 Task: Set Up Chrome Site Permissions.
Action: Mouse moved to (955, 43)
Screenshot: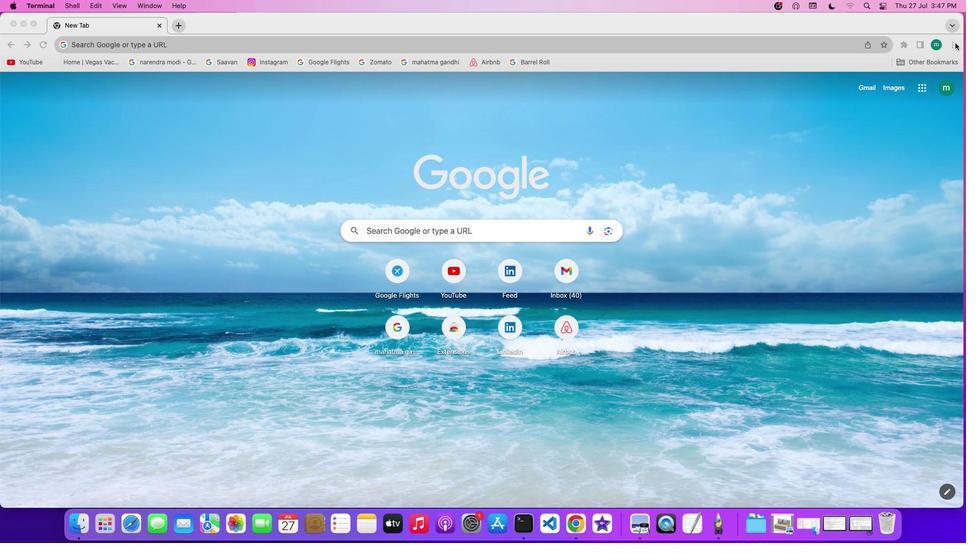 
Action: Mouse pressed left at (955, 43)
Screenshot: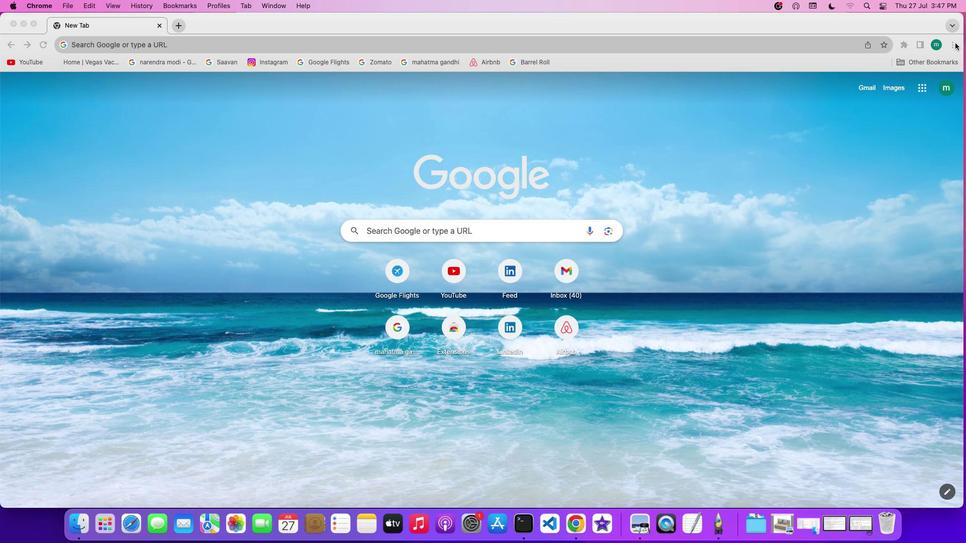
Action: Mouse moved to (862, 269)
Screenshot: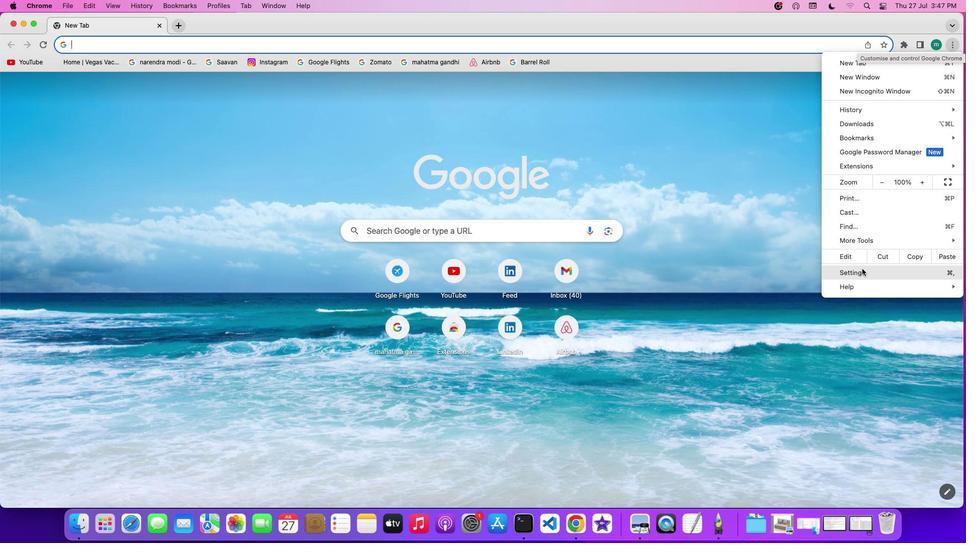 
Action: Mouse pressed left at (862, 269)
Screenshot: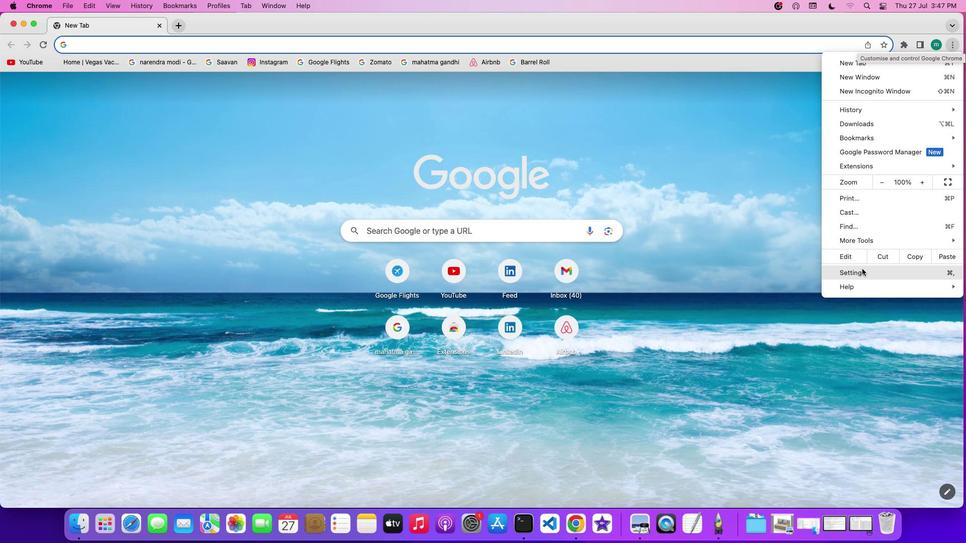 
Action: Mouse moved to (88, 133)
Screenshot: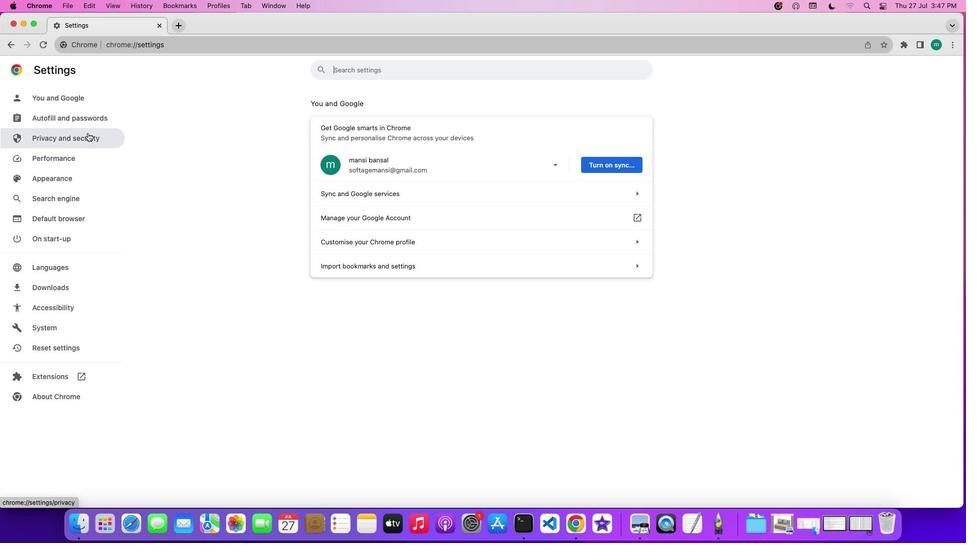 
Action: Mouse pressed left at (88, 133)
Screenshot: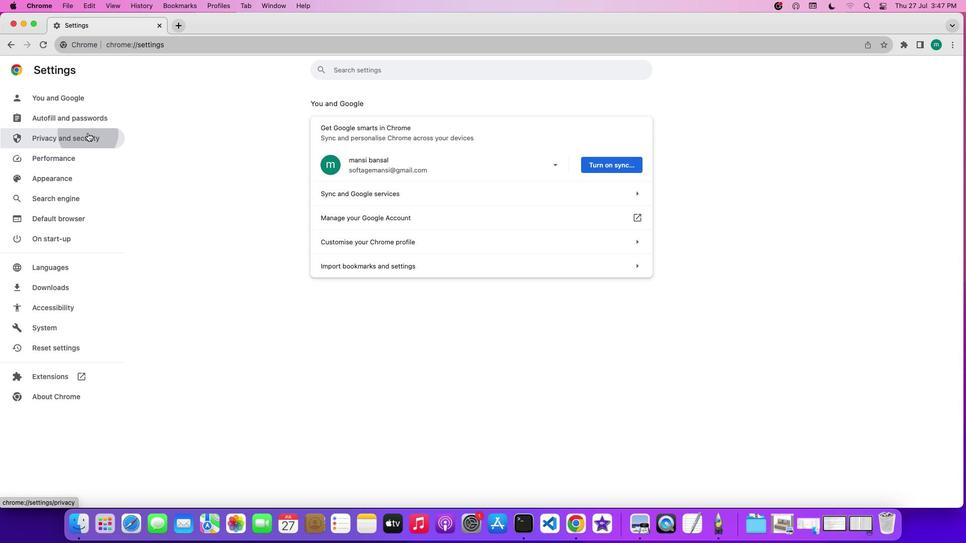 
Action: Mouse moved to (491, 348)
Screenshot: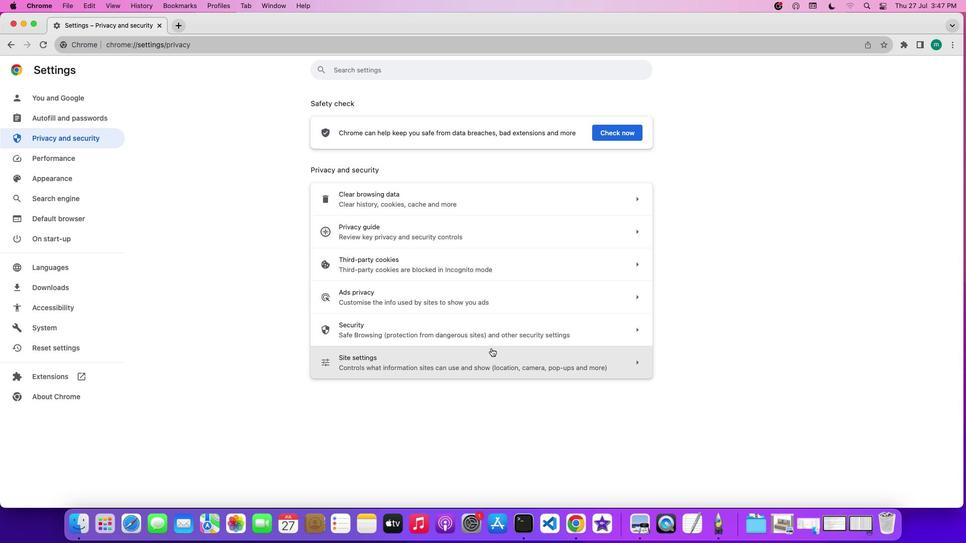 
Action: Mouse pressed left at (491, 348)
Screenshot: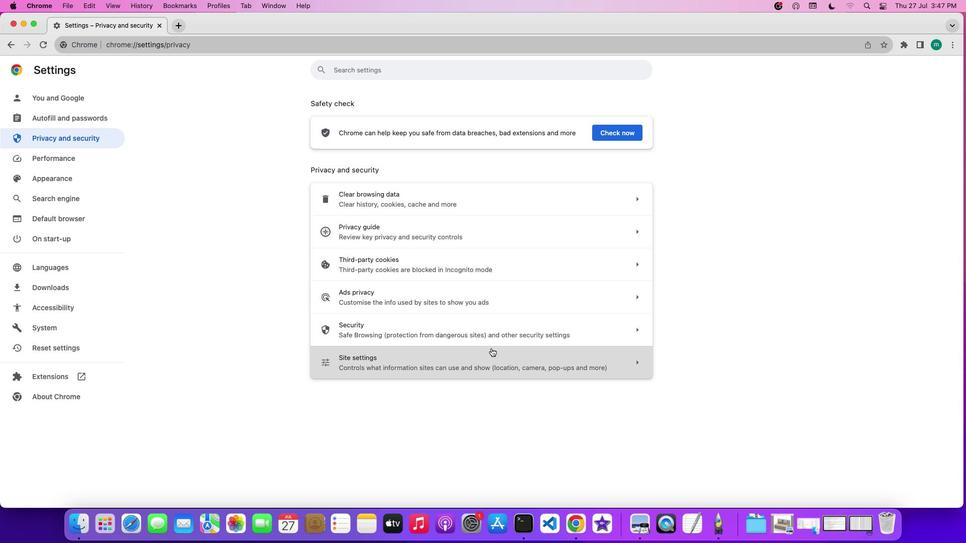 
Action: Mouse scrolled (491, 348) with delta (0, 0)
Screenshot: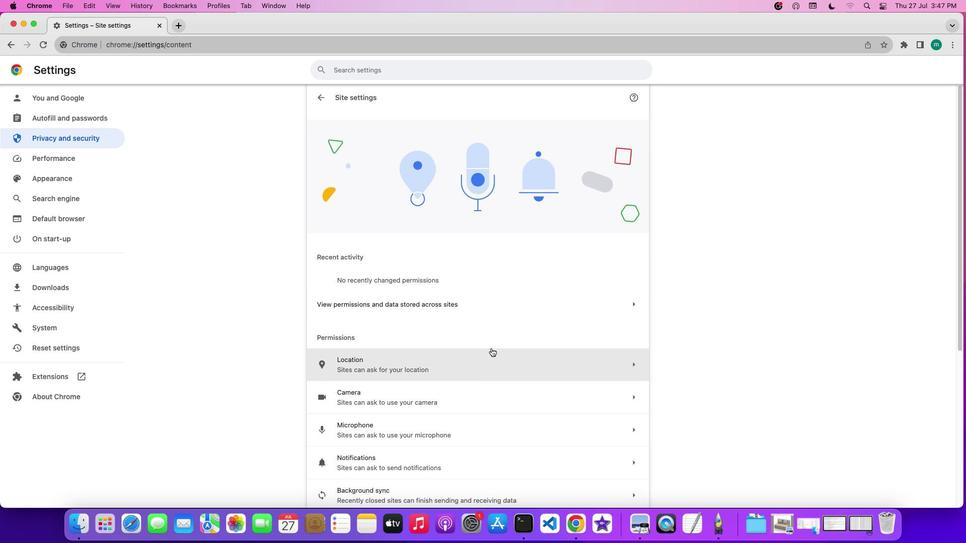 
Action: Mouse scrolled (491, 348) with delta (0, 0)
Screenshot: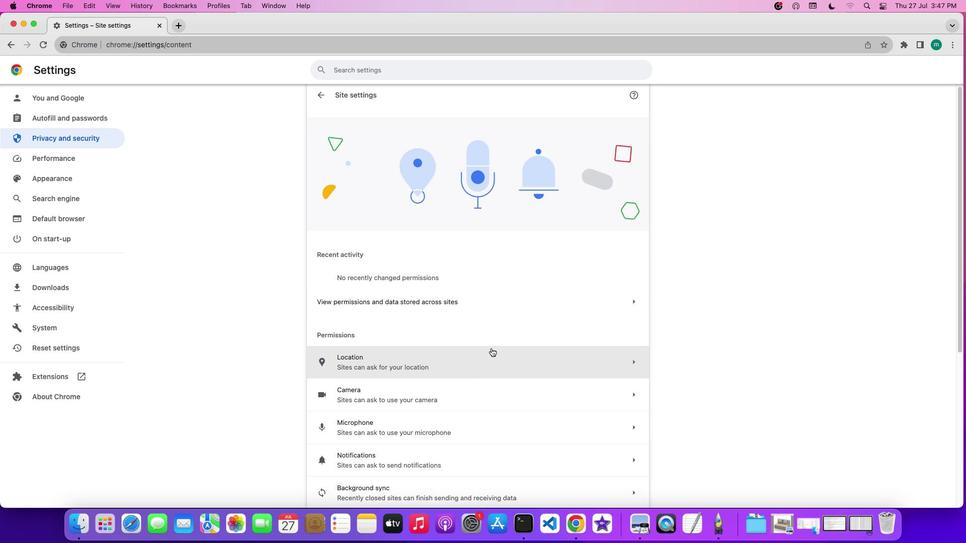 
Action: Mouse moved to (491, 348)
Screenshot: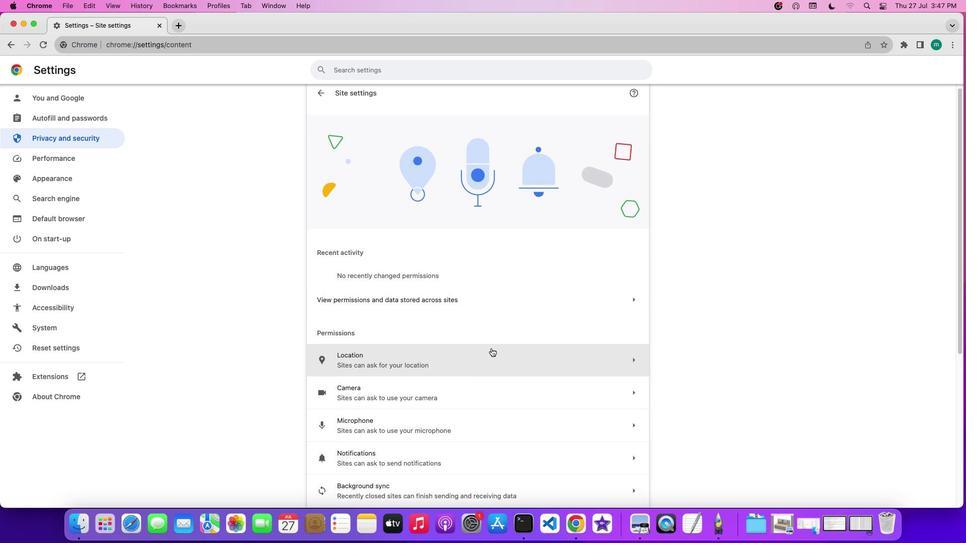 
Action: Mouse scrolled (491, 348) with delta (0, 0)
Screenshot: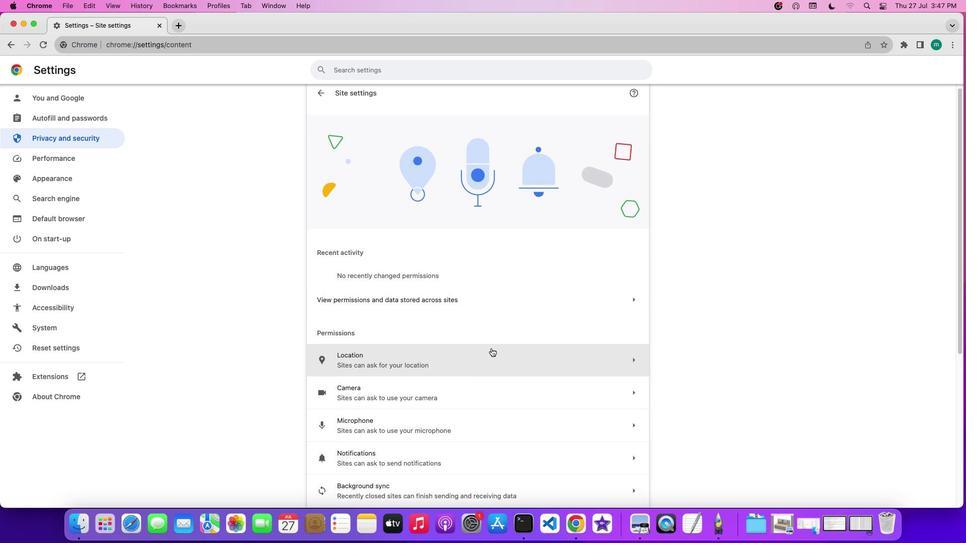
Action: Mouse moved to (548, 301)
Screenshot: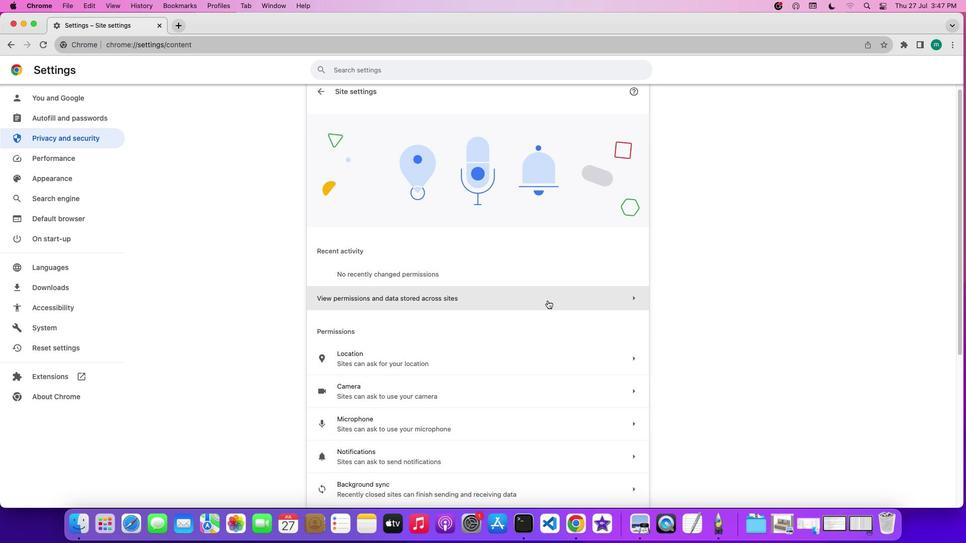 
Action: Mouse pressed left at (548, 301)
Screenshot: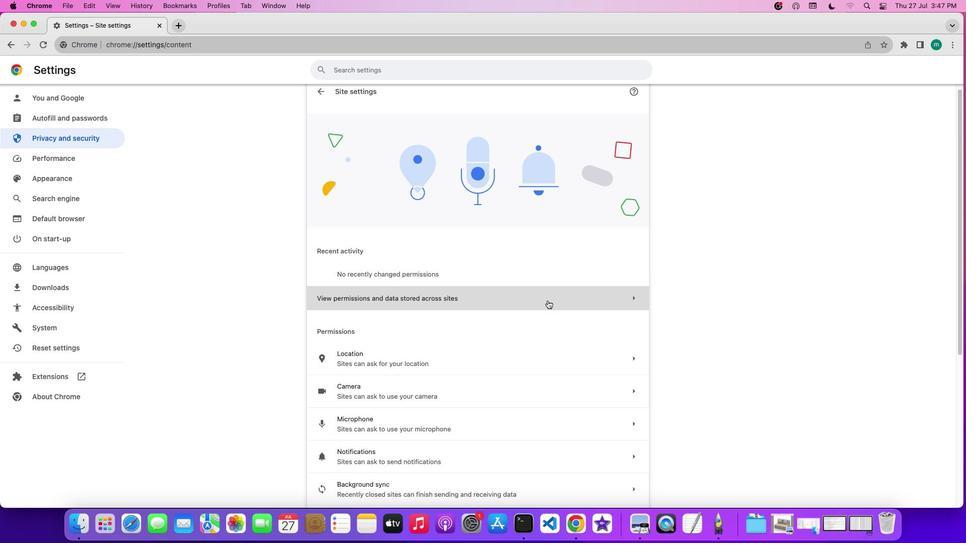
Action: Mouse moved to (593, 189)
Screenshot: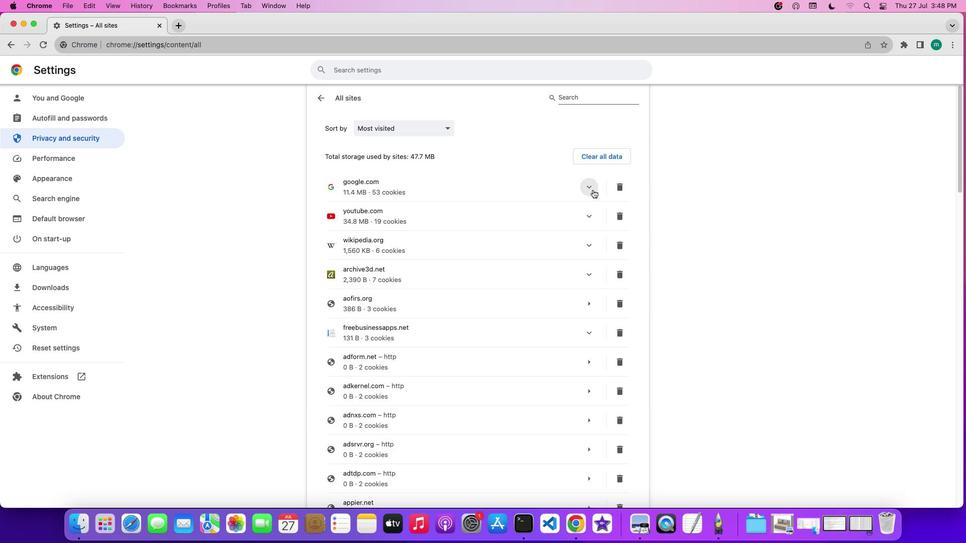 
Action: Mouse pressed left at (593, 189)
Screenshot: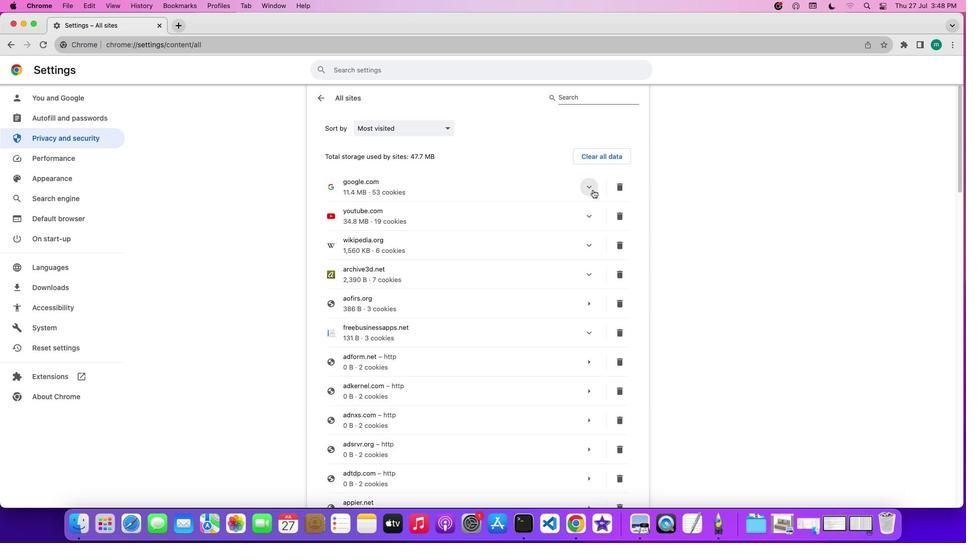 
Action: Mouse moved to (444, 397)
Screenshot: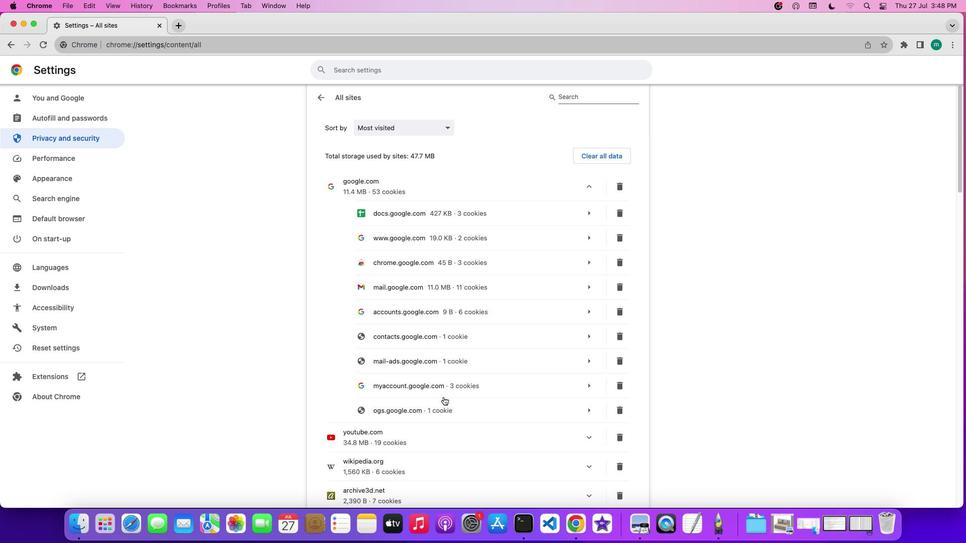 
Action: Mouse scrolled (444, 397) with delta (0, 0)
Screenshot: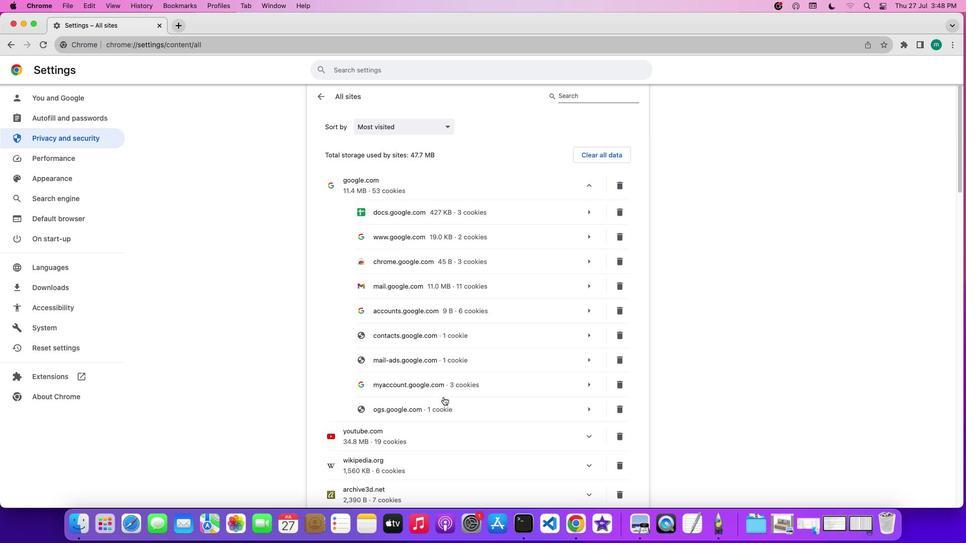 
Action: Mouse moved to (444, 397)
Screenshot: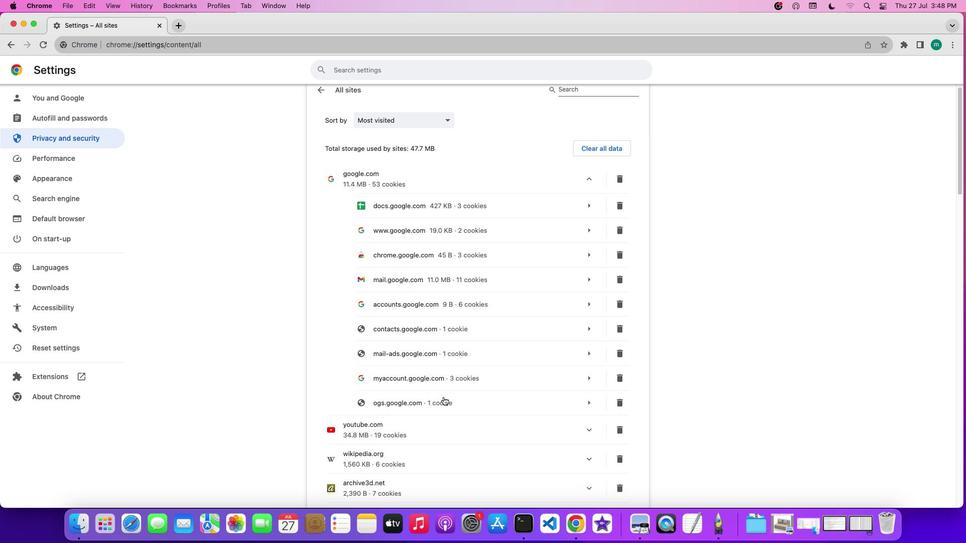 
Action: Mouse scrolled (444, 397) with delta (0, 0)
Screenshot: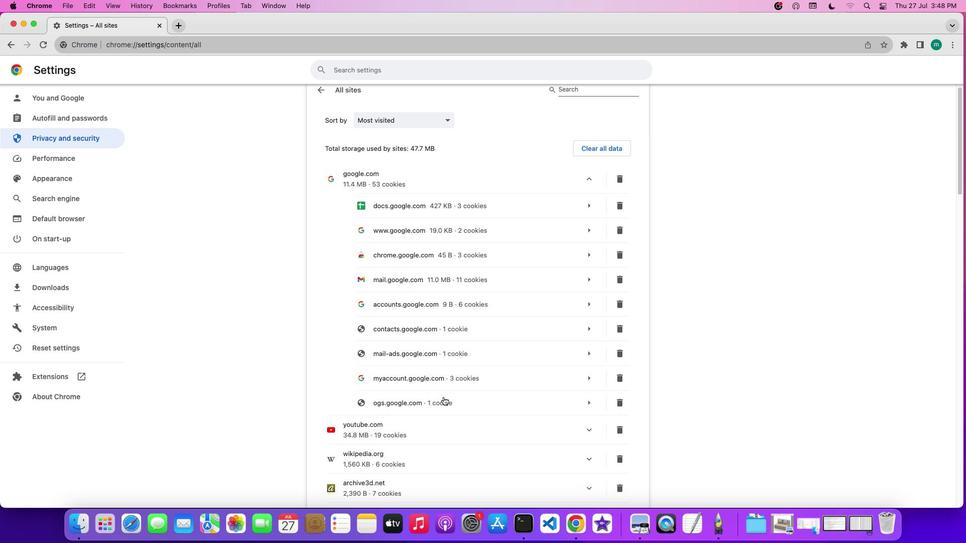 
Action: Mouse scrolled (444, 397) with delta (0, 0)
Screenshot: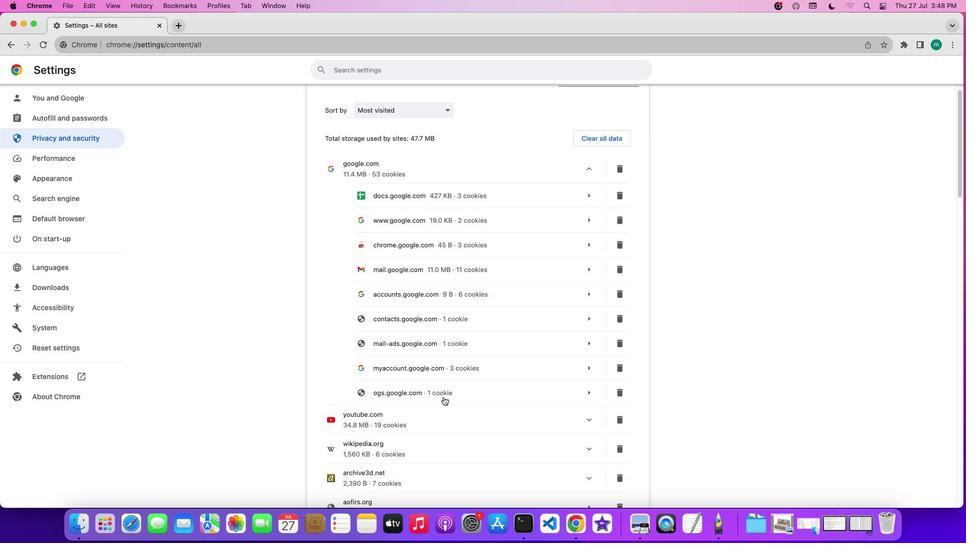 
Action: Mouse scrolled (444, 397) with delta (0, 0)
Screenshot: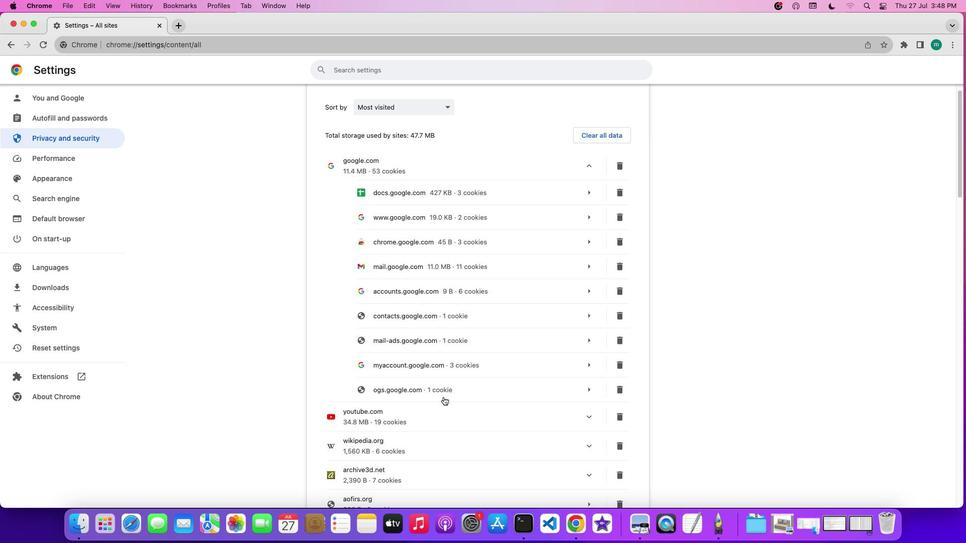 
Action: Mouse scrolled (444, 397) with delta (0, 0)
Screenshot: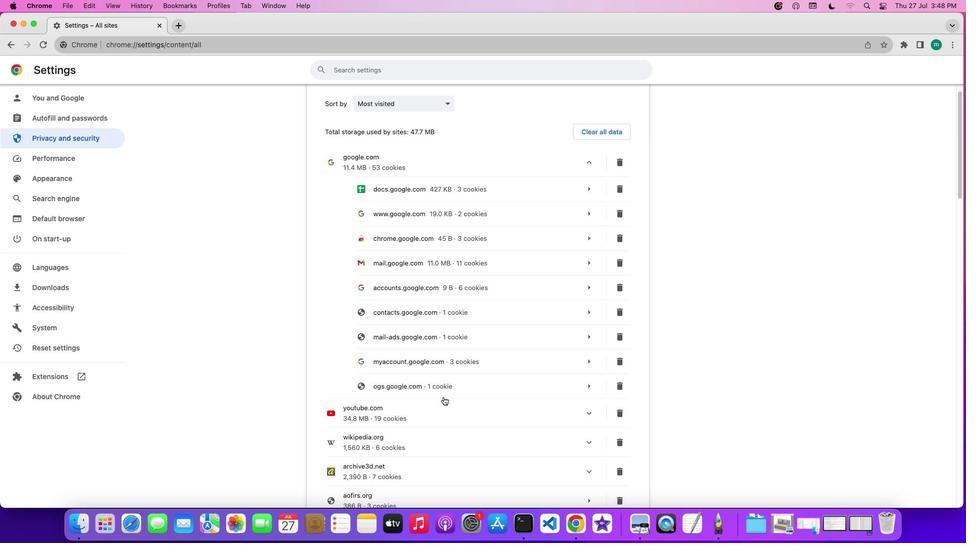 
Action: Mouse scrolled (444, 397) with delta (0, 0)
Screenshot: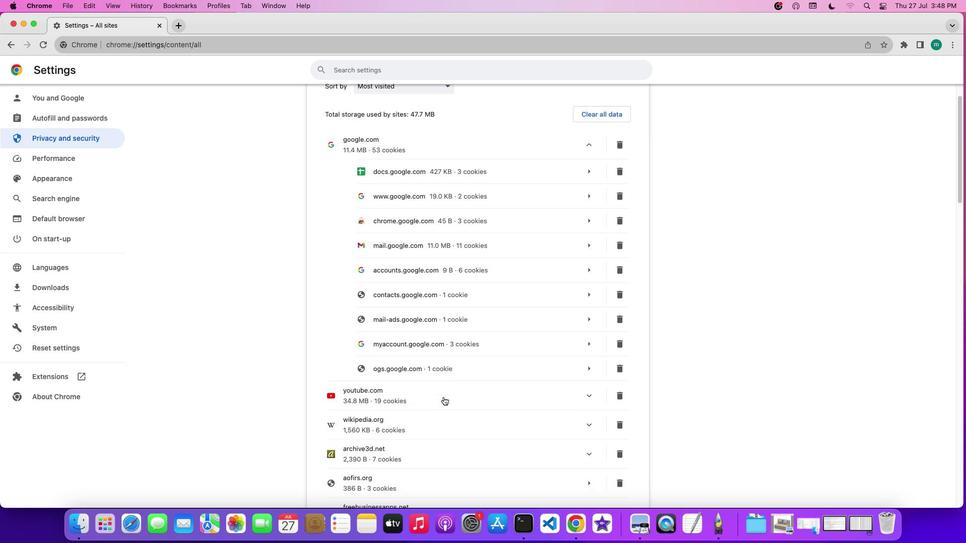 
Action: Mouse moved to (444, 396)
Screenshot: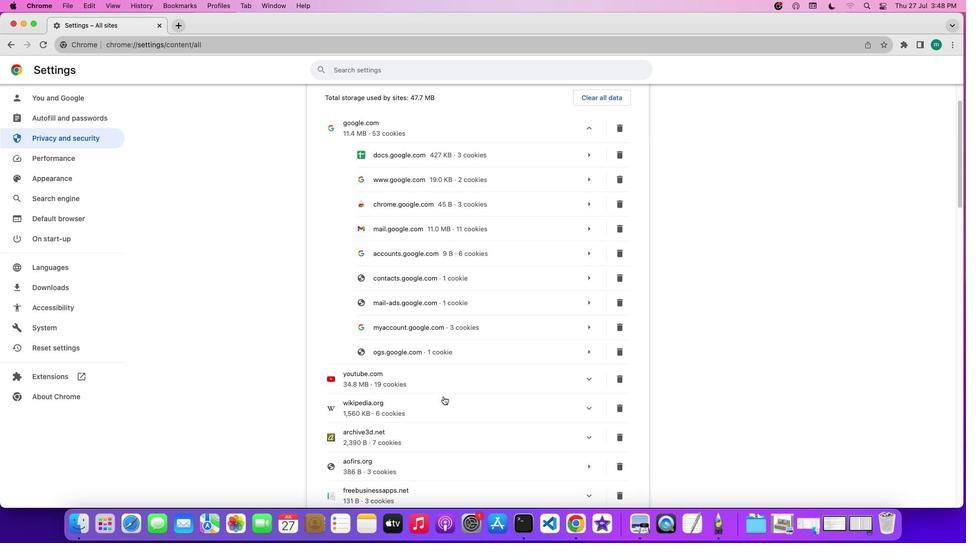 
Action: Mouse scrolled (444, 396) with delta (0, 0)
Screenshot: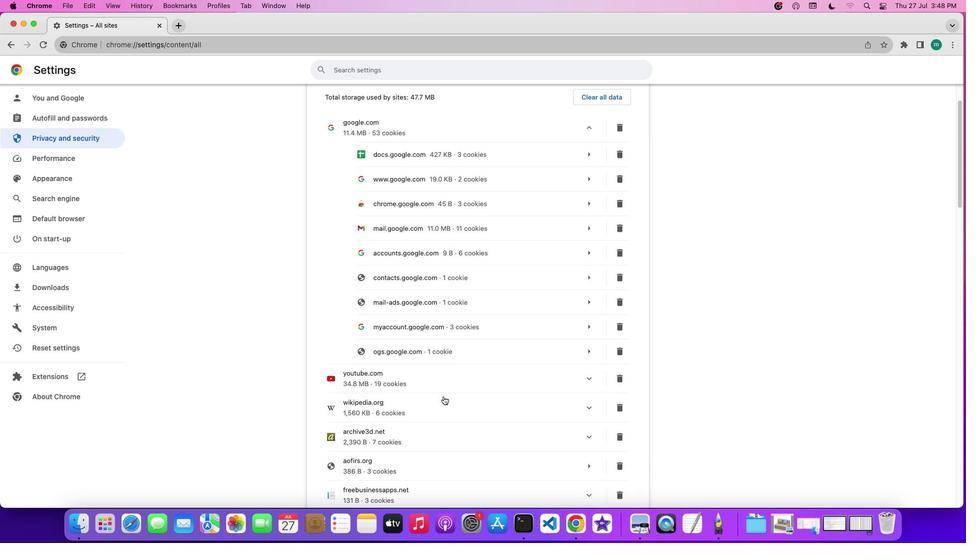 
Action: Mouse scrolled (444, 396) with delta (0, 0)
Screenshot: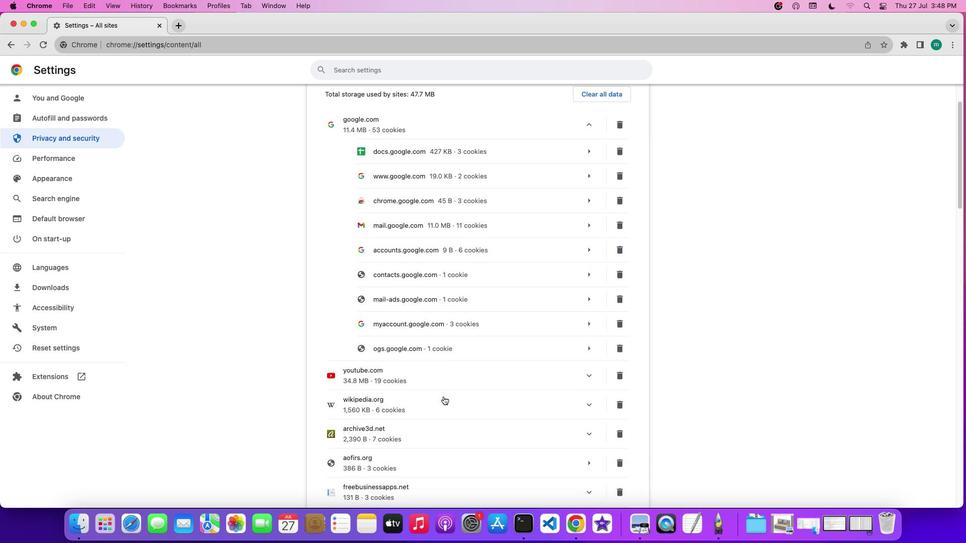 
Action: Mouse scrolled (444, 396) with delta (0, 0)
Screenshot: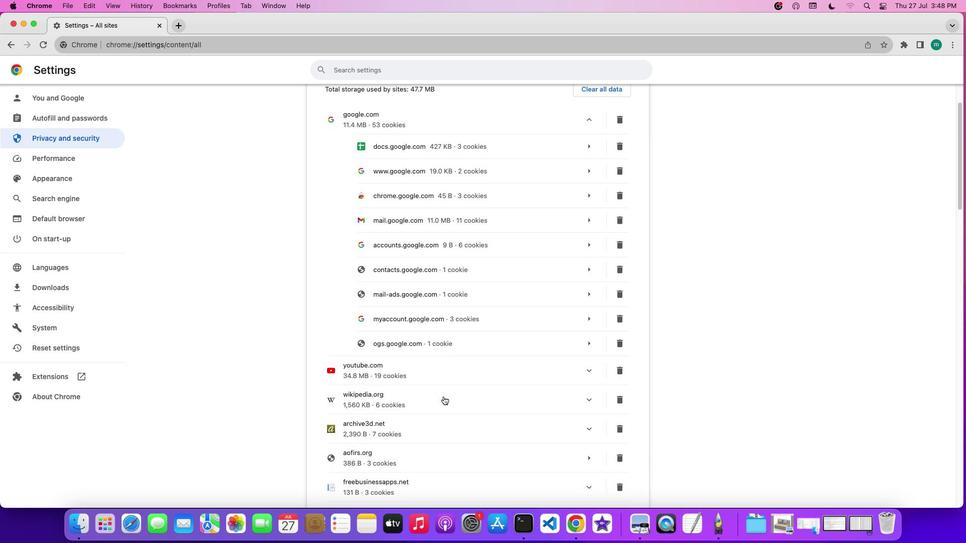 
Action: Mouse scrolled (444, 396) with delta (0, 0)
Screenshot: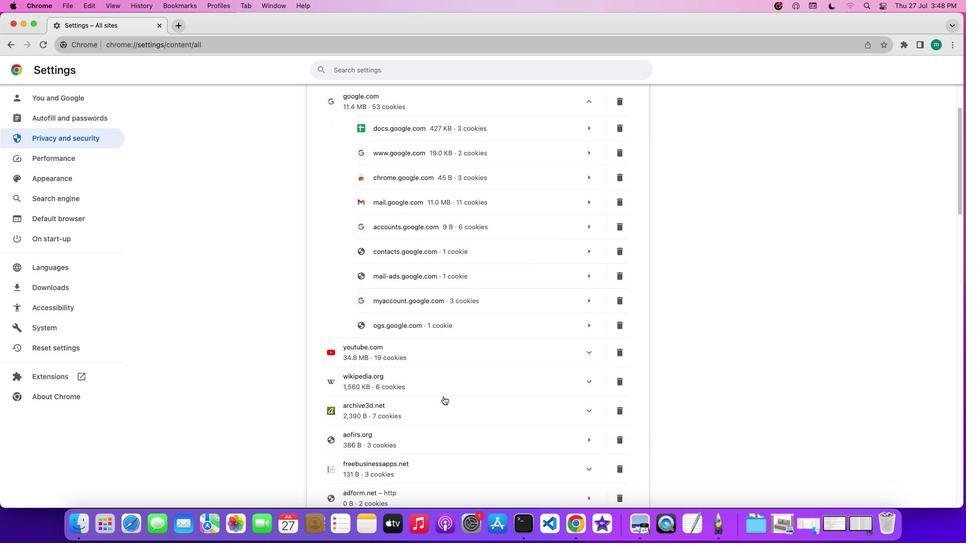 
Action: Mouse moved to (444, 396)
Screenshot: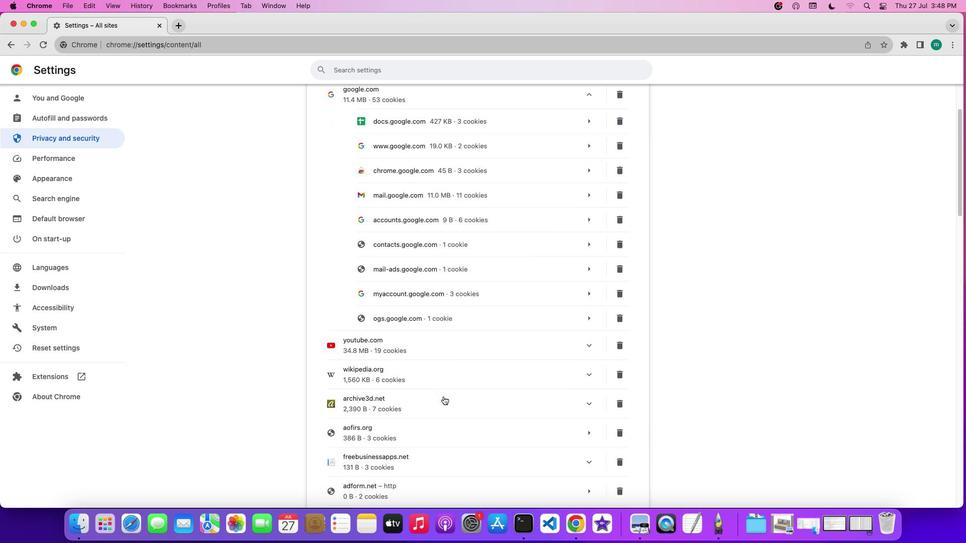 
Action: Mouse scrolled (444, 396) with delta (0, 0)
Screenshot: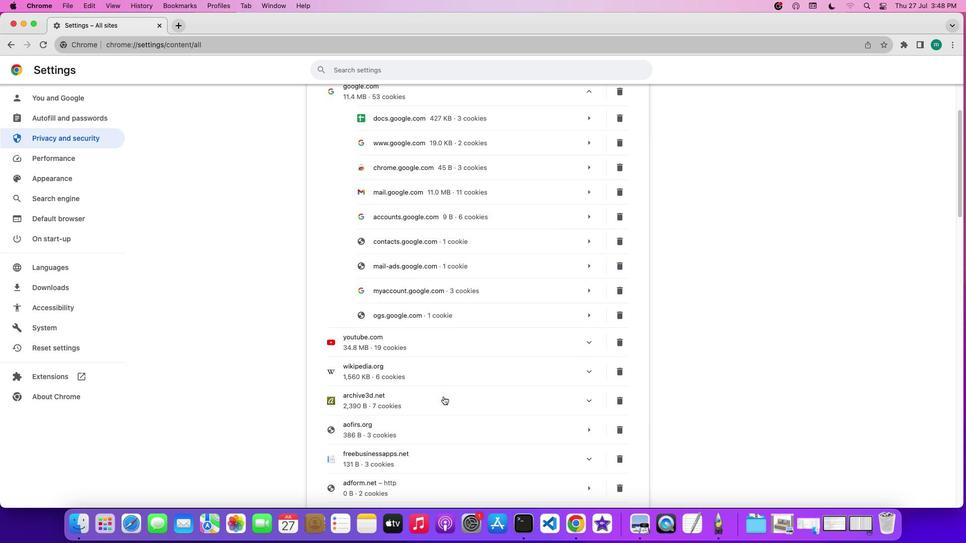 
Action: Mouse scrolled (444, 396) with delta (0, 0)
Screenshot: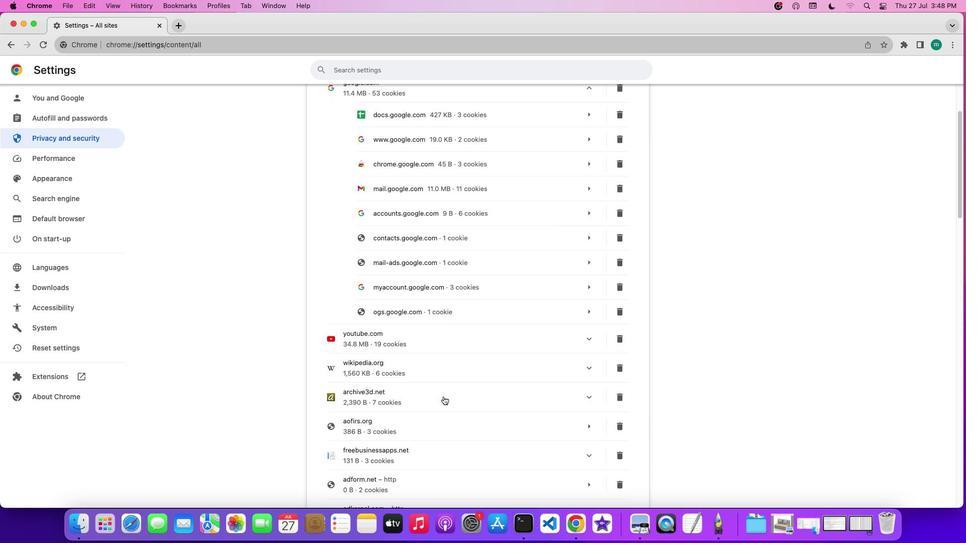 
Action: Mouse scrolled (444, 396) with delta (0, 0)
Screenshot: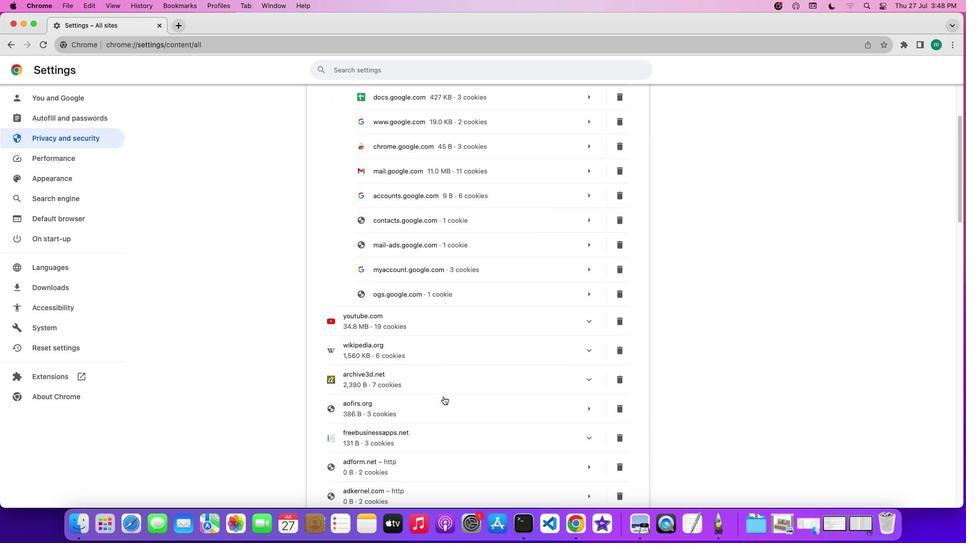 
Action: Mouse scrolled (444, 396) with delta (0, 0)
Screenshot: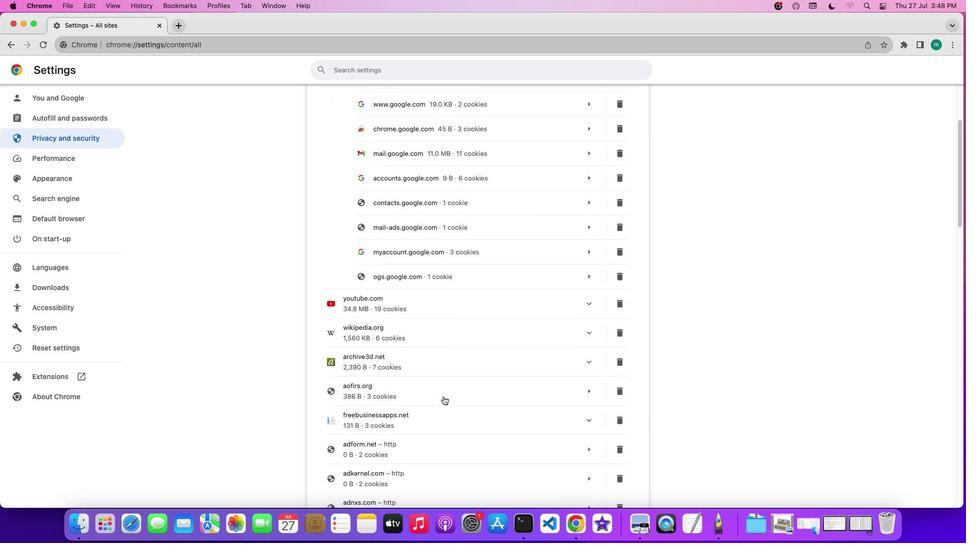 
Action: Mouse scrolled (444, 396) with delta (0, 0)
Screenshot: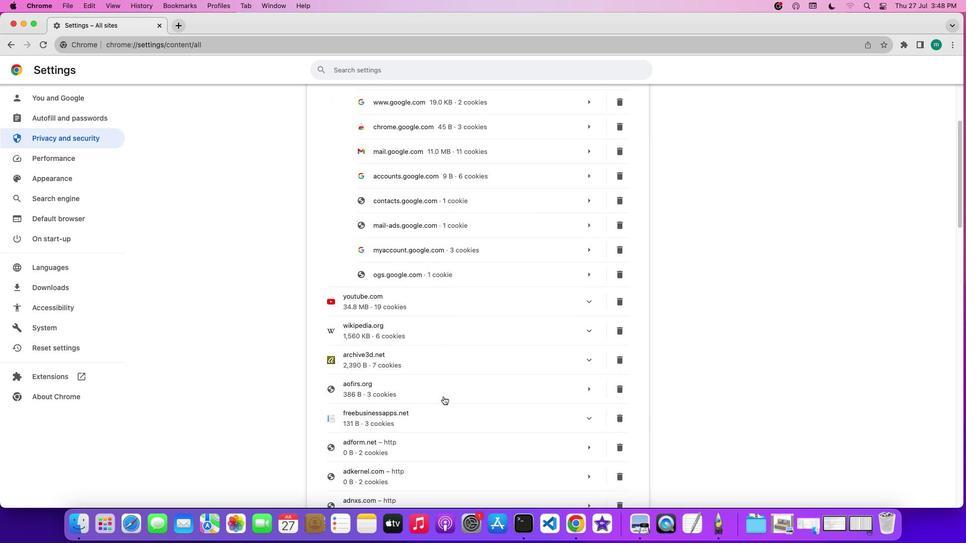 
Action: Mouse scrolled (444, 396) with delta (0, 0)
Screenshot: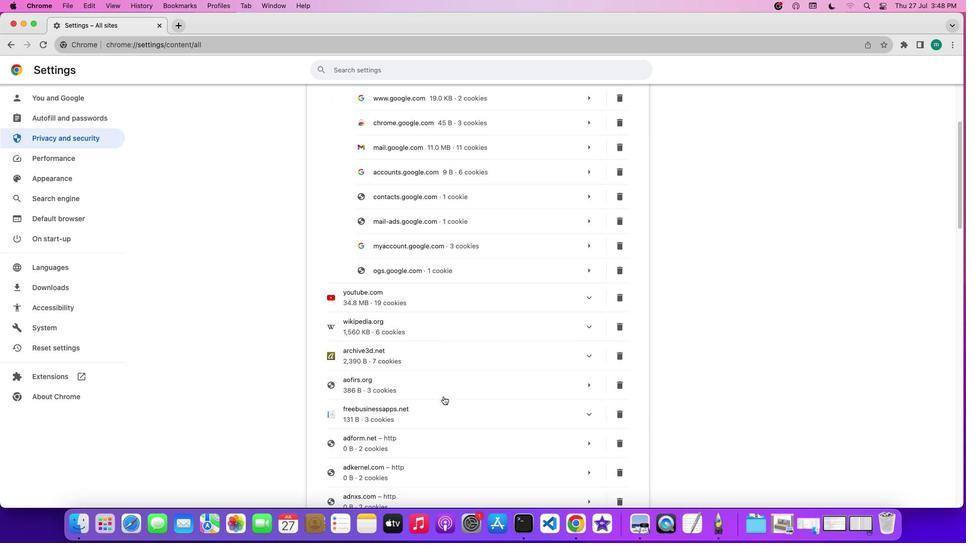 
Action: Mouse scrolled (444, 396) with delta (0, 0)
Screenshot: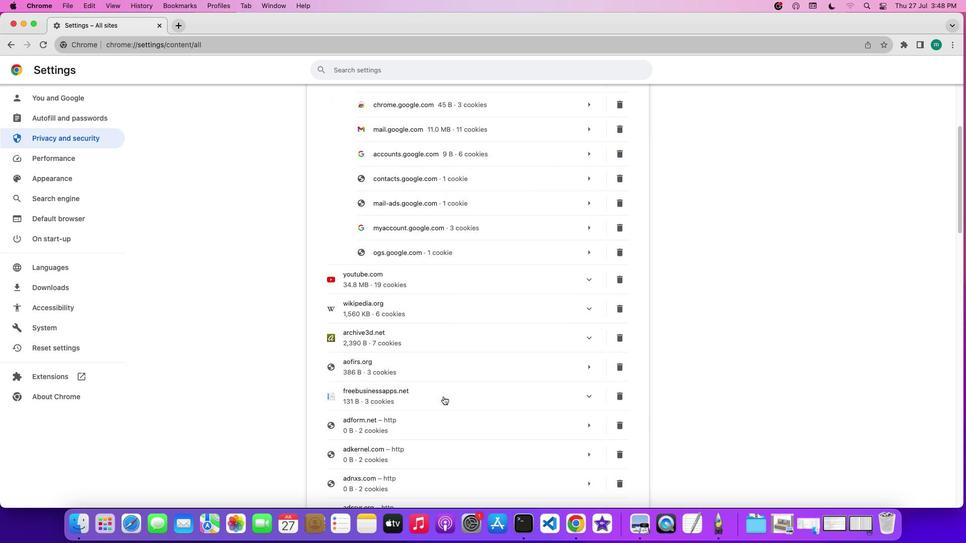 
Action: Mouse moved to (591, 272)
Screenshot: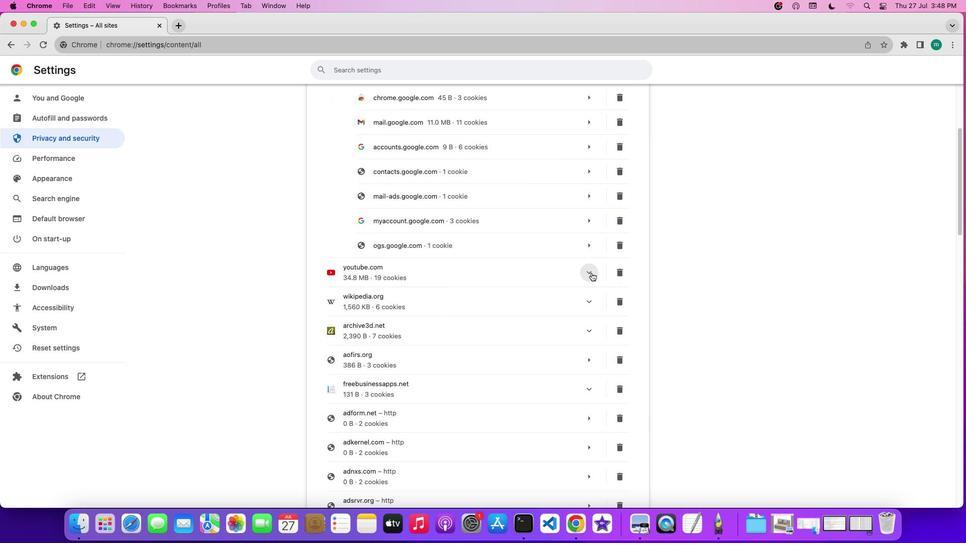 
Action: Mouse pressed left at (591, 272)
Screenshot: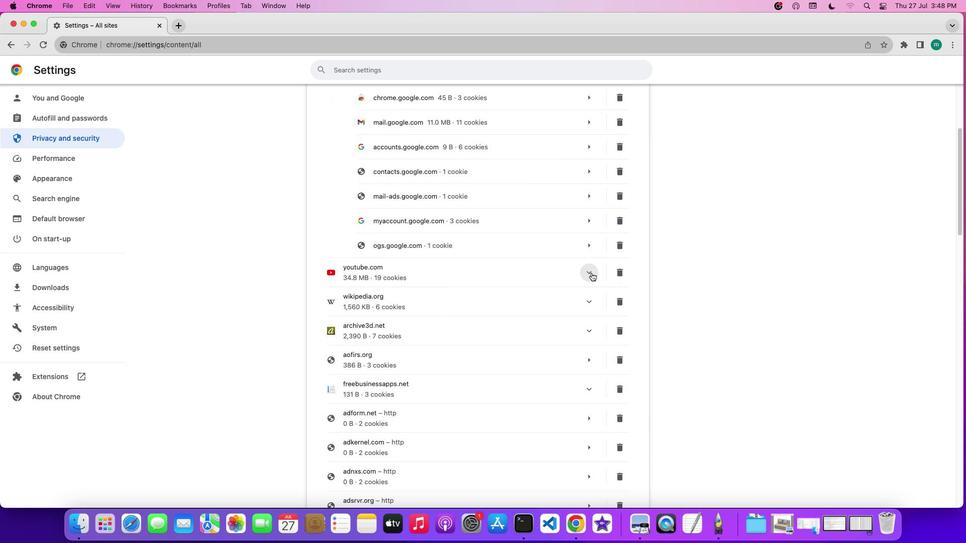 
Action: Mouse moved to (565, 322)
Screenshot: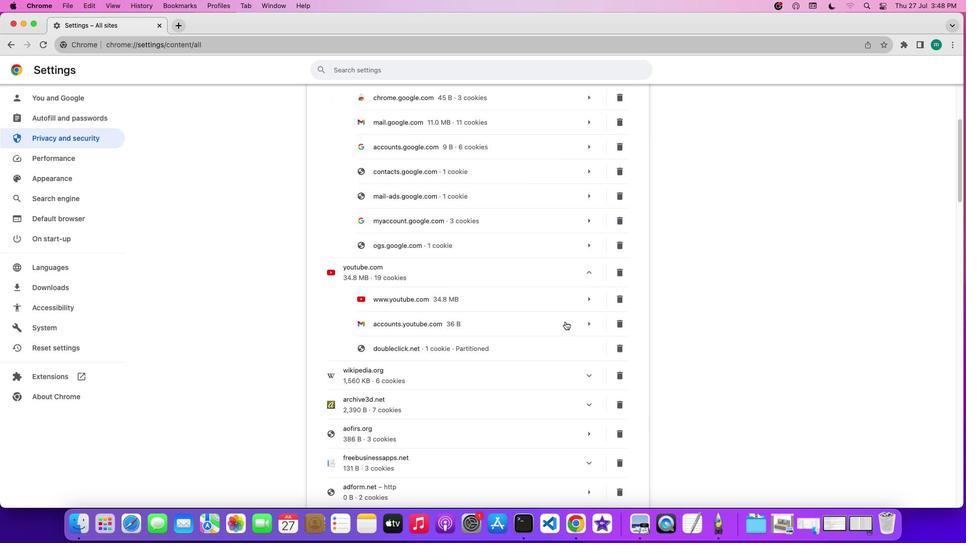 
Action: Mouse scrolled (565, 322) with delta (0, 0)
Screenshot: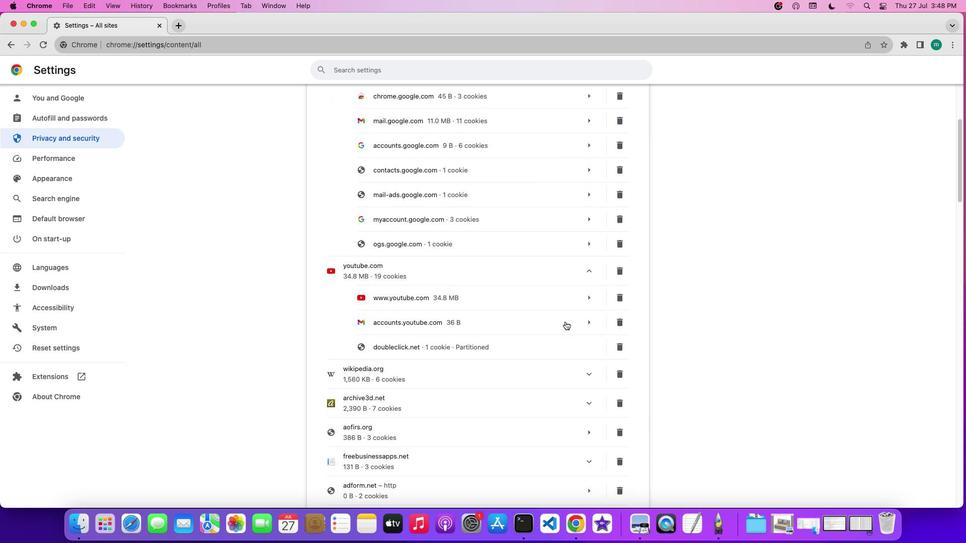 
Action: Mouse scrolled (565, 322) with delta (0, 0)
Screenshot: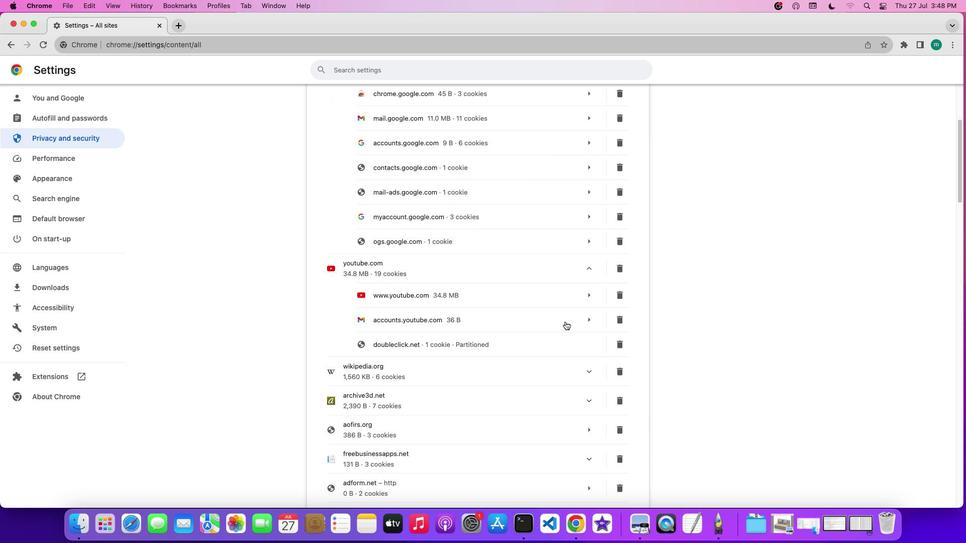 
Action: Mouse scrolled (565, 322) with delta (0, 0)
Screenshot: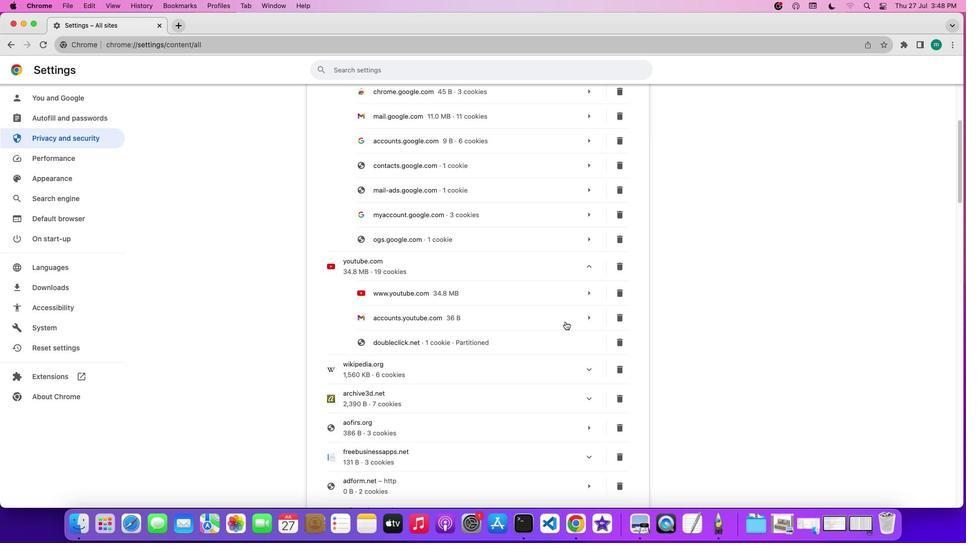 
Action: Mouse scrolled (565, 322) with delta (0, 0)
Screenshot: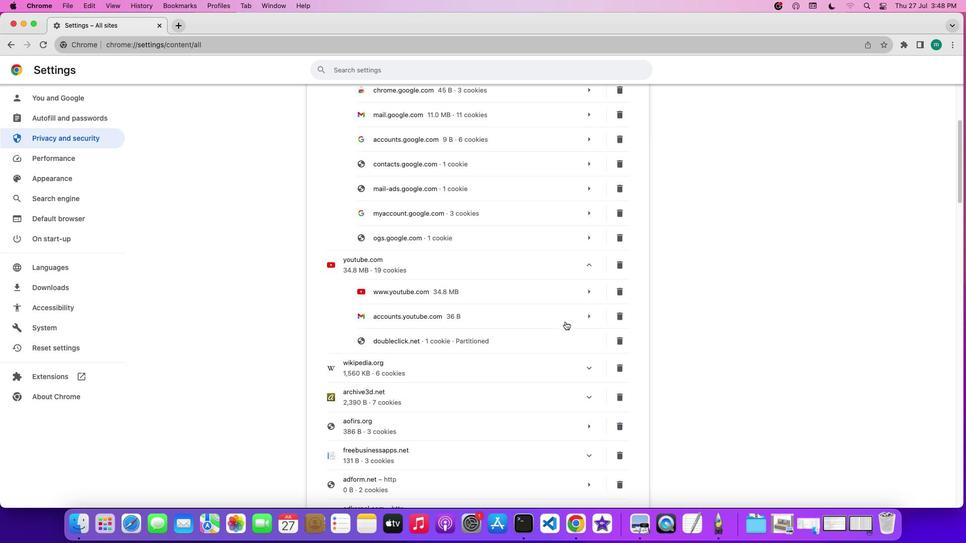 
Action: Mouse moved to (591, 294)
Screenshot: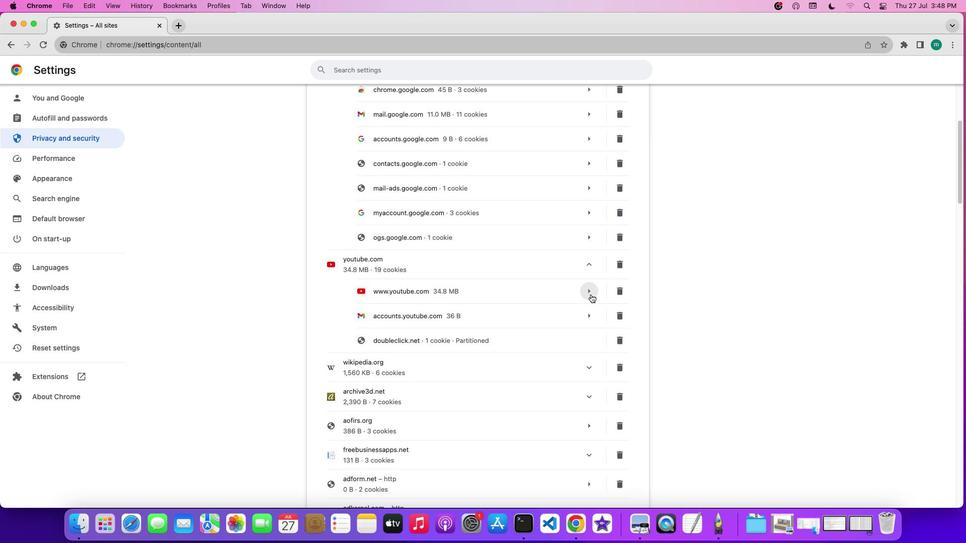 
Action: Mouse pressed left at (591, 294)
Screenshot: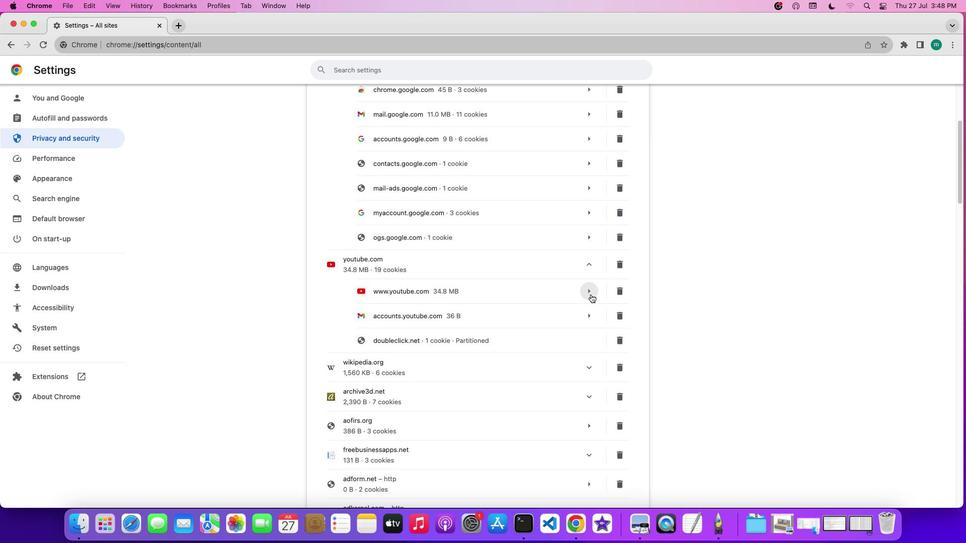 
Action: Mouse moved to (321, 97)
Screenshot: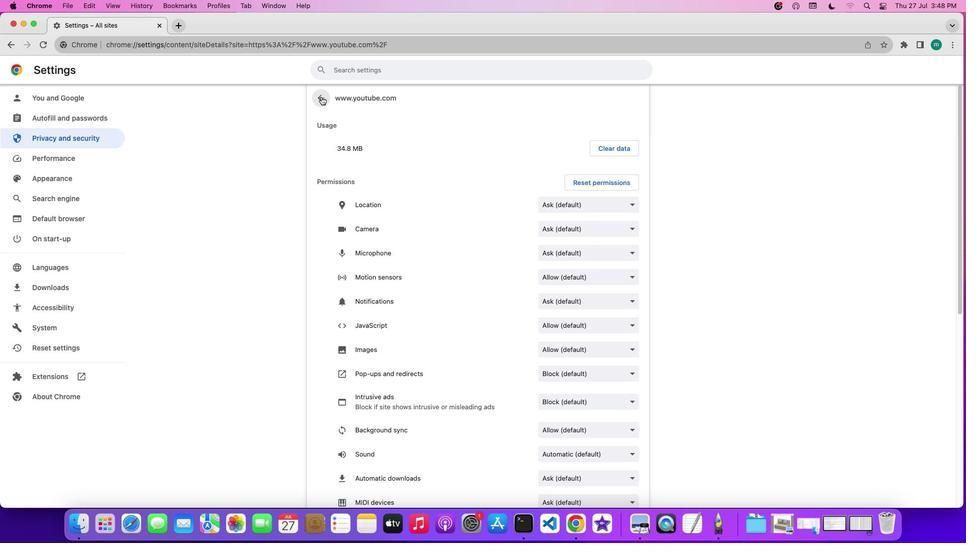 
Action: Mouse pressed left at (321, 97)
Screenshot: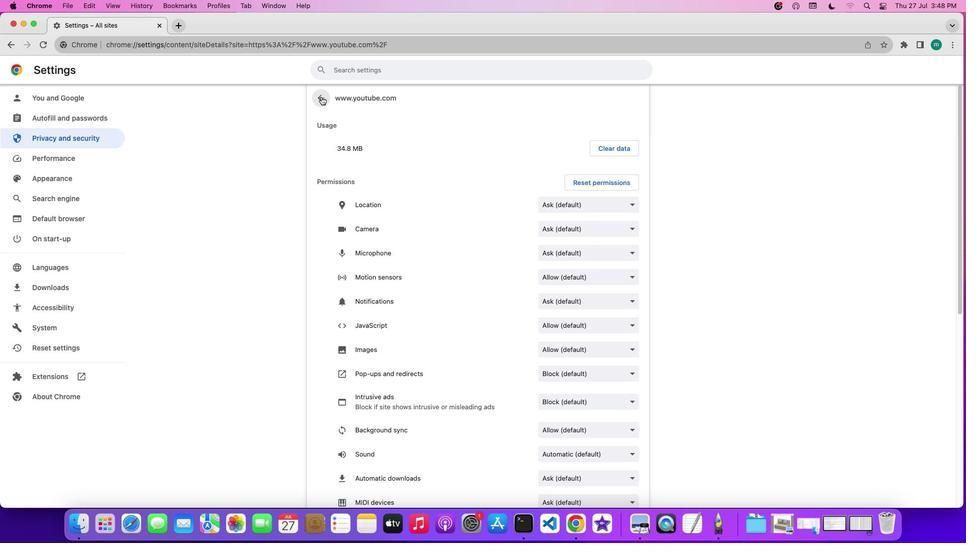 
Action: Mouse moved to (591, 193)
Screenshot: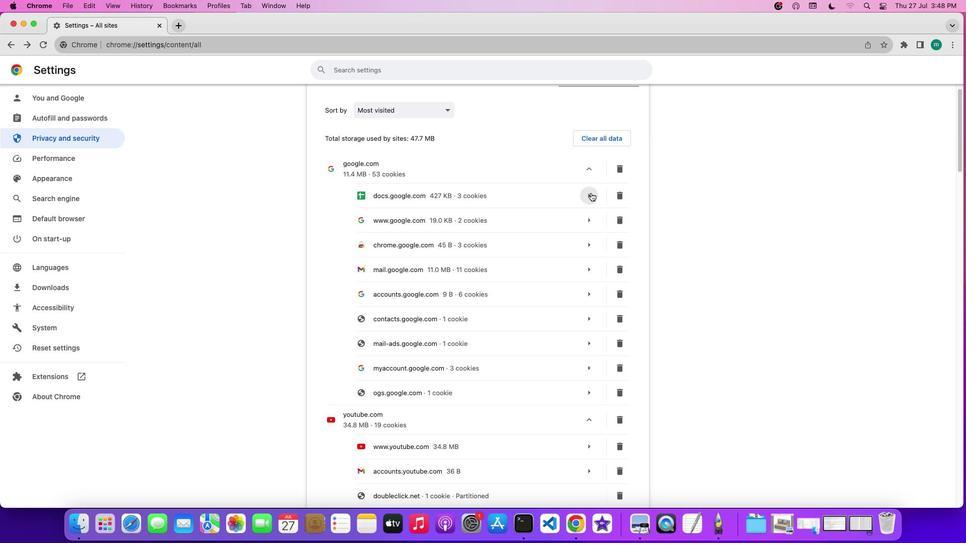 
Action: Mouse pressed left at (591, 193)
Screenshot: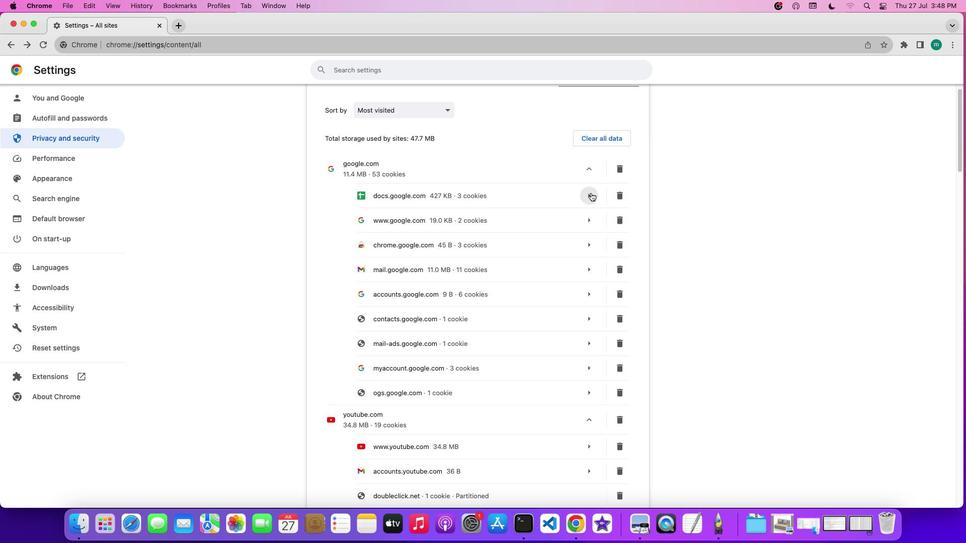 
Action: Mouse moved to (633, 199)
Screenshot: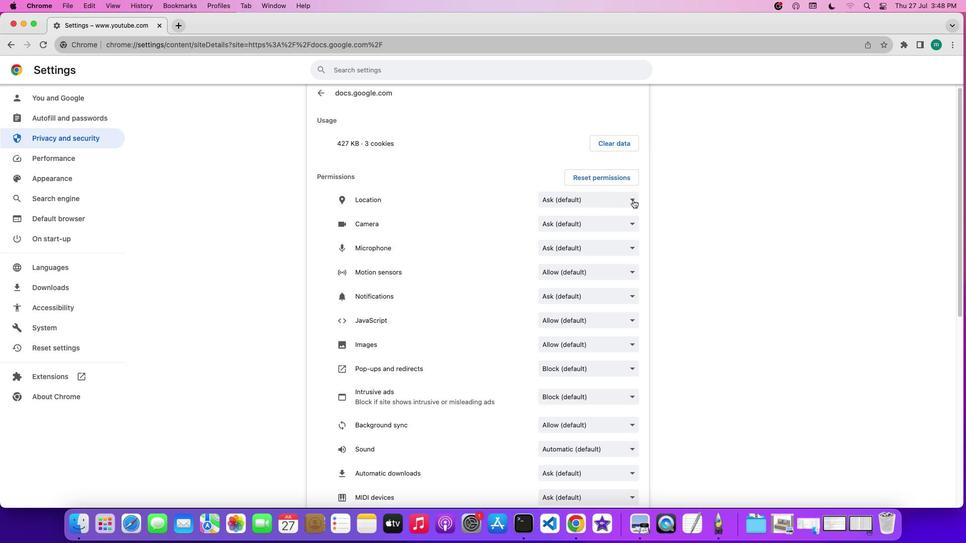 
Action: Mouse pressed left at (633, 199)
Screenshot: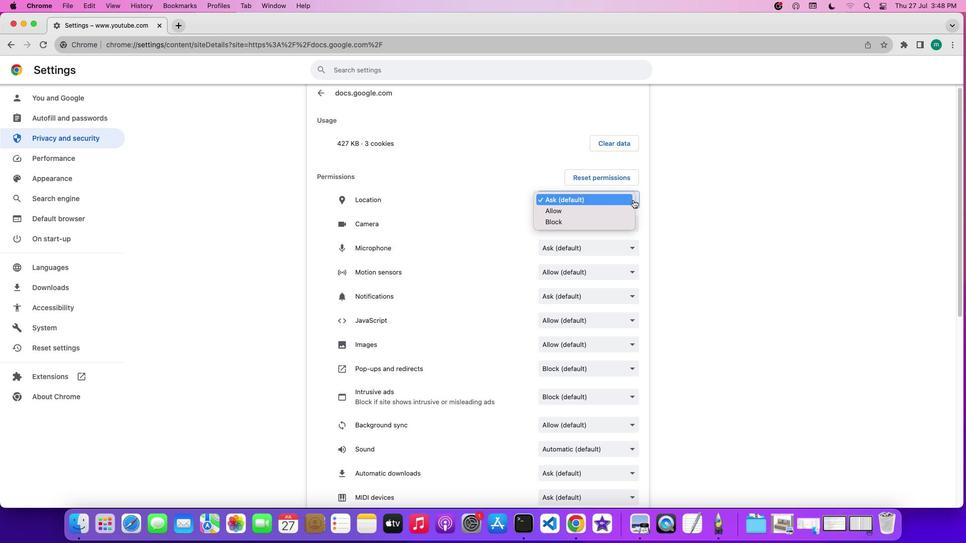 
Action: Mouse moved to (633, 222)
Screenshot: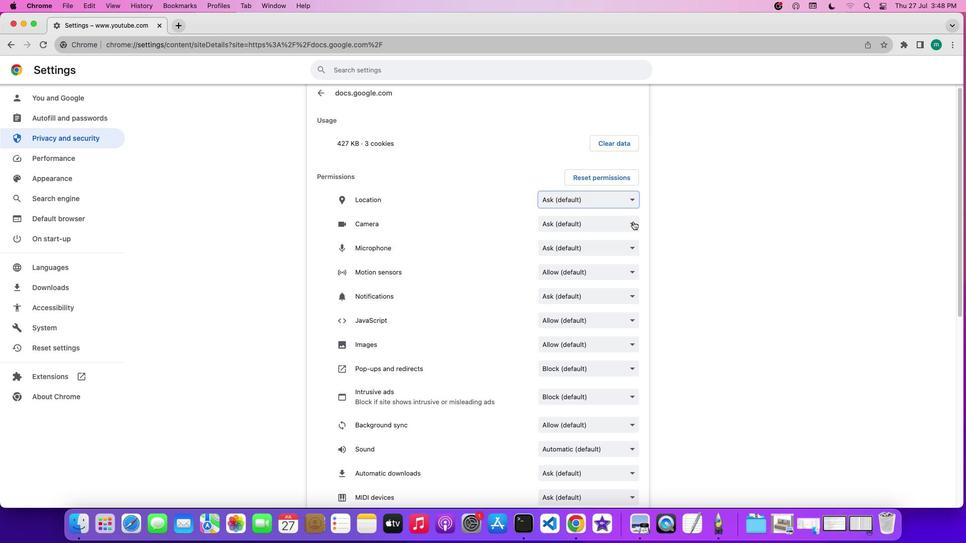 
Action: Mouse pressed left at (633, 222)
Screenshot: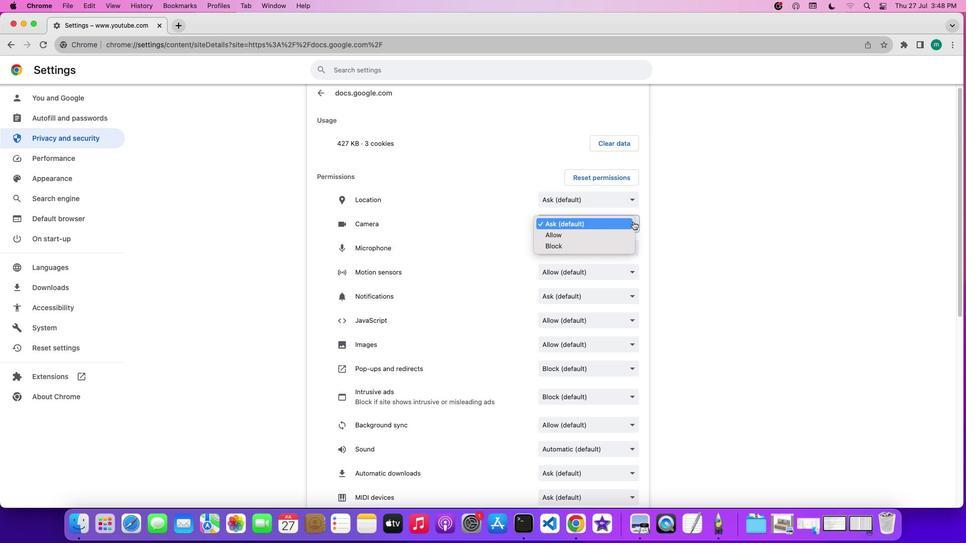 
Action: Mouse moved to (634, 269)
Screenshot: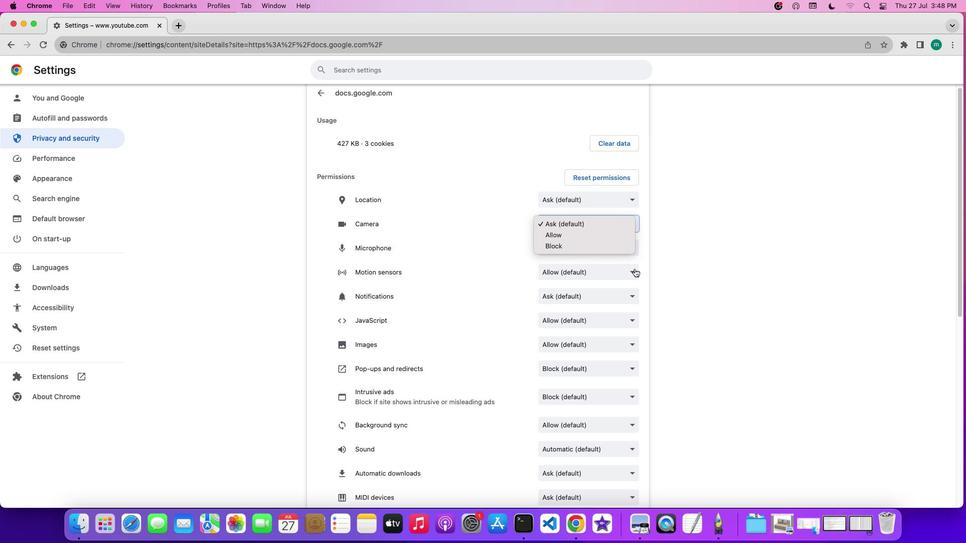 
Action: Mouse pressed left at (634, 269)
Screenshot: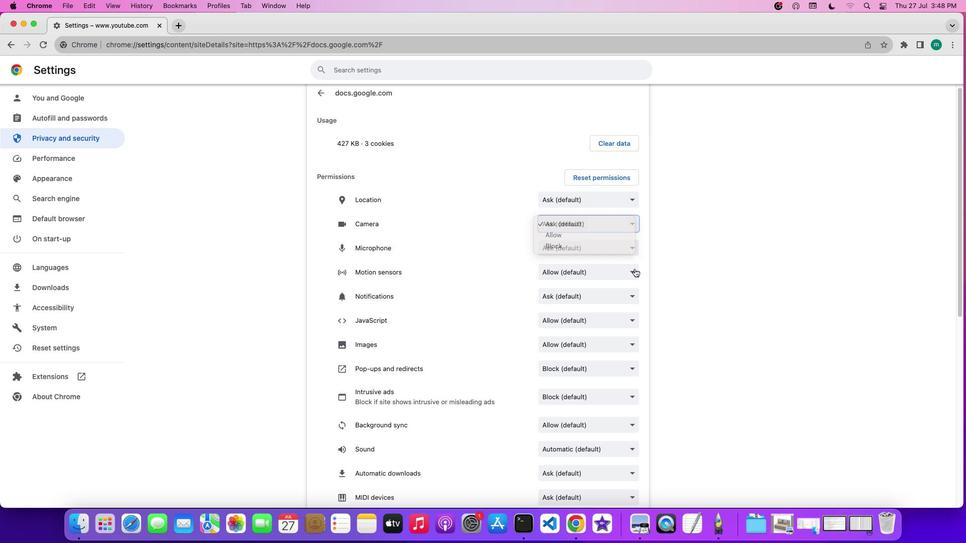 
Action: Mouse moved to (613, 253)
Screenshot: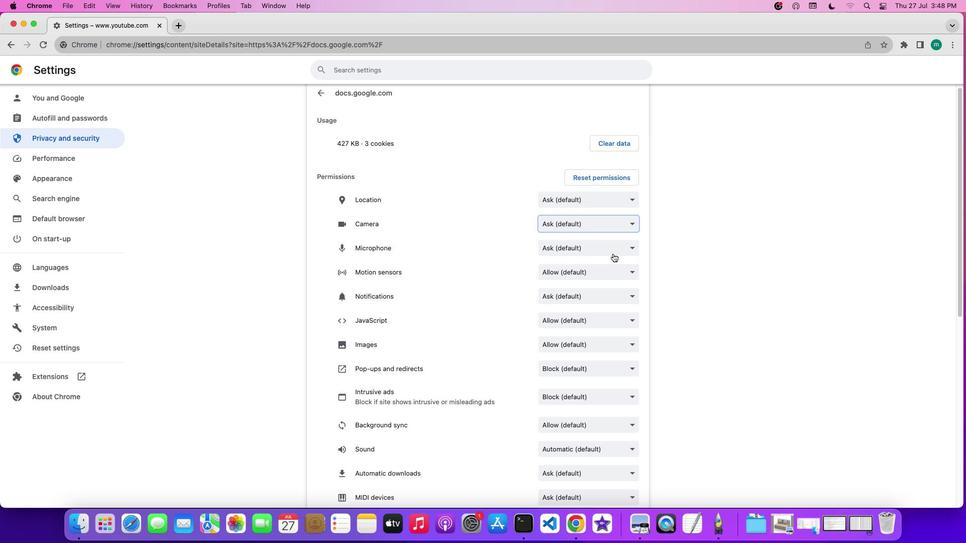 
Action: Mouse scrolled (613, 253) with delta (0, 0)
Screenshot: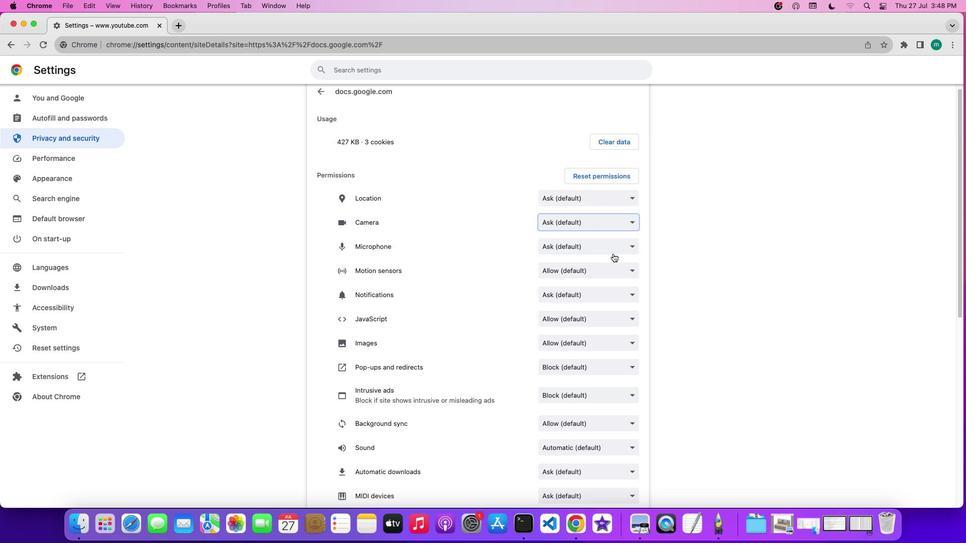 
Action: Mouse scrolled (613, 253) with delta (0, 0)
Screenshot: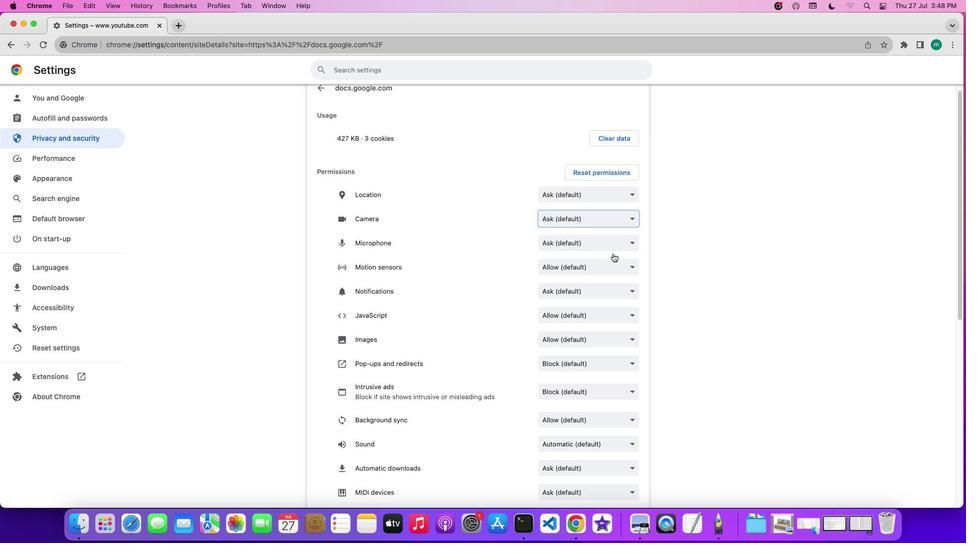 
Action: Mouse scrolled (613, 253) with delta (0, 0)
Screenshot: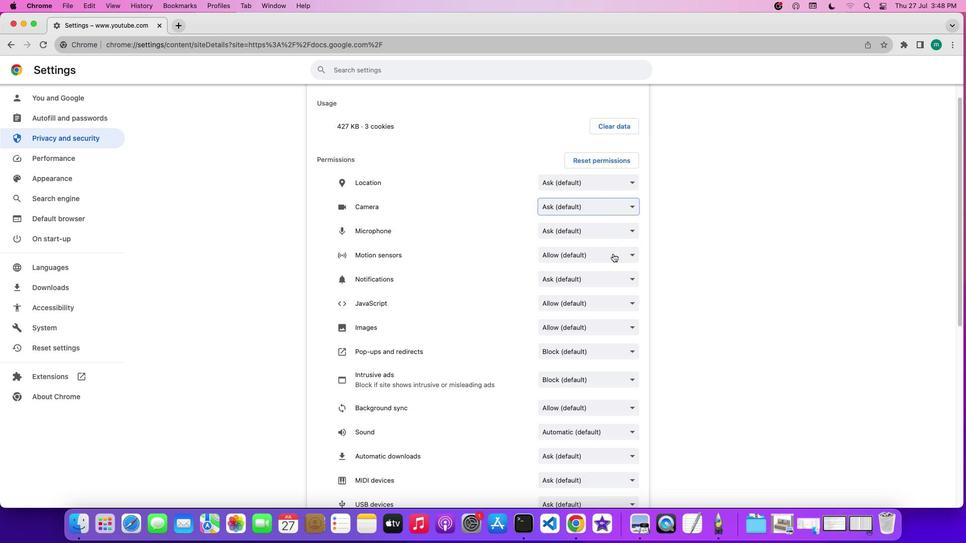 
Action: Mouse moved to (613, 253)
Screenshot: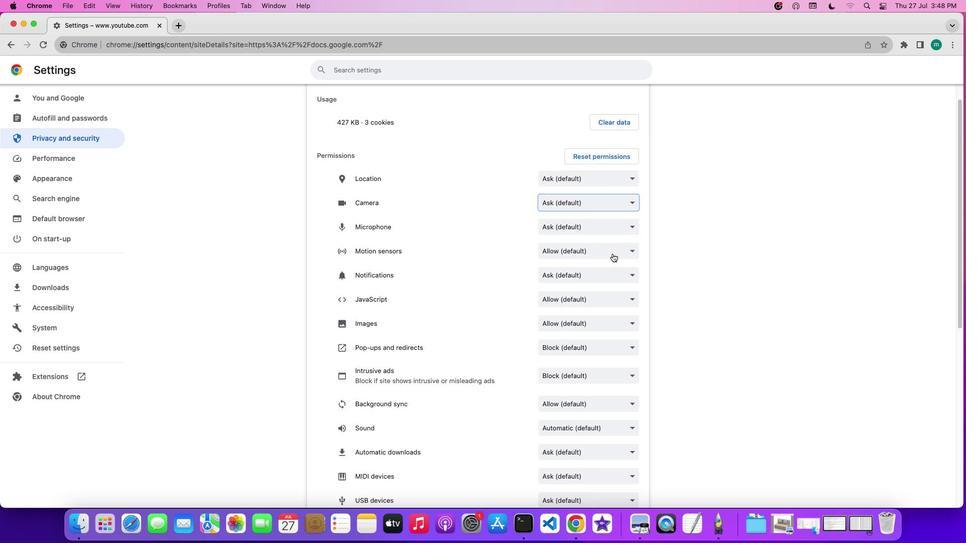 
Action: Mouse scrolled (613, 253) with delta (0, 0)
Screenshot: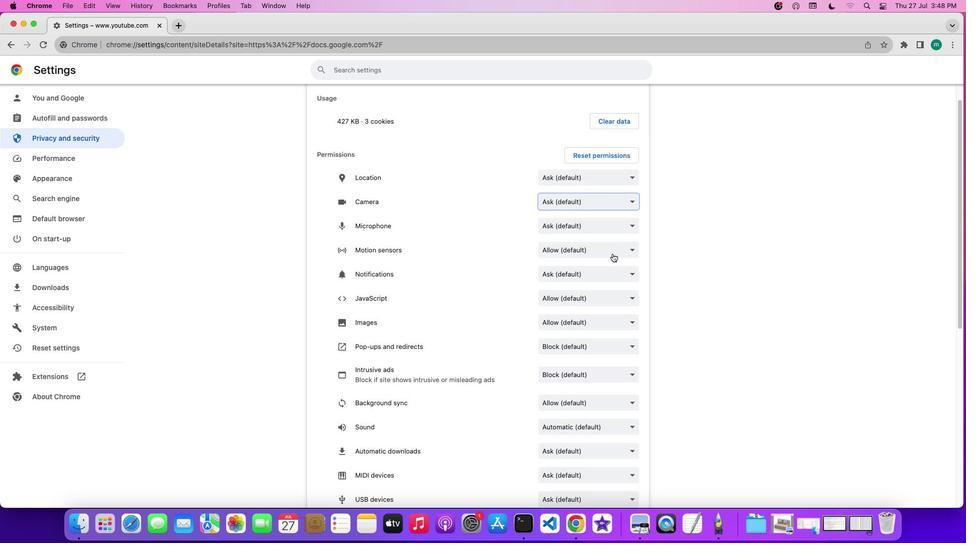 
Action: Mouse scrolled (613, 253) with delta (0, 0)
Screenshot: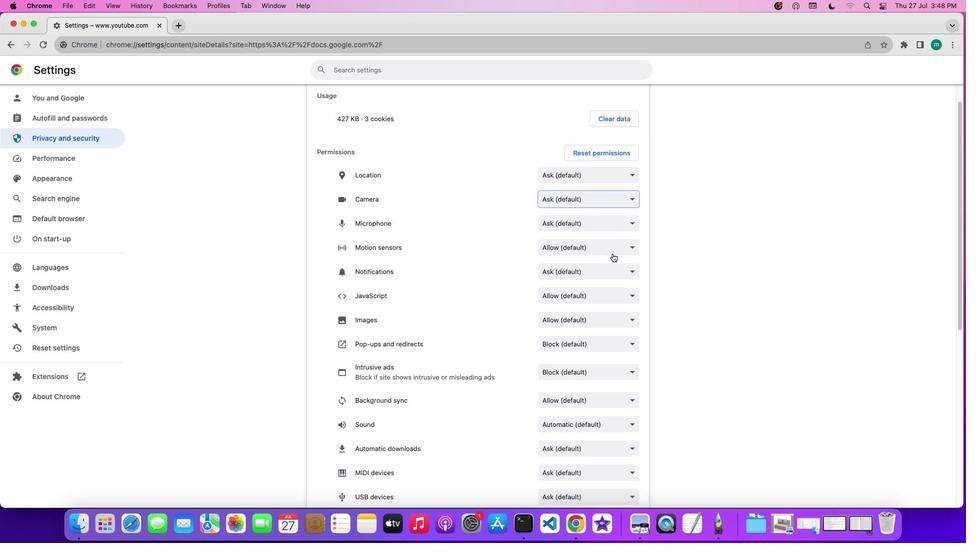 
Action: Mouse scrolled (613, 253) with delta (0, 0)
Screenshot: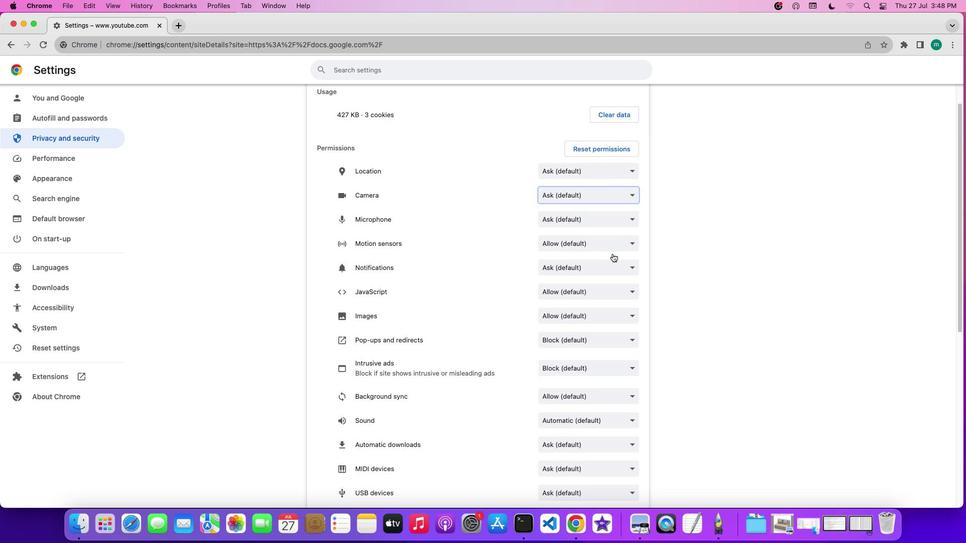 
Action: Mouse scrolled (613, 253) with delta (0, 0)
Screenshot: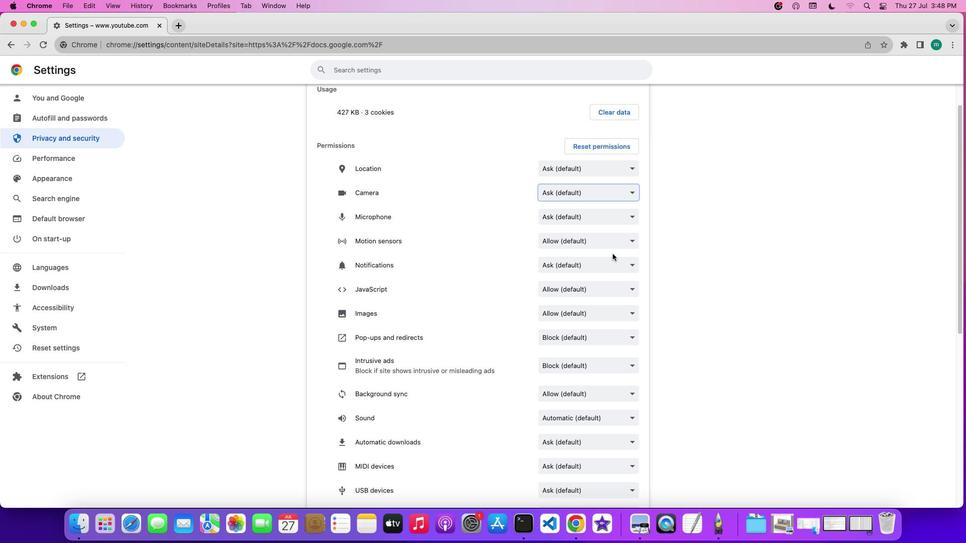 
Action: Mouse scrolled (613, 253) with delta (0, 0)
Screenshot: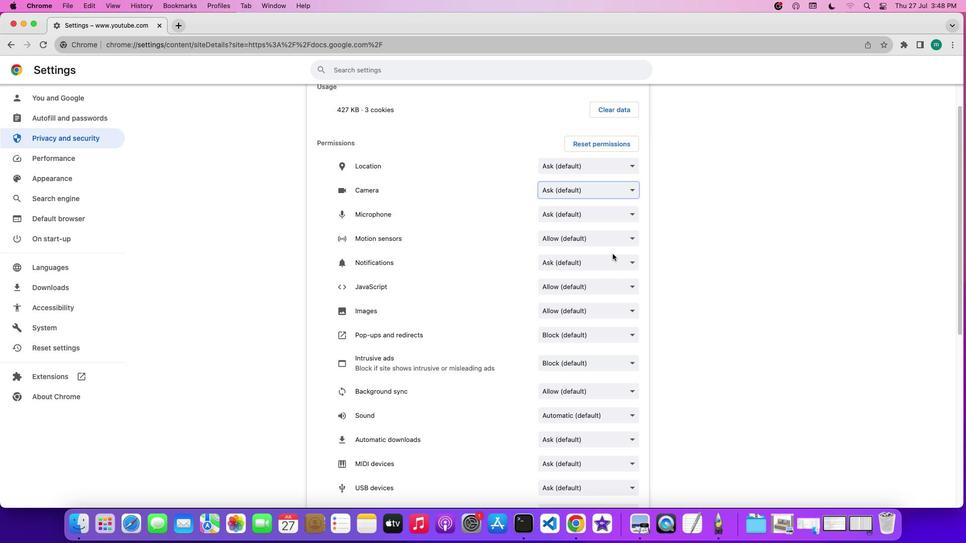 
Action: Mouse scrolled (613, 253) with delta (0, 0)
Screenshot: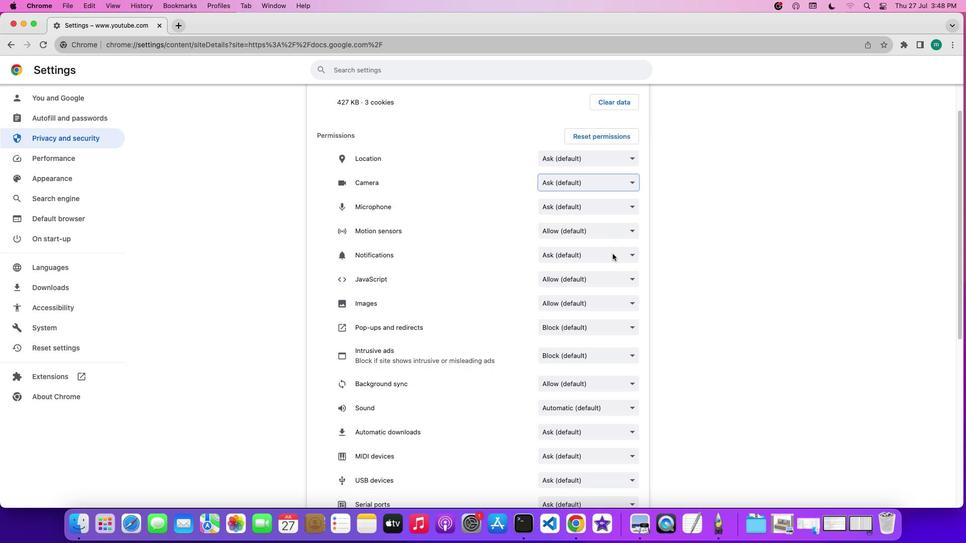 
Action: Mouse moved to (633, 275)
Screenshot: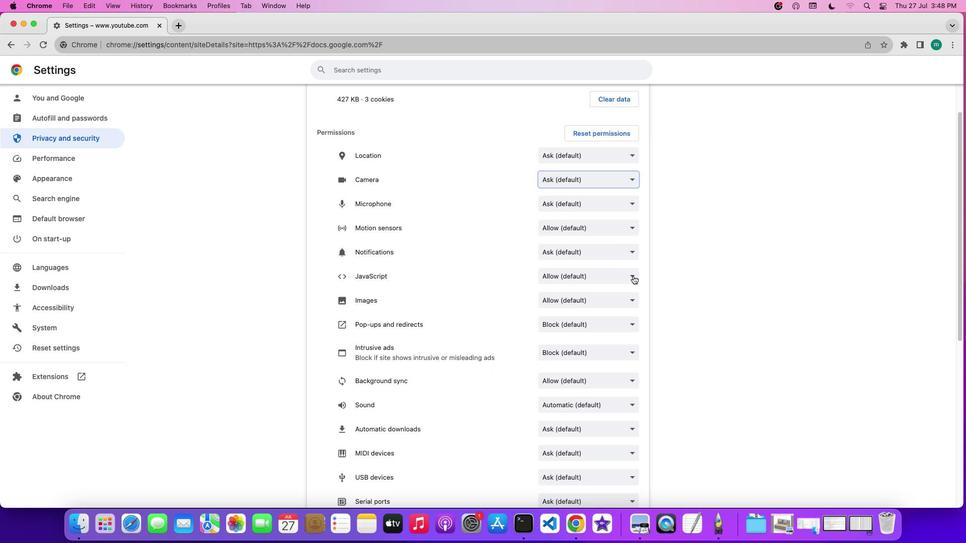 
Action: Mouse pressed left at (633, 275)
Screenshot: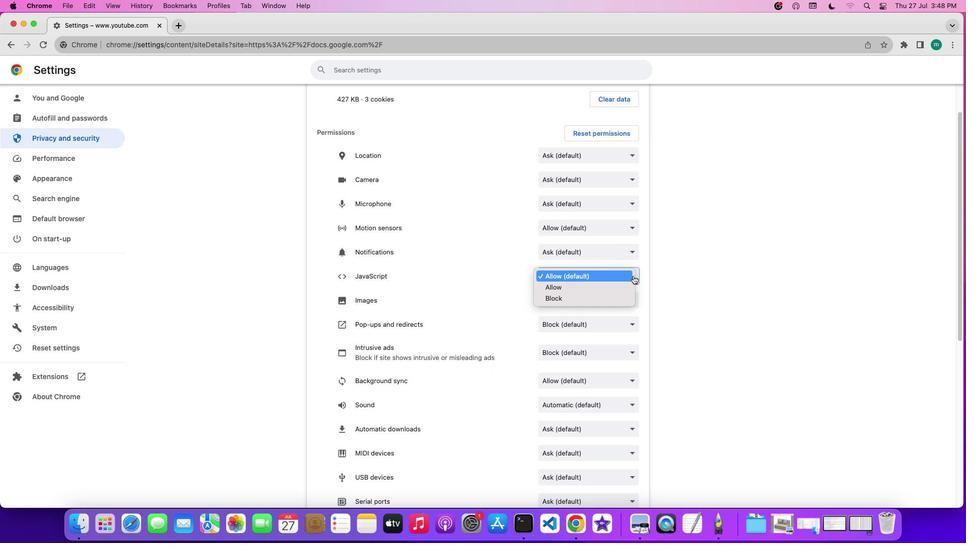 
Action: Mouse moved to (661, 273)
Screenshot: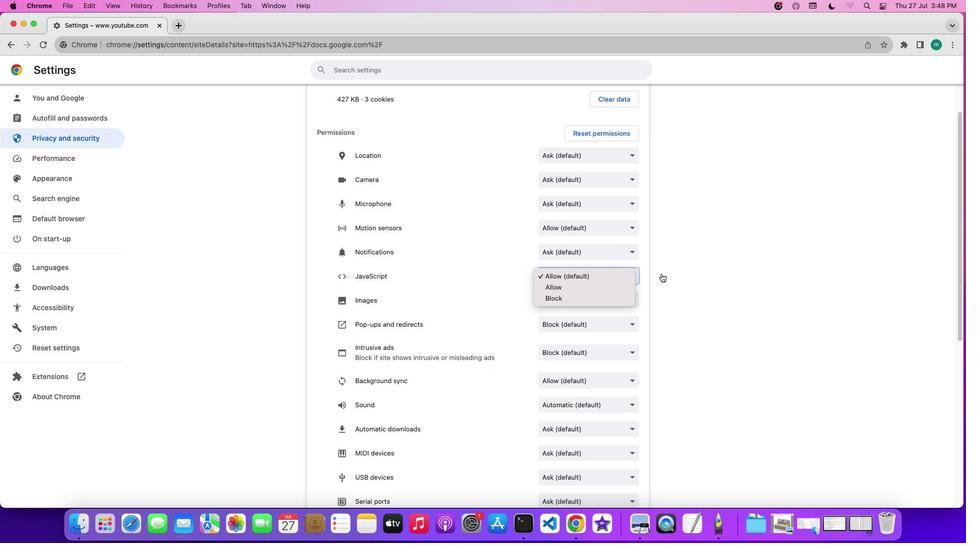 
Action: Mouse pressed left at (661, 273)
Screenshot: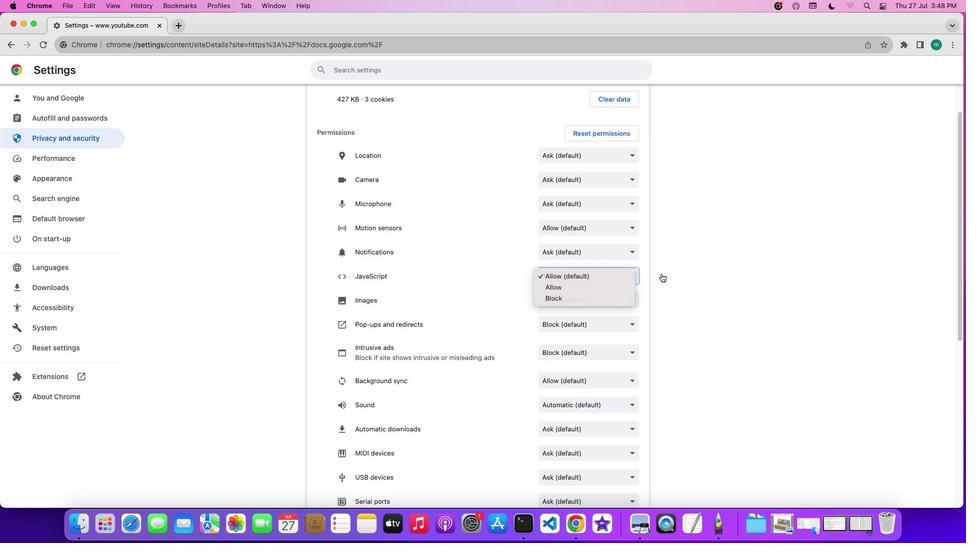 
Action: Mouse moved to (631, 299)
Screenshot: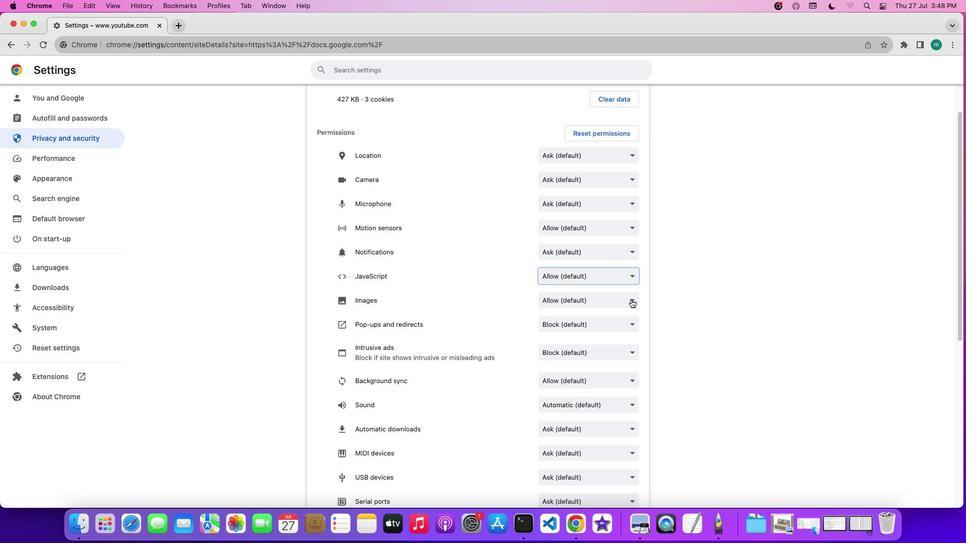 
Action: Mouse pressed left at (631, 299)
Screenshot: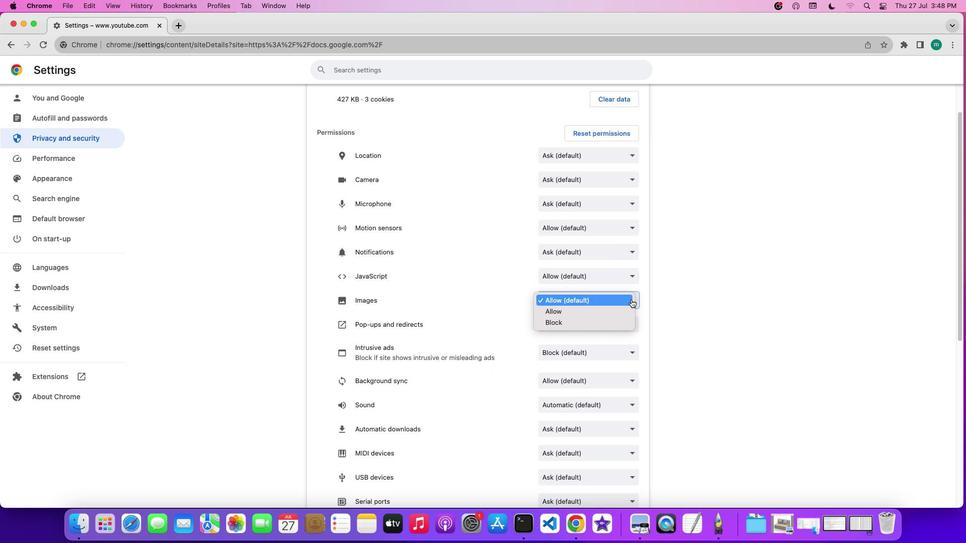 
Action: Mouse moved to (666, 289)
Screenshot: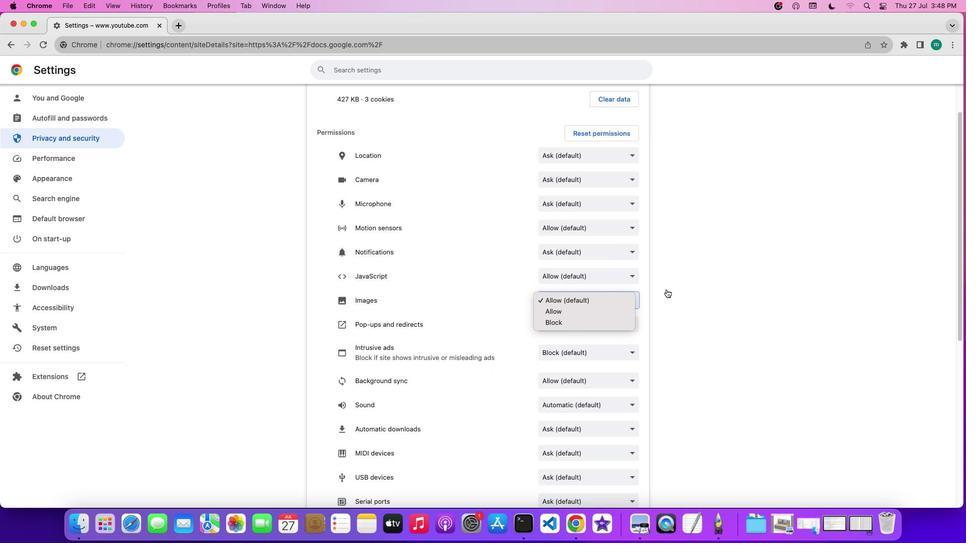 
Action: Mouse pressed left at (666, 289)
Screenshot: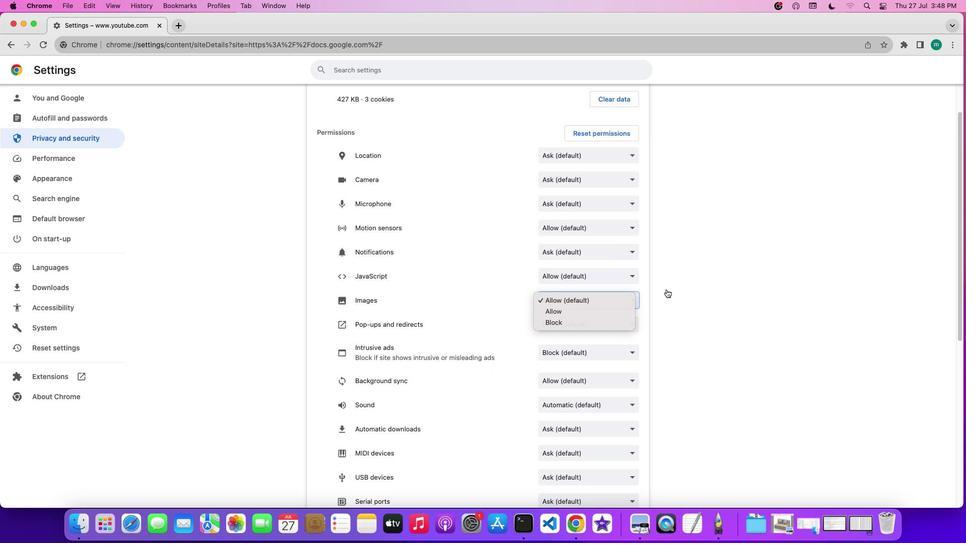 
Action: Mouse moved to (657, 290)
Screenshot: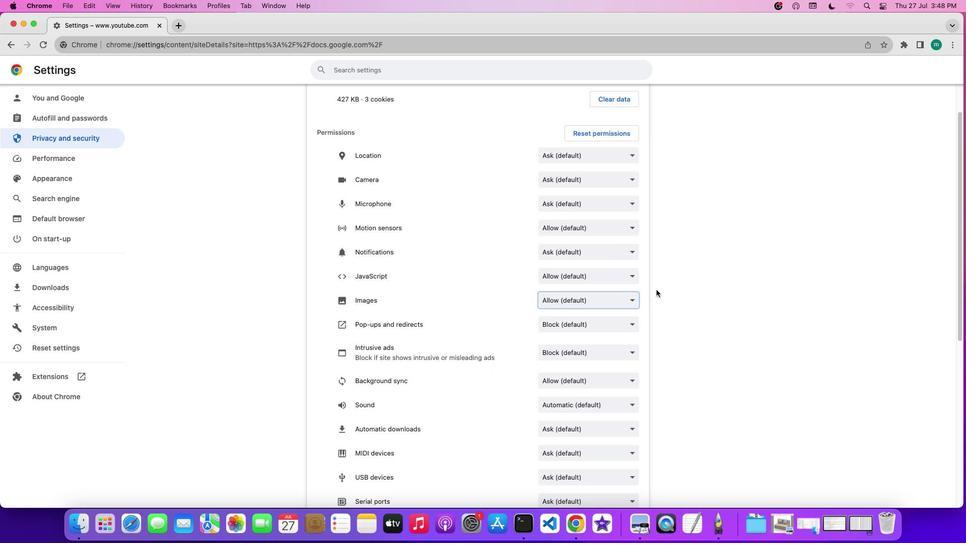 
Action: Mouse scrolled (657, 290) with delta (0, 0)
Screenshot: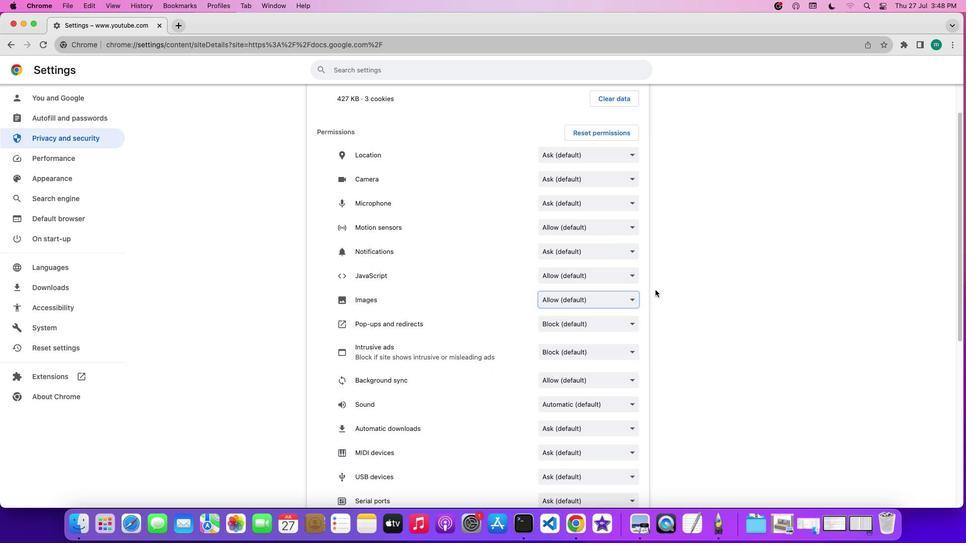 
Action: Mouse moved to (655, 290)
Screenshot: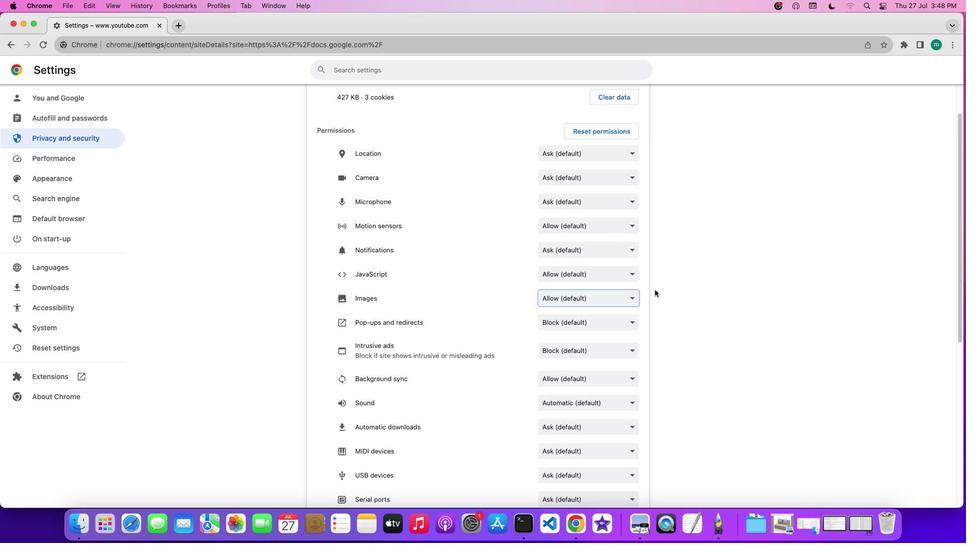 
Action: Mouse scrolled (655, 290) with delta (0, 0)
Screenshot: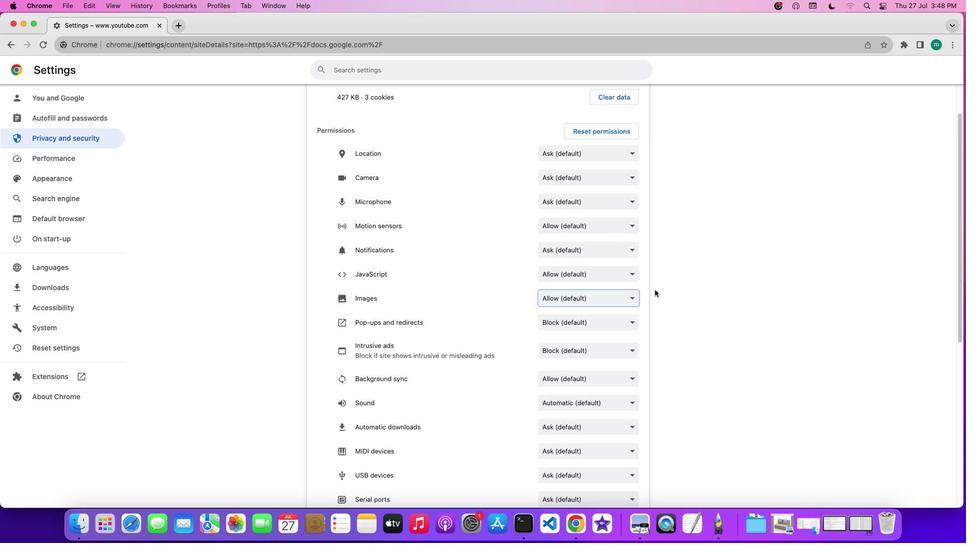 
Action: Mouse moved to (655, 290)
Screenshot: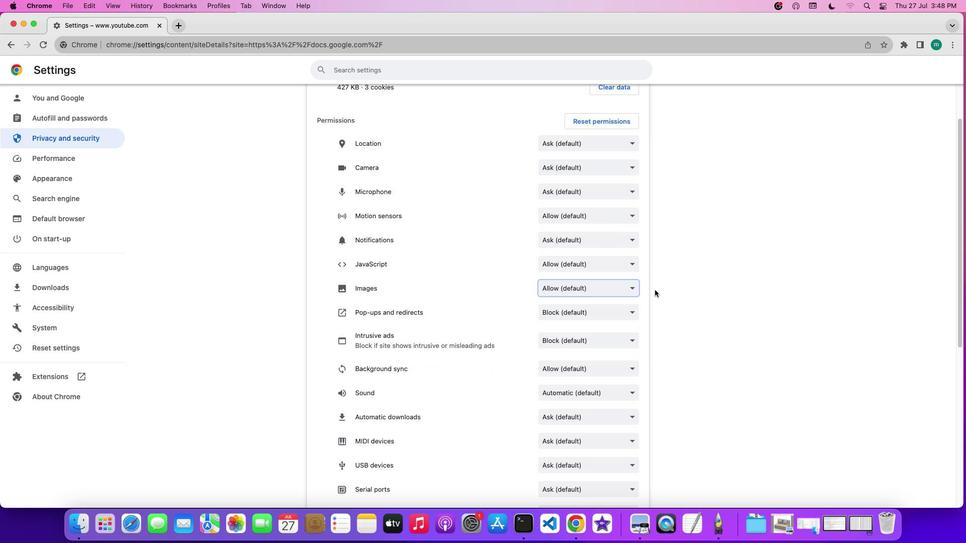 
Action: Mouse scrolled (655, 290) with delta (0, 0)
Screenshot: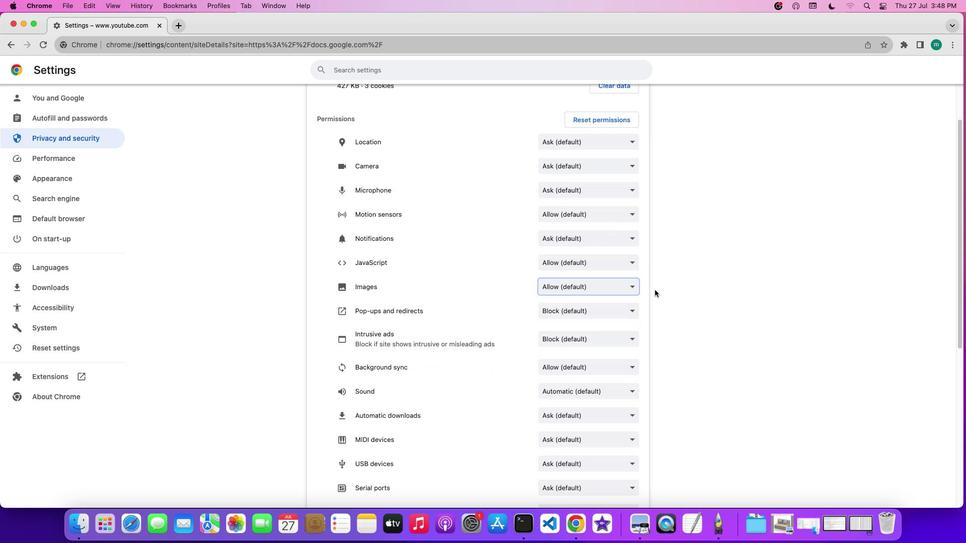 
Action: Mouse scrolled (655, 290) with delta (0, 0)
Screenshot: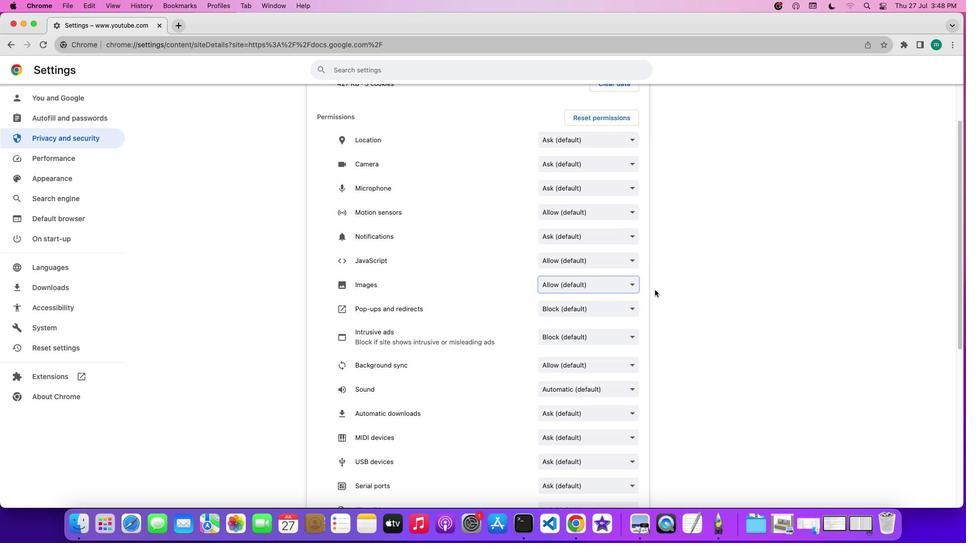 
Action: Mouse scrolled (655, 290) with delta (0, 0)
Screenshot: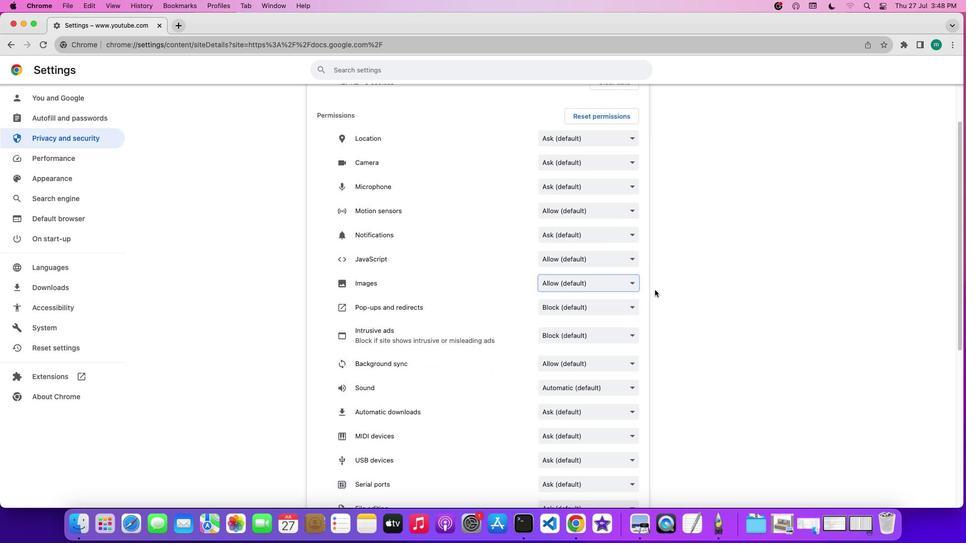 
Action: Mouse scrolled (655, 290) with delta (0, 0)
Screenshot: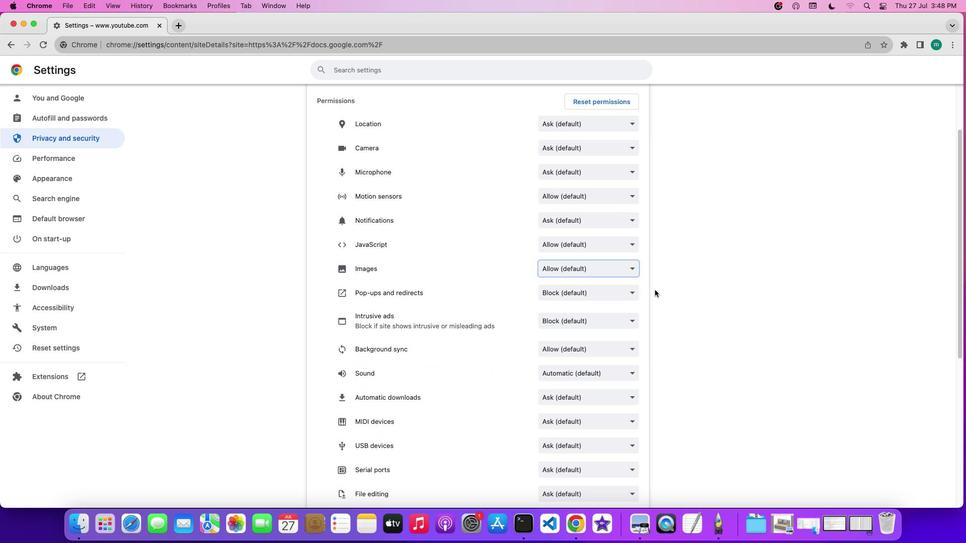 
Action: Mouse scrolled (655, 290) with delta (0, 0)
Screenshot: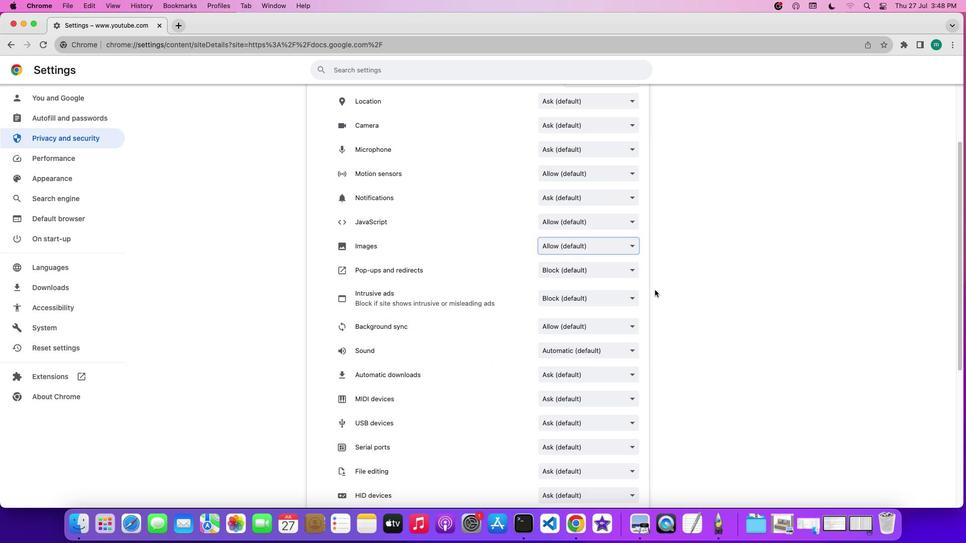 
Action: Mouse scrolled (655, 290) with delta (0, 0)
Screenshot: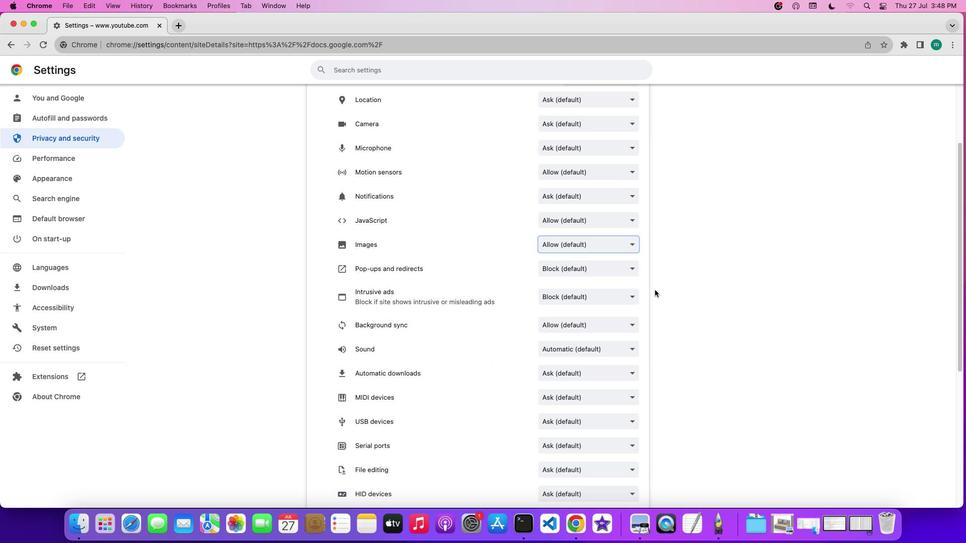 
Action: Mouse scrolled (655, 290) with delta (0, 0)
Screenshot: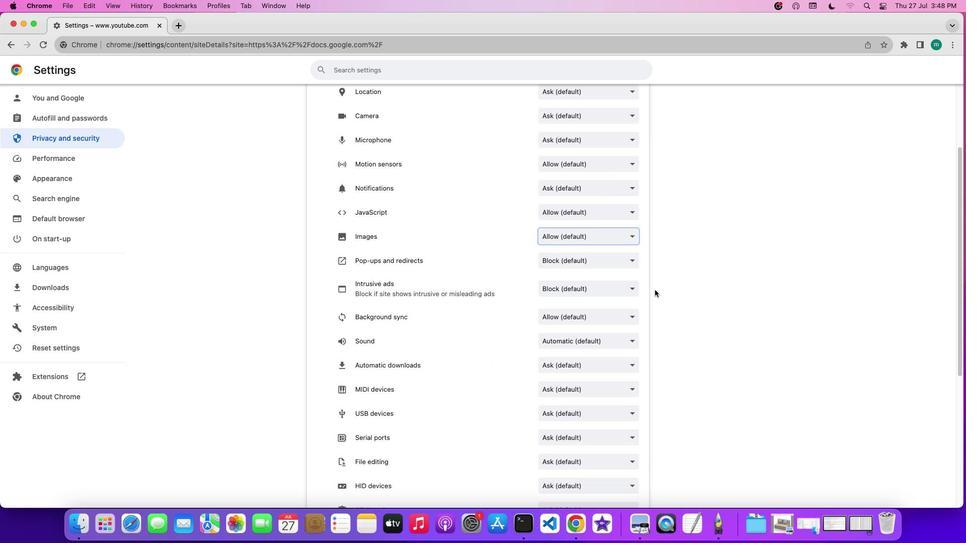 
Action: Mouse moved to (637, 276)
Screenshot: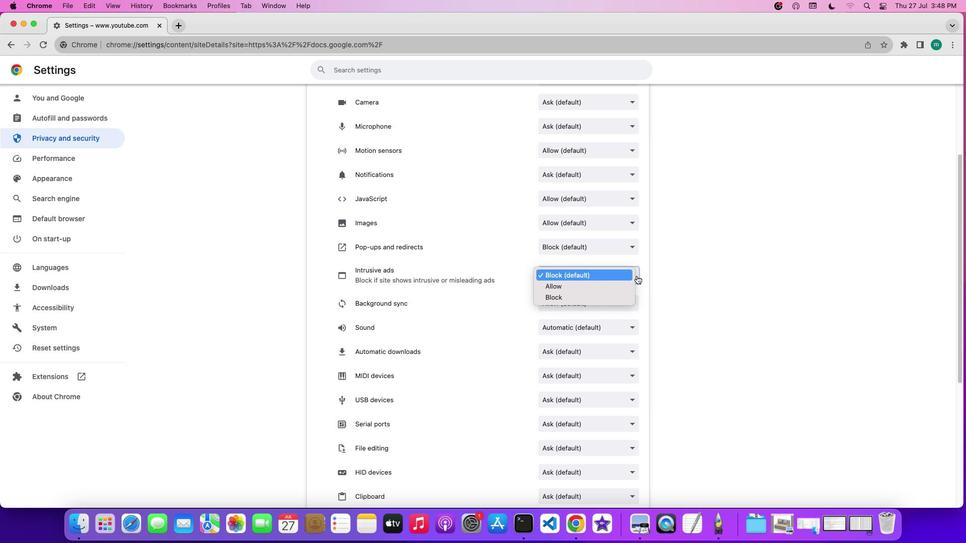
Action: Mouse pressed left at (637, 276)
Screenshot: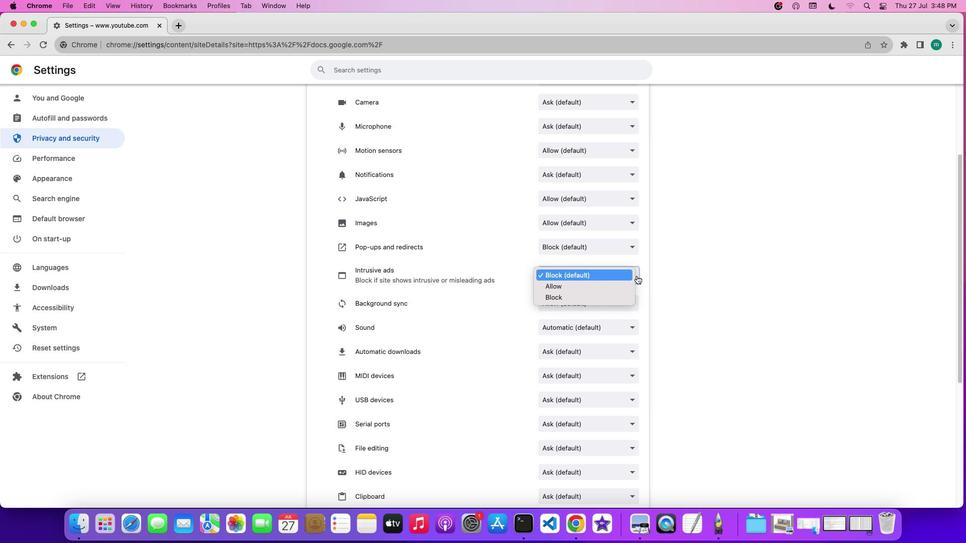 
Action: Mouse moved to (664, 280)
Screenshot: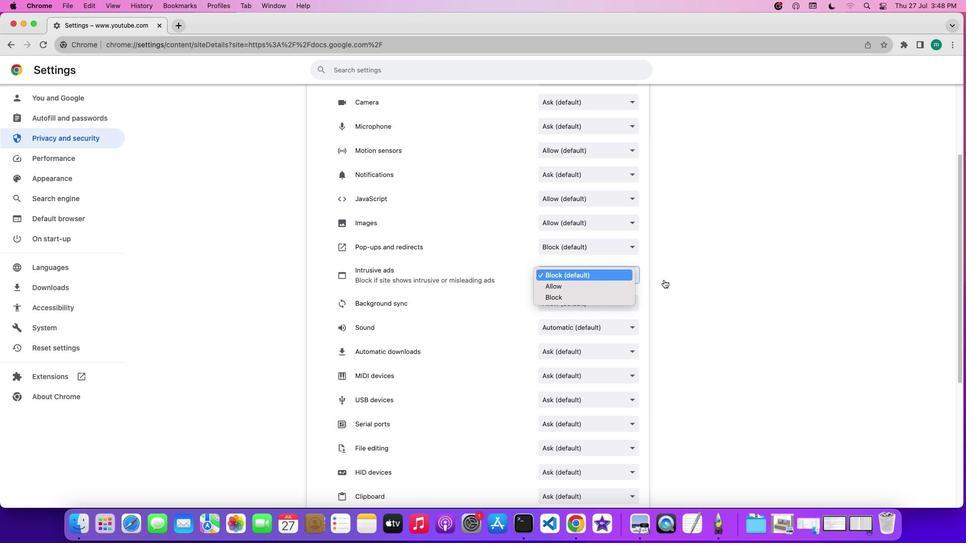 
Action: Mouse pressed left at (664, 280)
Screenshot: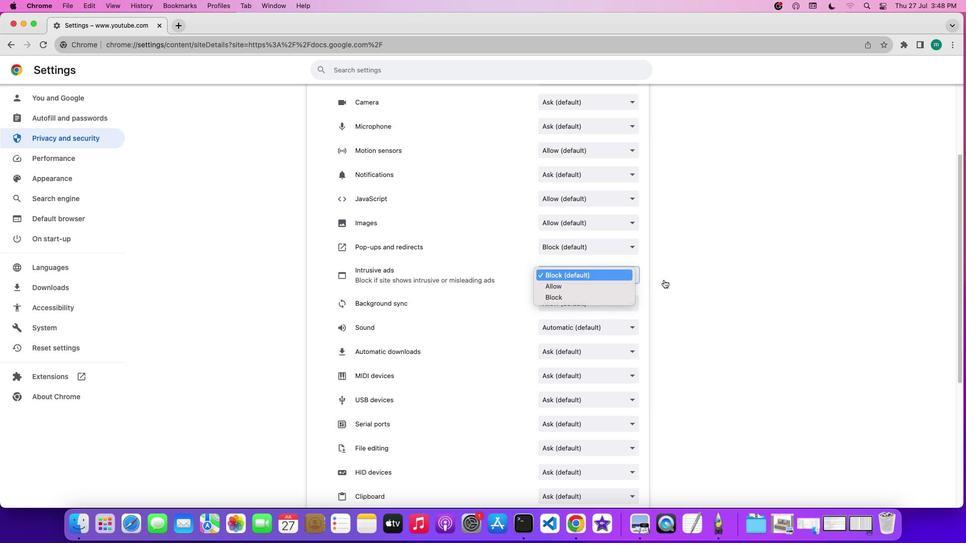 
Action: Mouse moved to (645, 289)
Screenshot: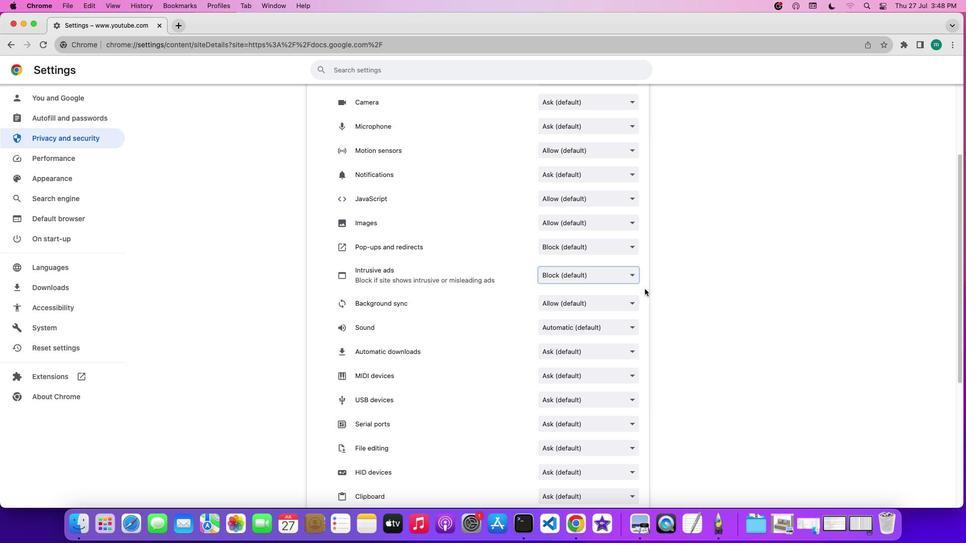 
Action: Mouse scrolled (645, 289) with delta (0, 0)
Screenshot: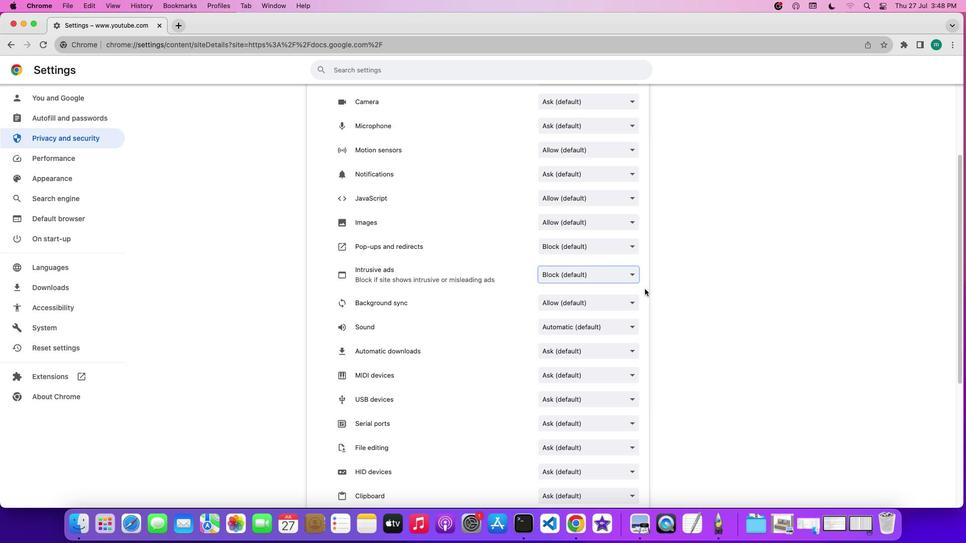 
Action: Mouse scrolled (645, 289) with delta (0, 0)
Screenshot: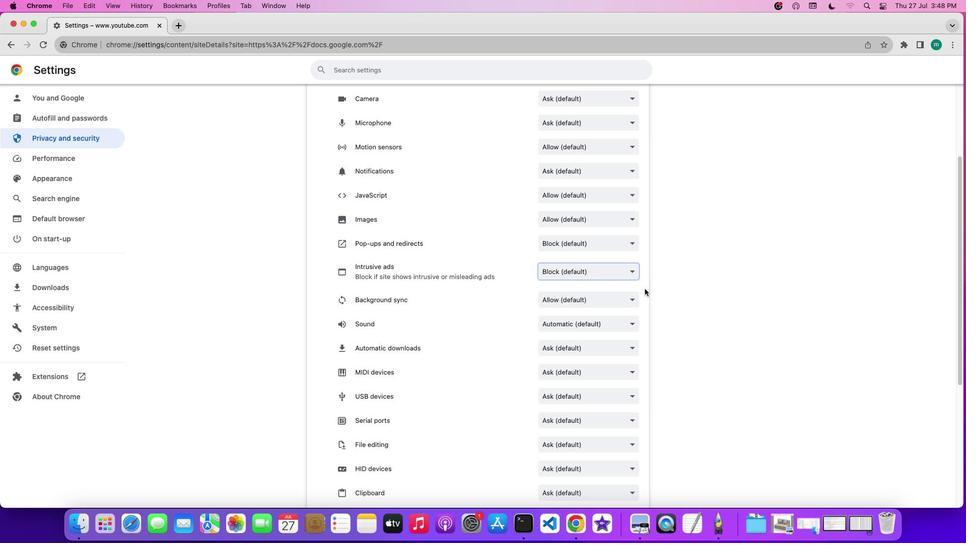 
Action: Mouse scrolled (645, 289) with delta (0, 0)
Screenshot: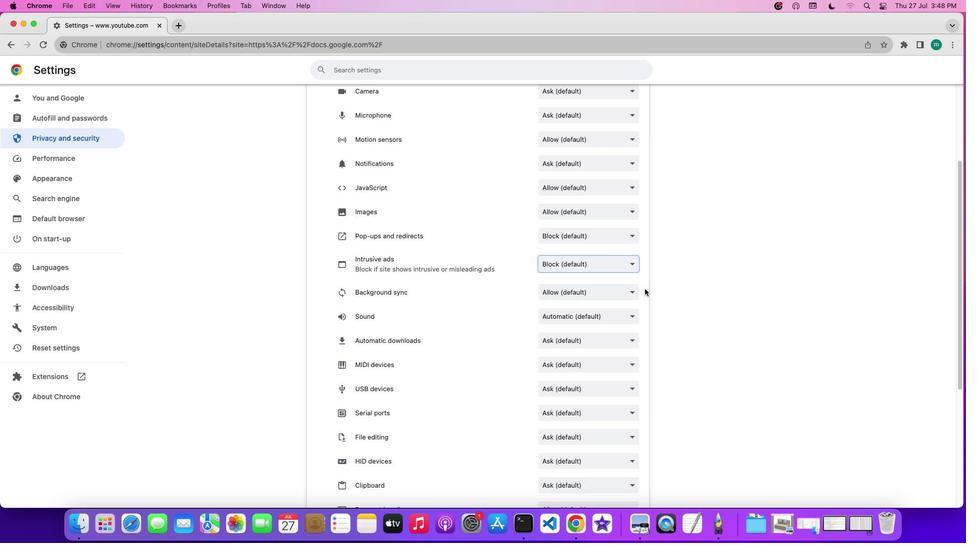 
Action: Mouse scrolled (645, 289) with delta (0, 0)
Screenshot: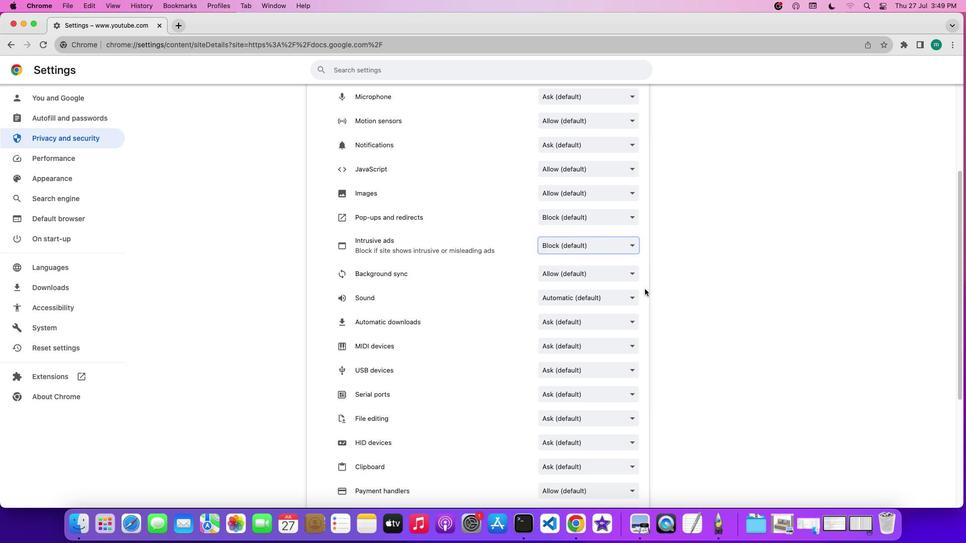 
Action: Mouse scrolled (645, 289) with delta (0, 0)
Screenshot: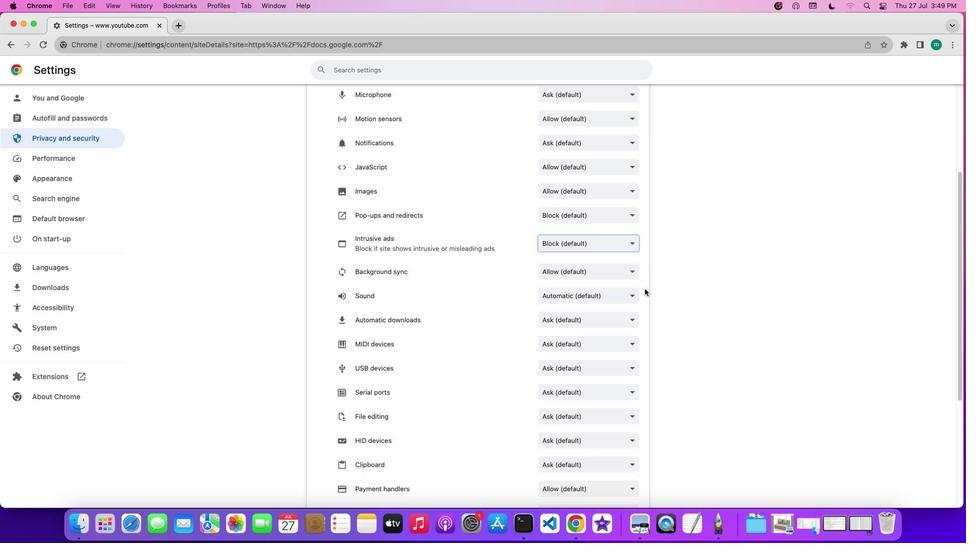 
Action: Mouse scrolled (645, 289) with delta (0, 0)
Screenshot: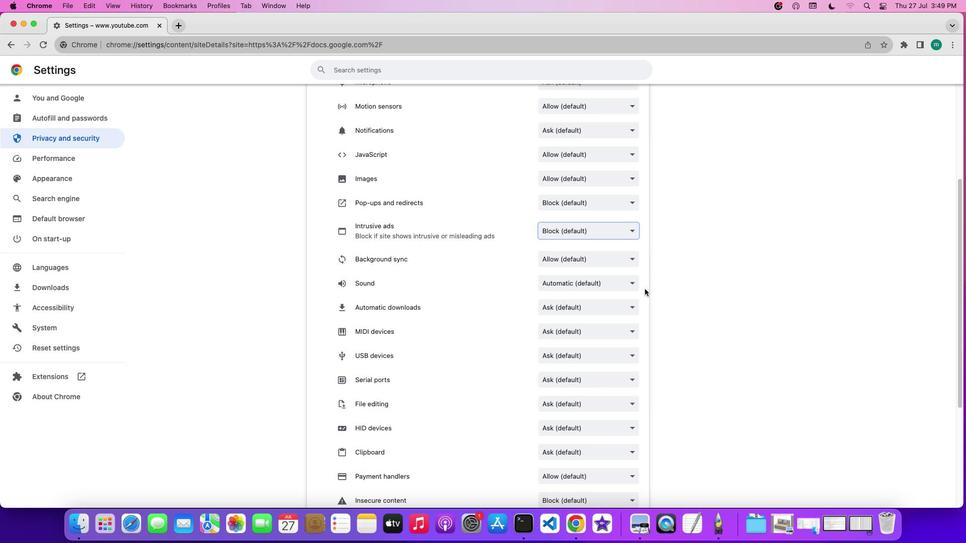 
Action: Mouse scrolled (645, 289) with delta (0, 0)
Screenshot: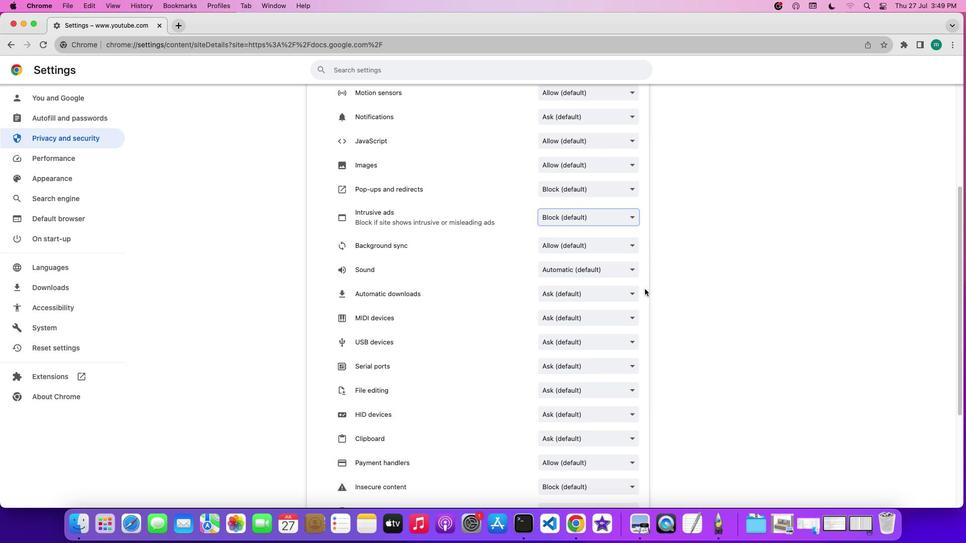 
Action: Mouse scrolled (645, 289) with delta (0, 0)
Screenshot: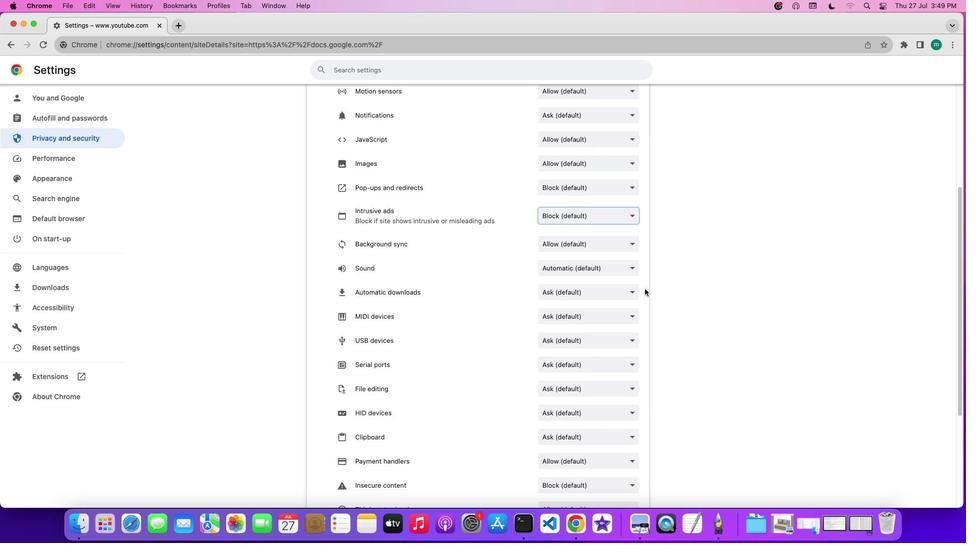 
Action: Mouse scrolled (645, 289) with delta (0, 0)
Screenshot: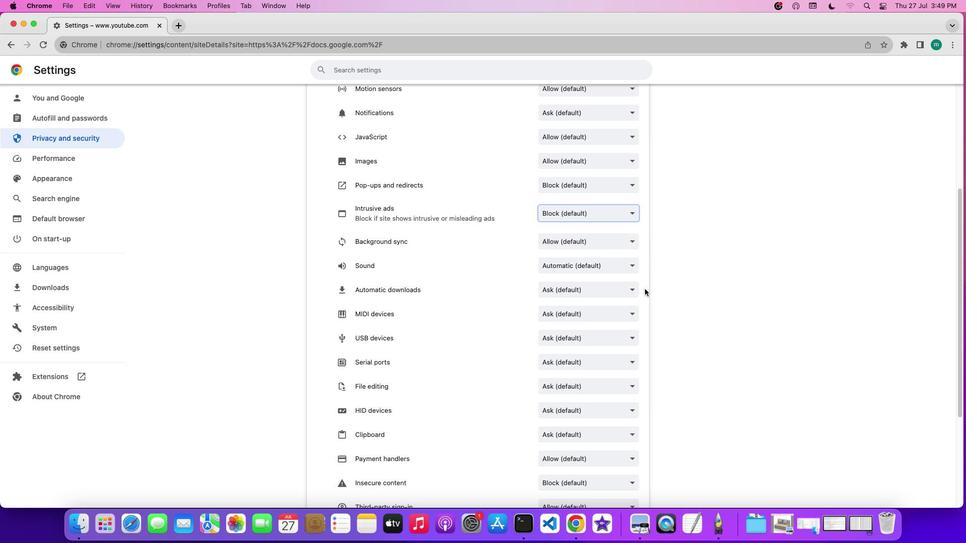 
Action: Mouse moved to (635, 288)
Screenshot: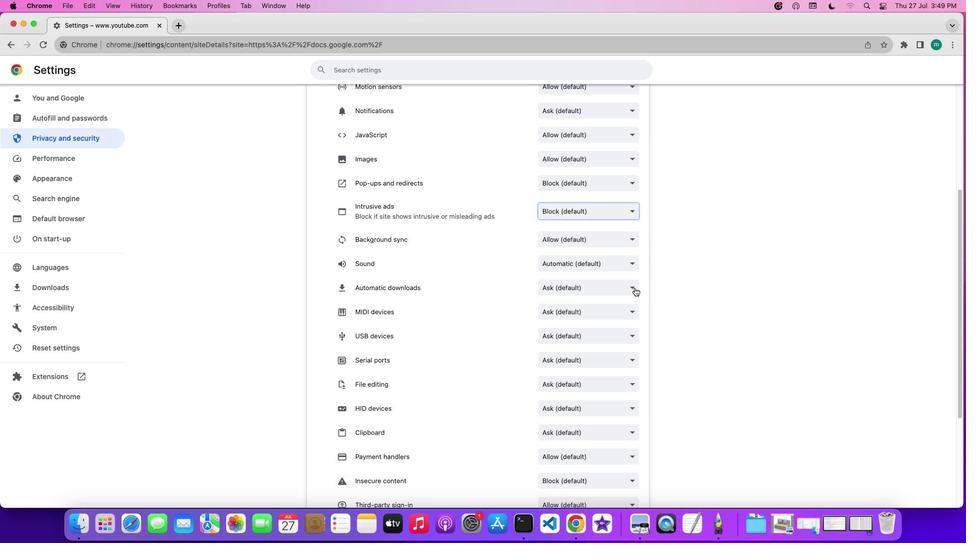 
Action: Mouse pressed left at (635, 288)
Screenshot: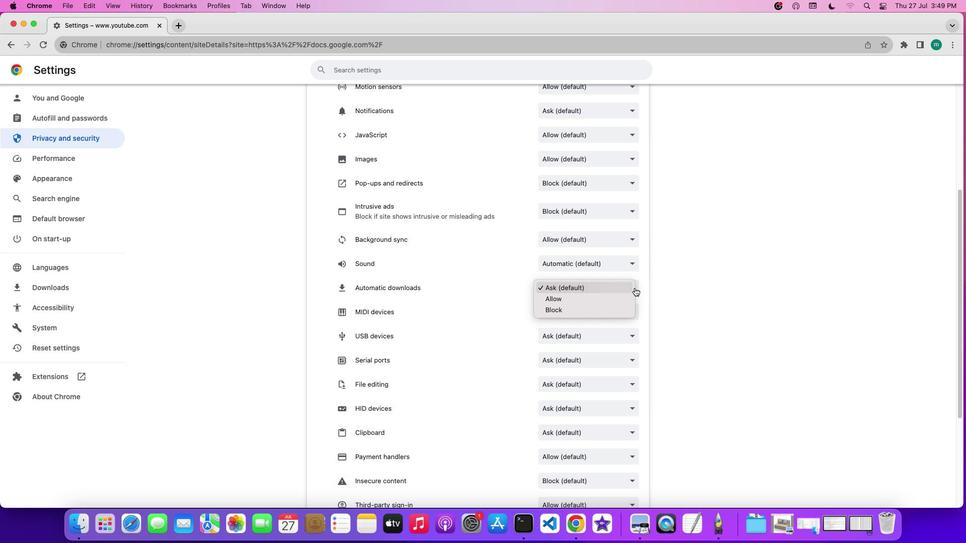 
Action: Mouse moved to (661, 288)
Screenshot: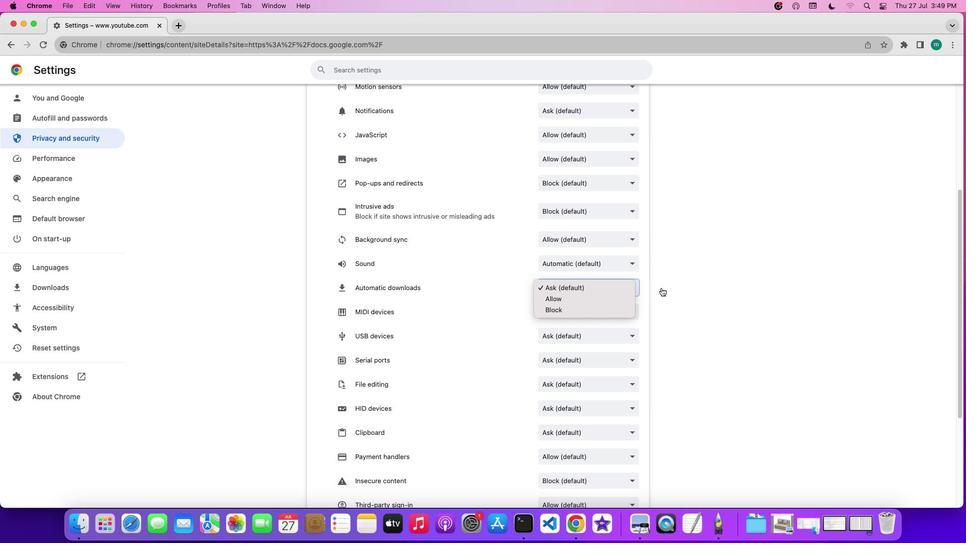 
Action: Mouse pressed left at (661, 288)
Screenshot: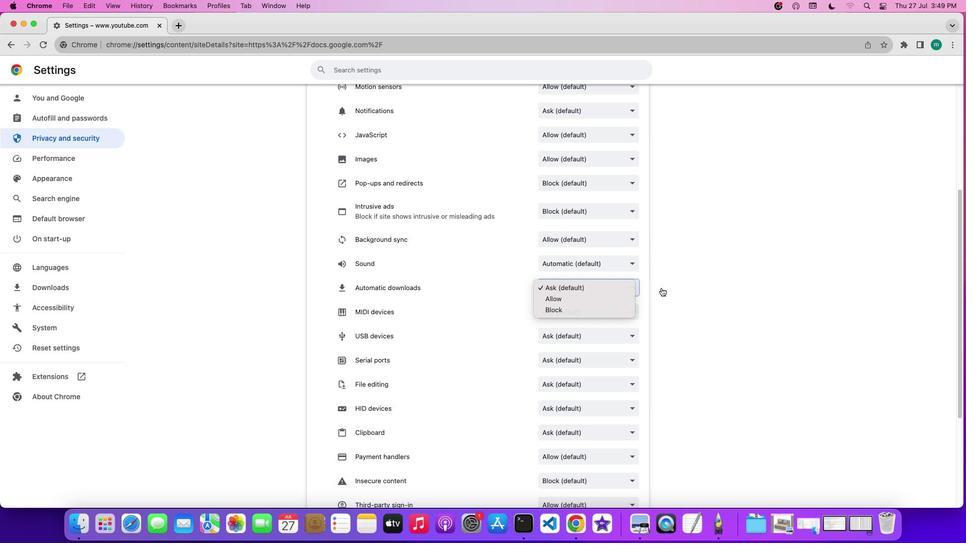 
Action: Mouse moved to (635, 308)
Screenshot: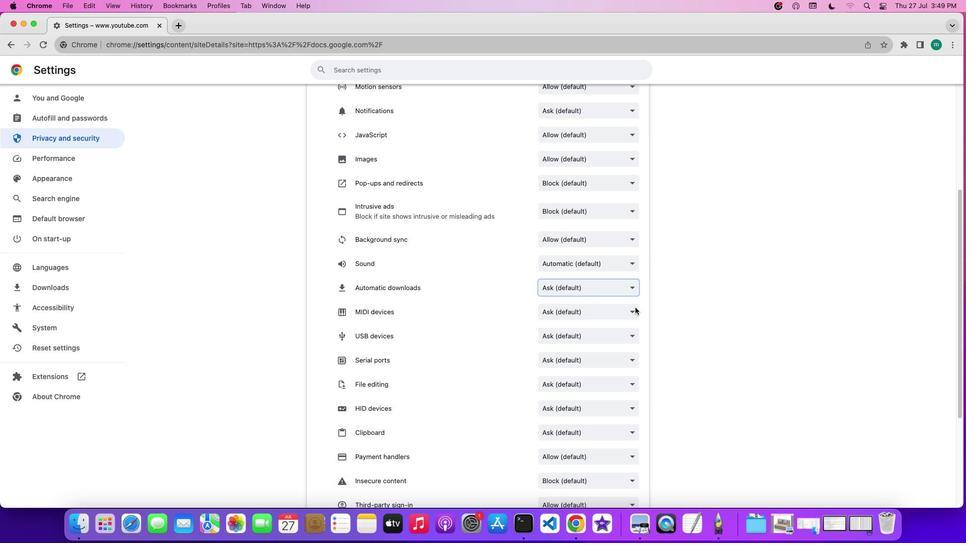 
Action: Mouse pressed left at (635, 308)
Screenshot: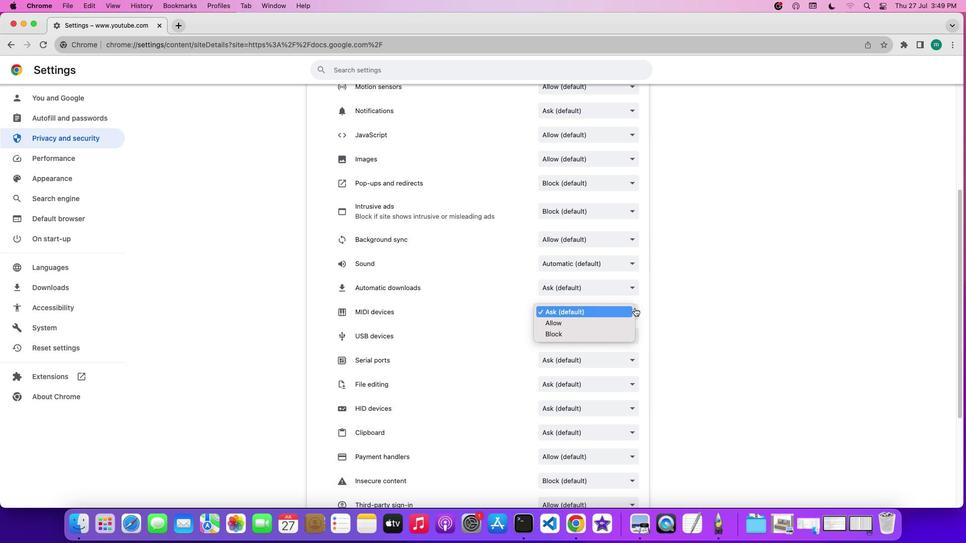 
Action: Mouse moved to (628, 355)
Screenshot: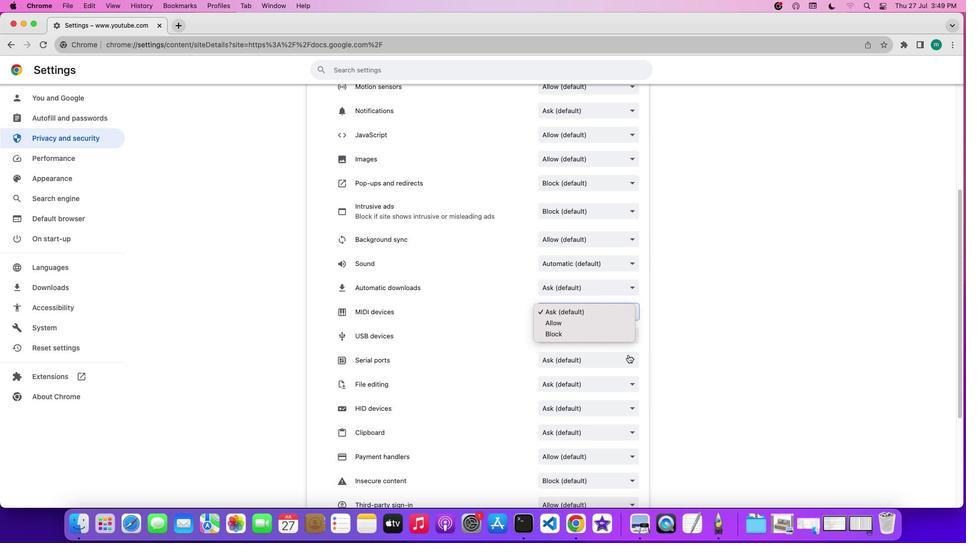 
Action: Mouse pressed left at (628, 355)
Screenshot: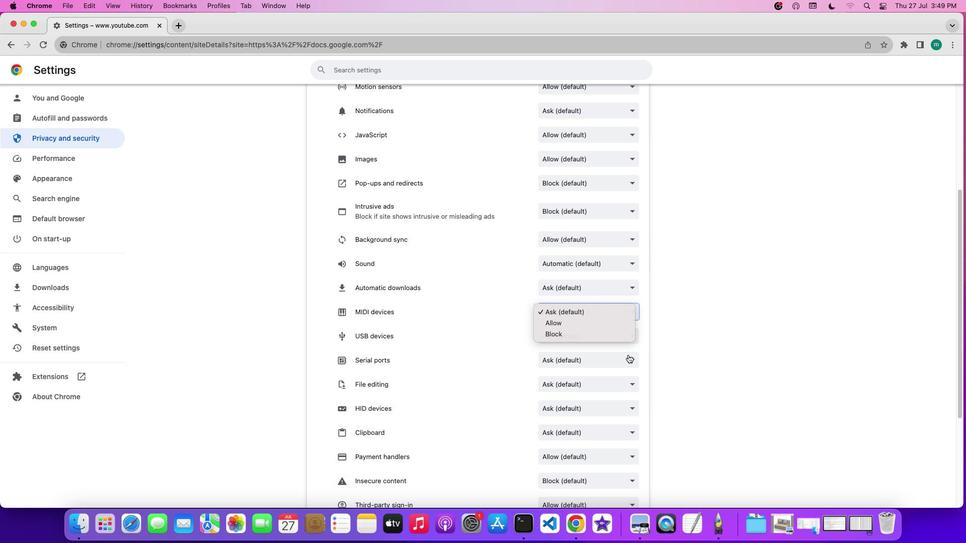 
Action: Mouse moved to (632, 338)
Screenshot: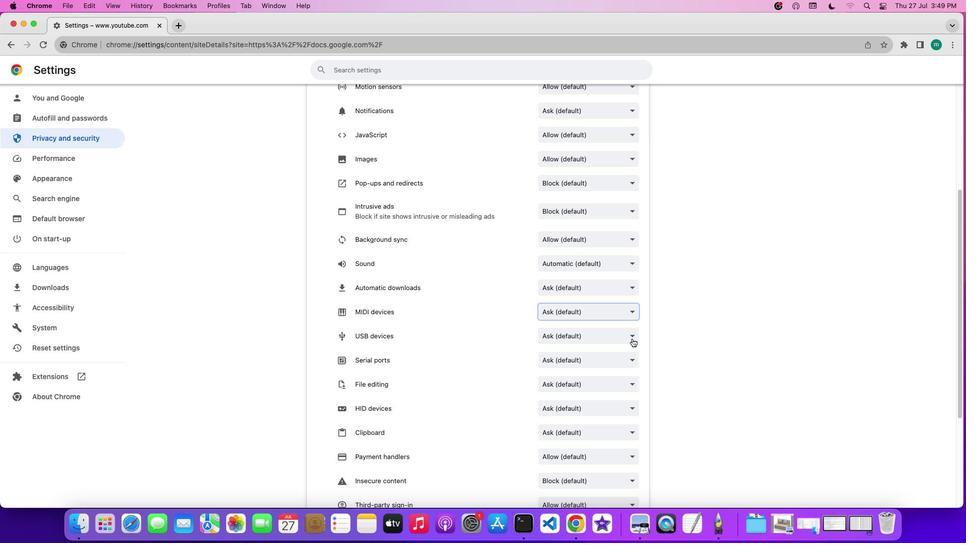 
Action: Mouse pressed left at (632, 338)
Screenshot: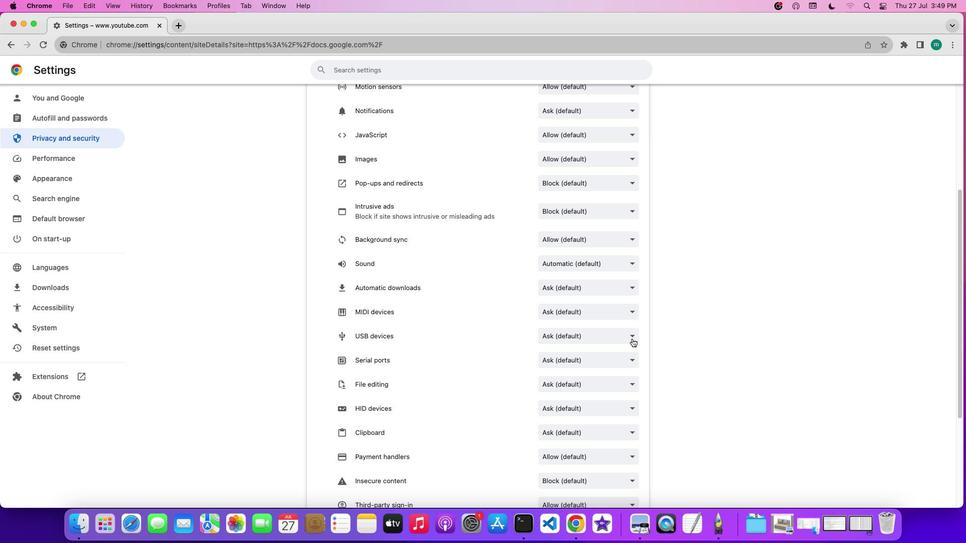 
Action: Mouse moved to (630, 368)
Screenshot: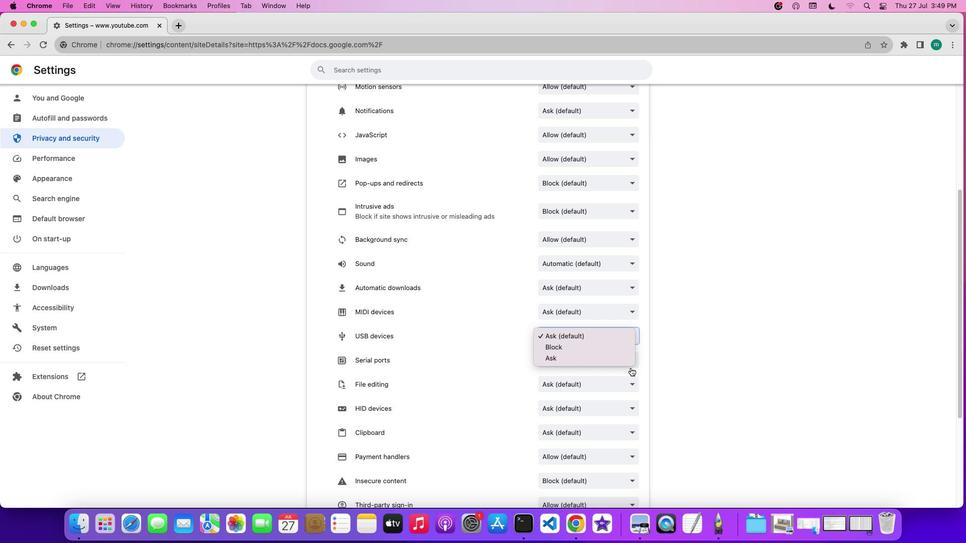 
Action: Mouse pressed left at (630, 368)
Screenshot: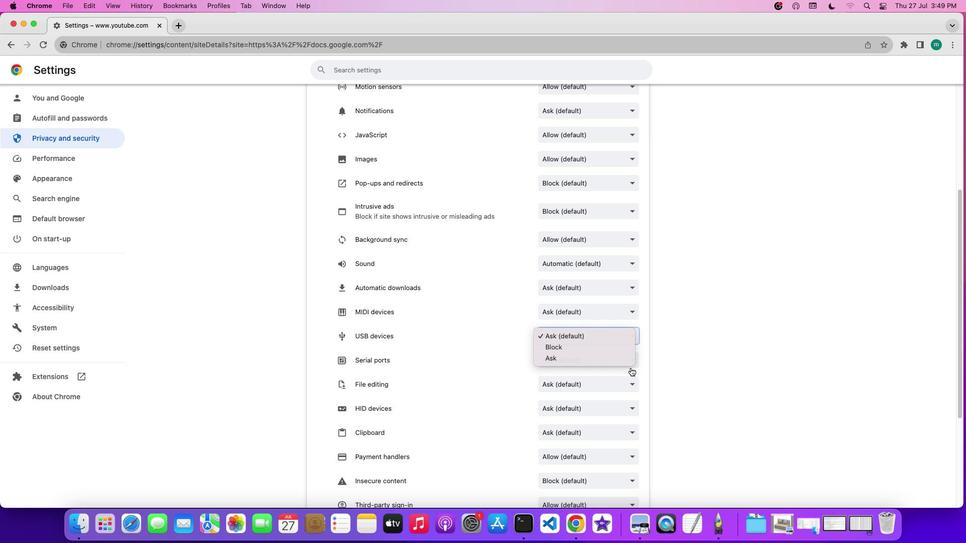
Action: Mouse moved to (633, 362)
Screenshot: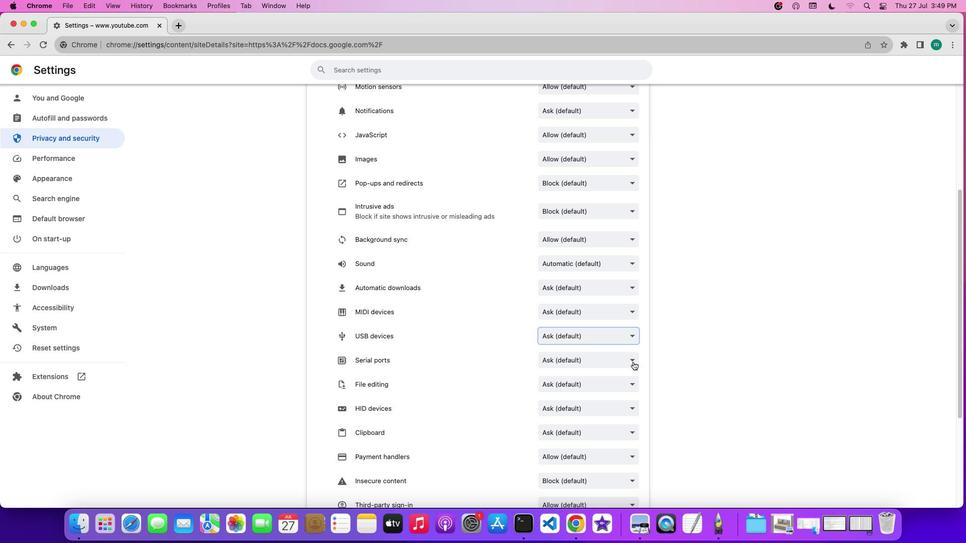 
Action: Mouse pressed left at (633, 362)
Screenshot: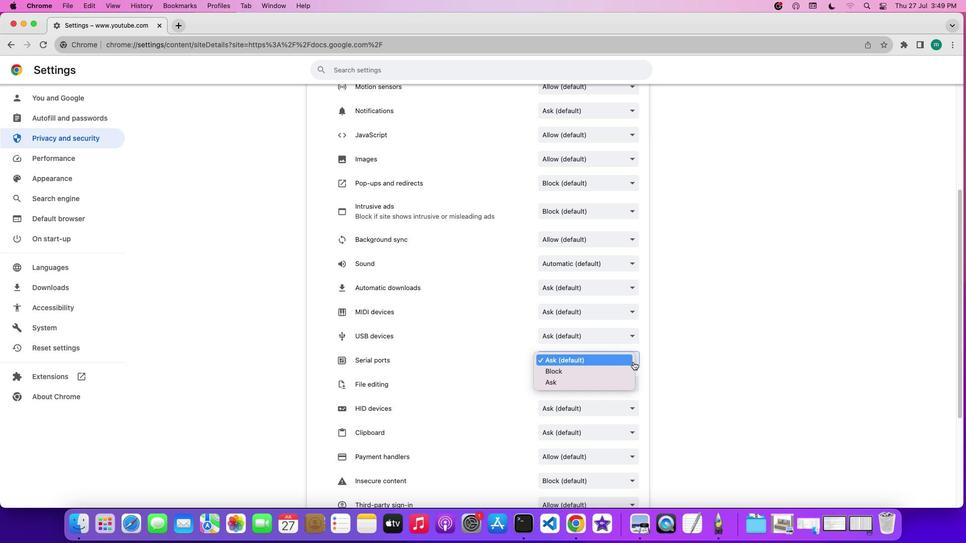 
Action: Mouse moved to (589, 410)
Screenshot: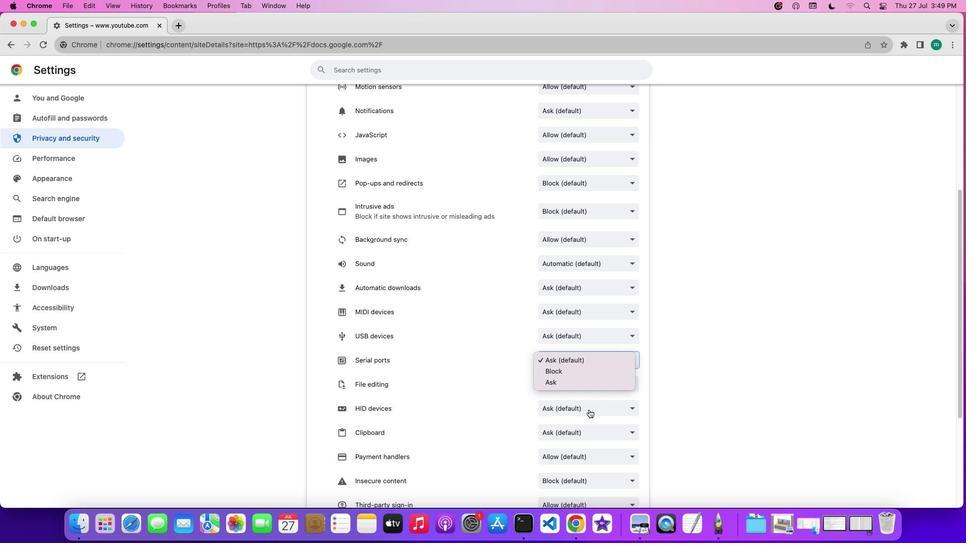 
Action: Mouse pressed left at (589, 410)
Screenshot: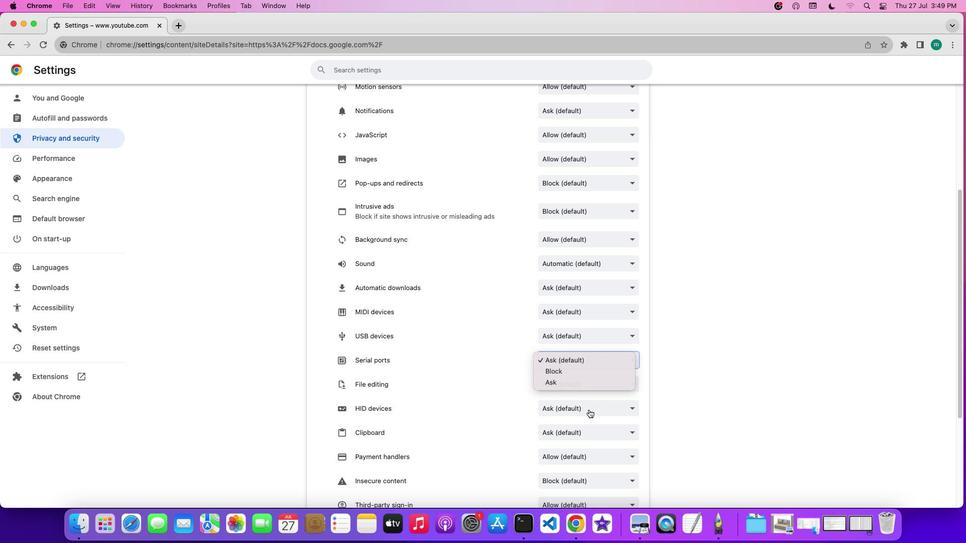 
Action: Mouse moved to (598, 407)
Screenshot: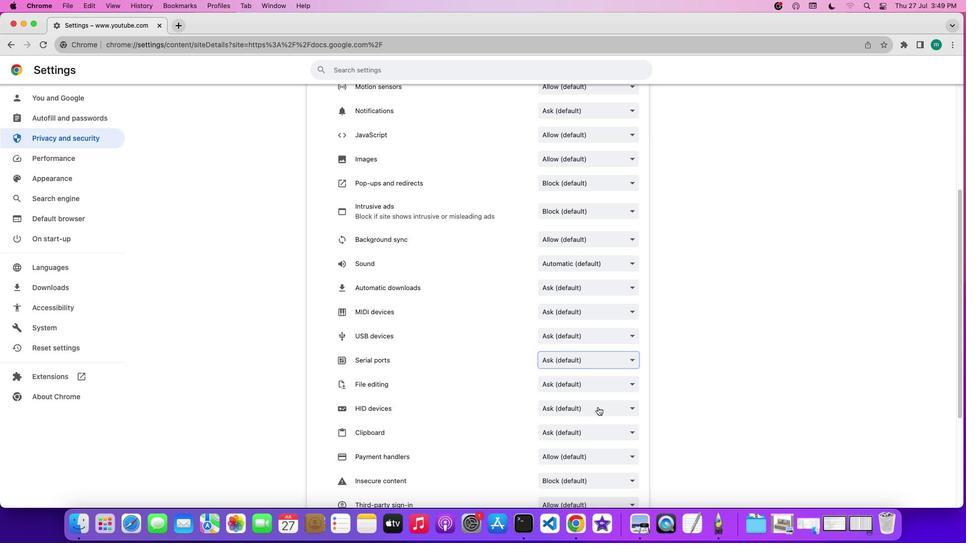 
Action: Mouse scrolled (598, 407) with delta (0, 0)
Screenshot: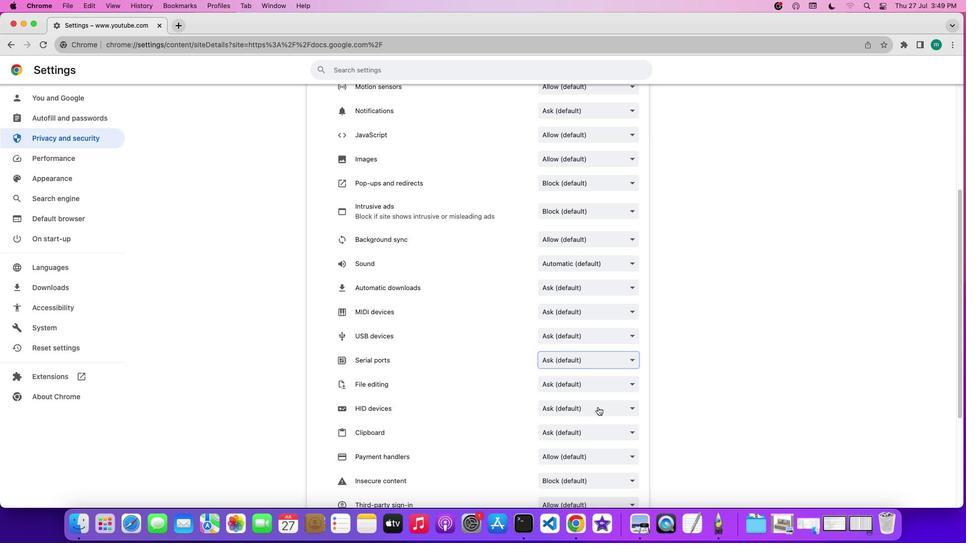 
Action: Mouse scrolled (598, 407) with delta (0, 0)
Screenshot: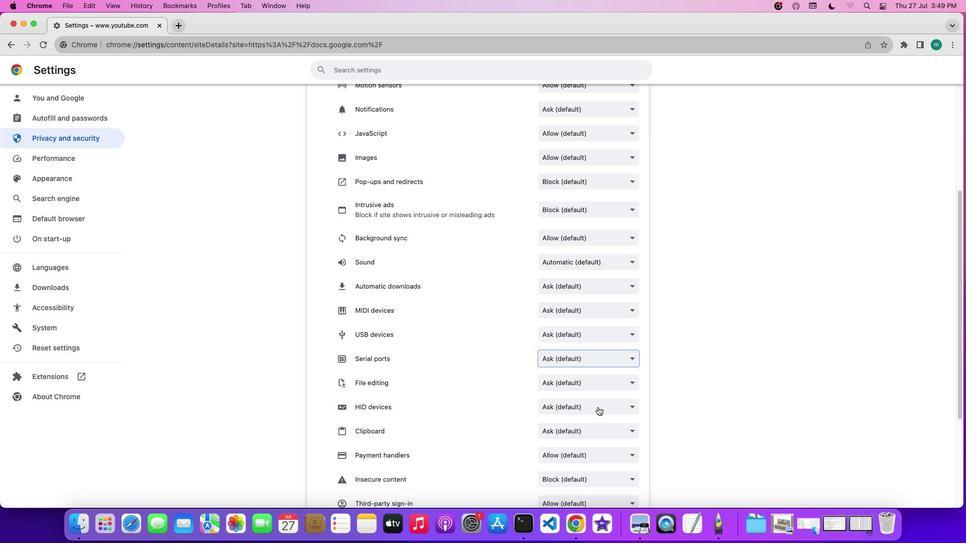 
Action: Mouse scrolled (598, 407) with delta (0, 0)
Screenshot: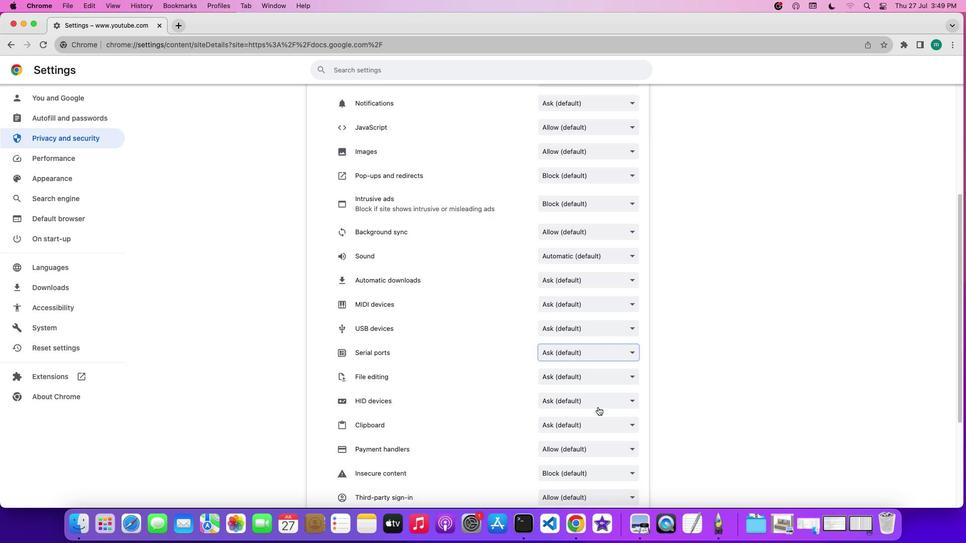 
Action: Mouse scrolled (598, 407) with delta (0, 0)
Screenshot: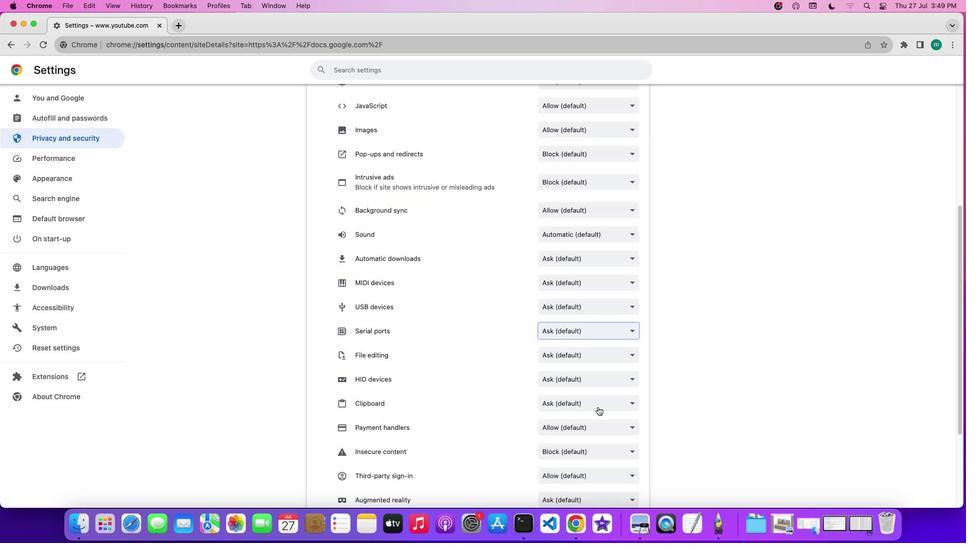 
Action: Mouse moved to (633, 352)
Screenshot: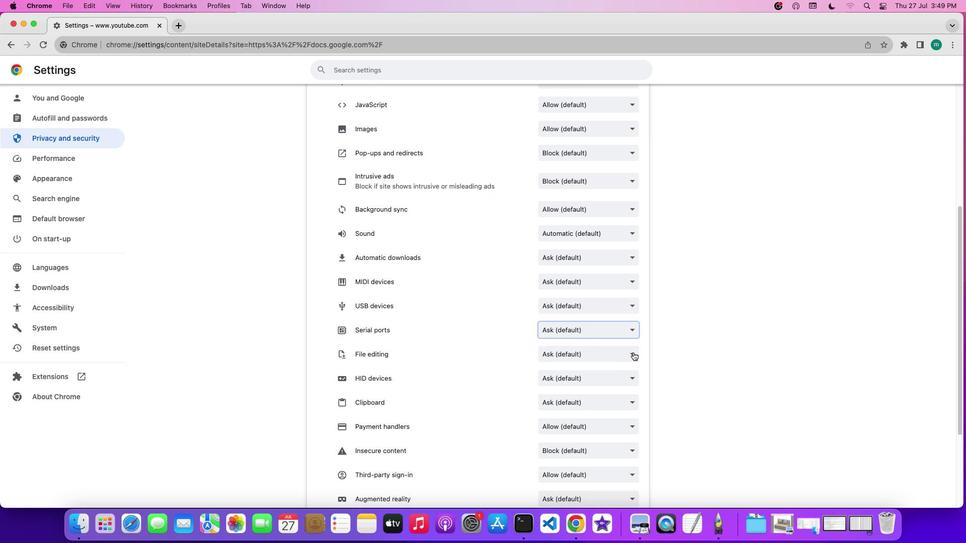 
Action: Mouse pressed left at (633, 352)
Screenshot: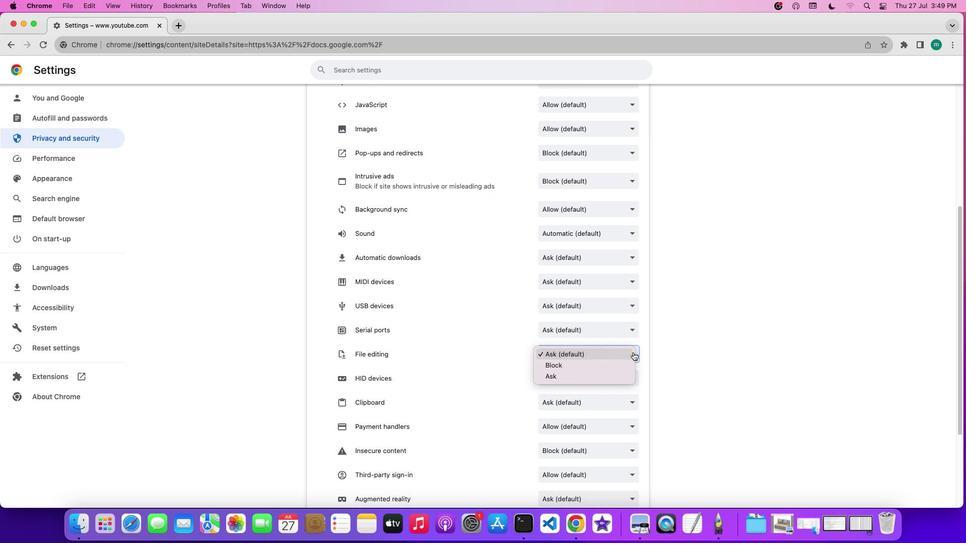 
Action: Mouse moved to (601, 402)
Screenshot: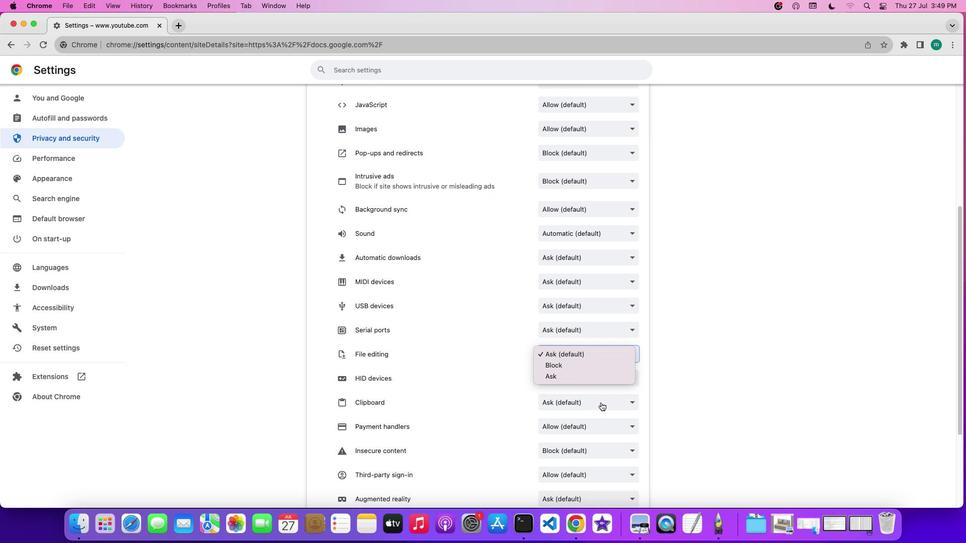 
Action: Mouse pressed left at (601, 402)
Screenshot: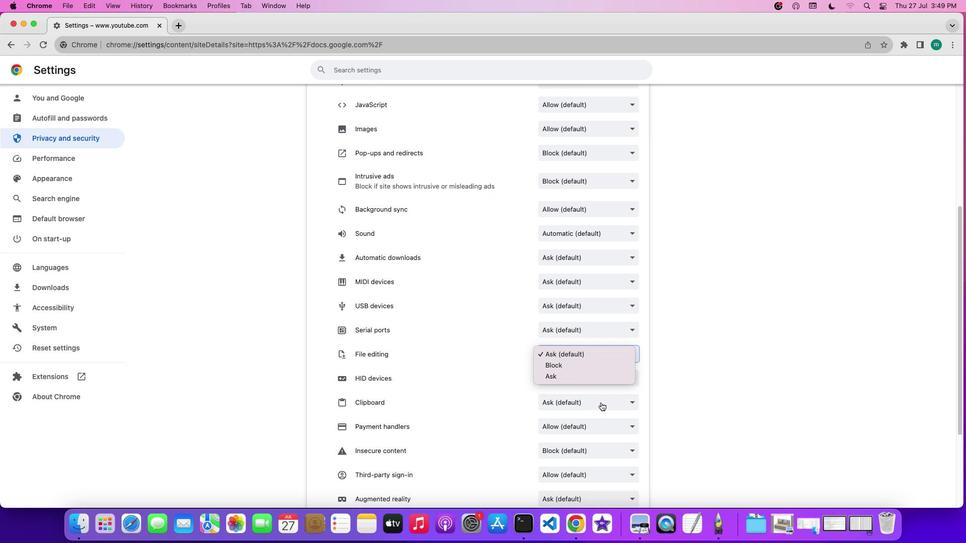 
Action: Mouse moved to (609, 401)
Screenshot: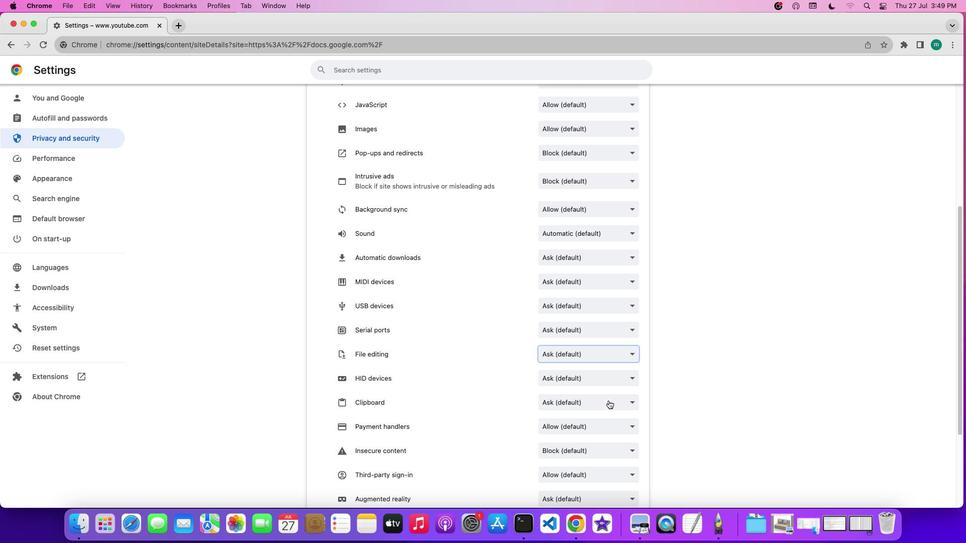 
Action: Mouse scrolled (609, 401) with delta (0, 0)
Screenshot: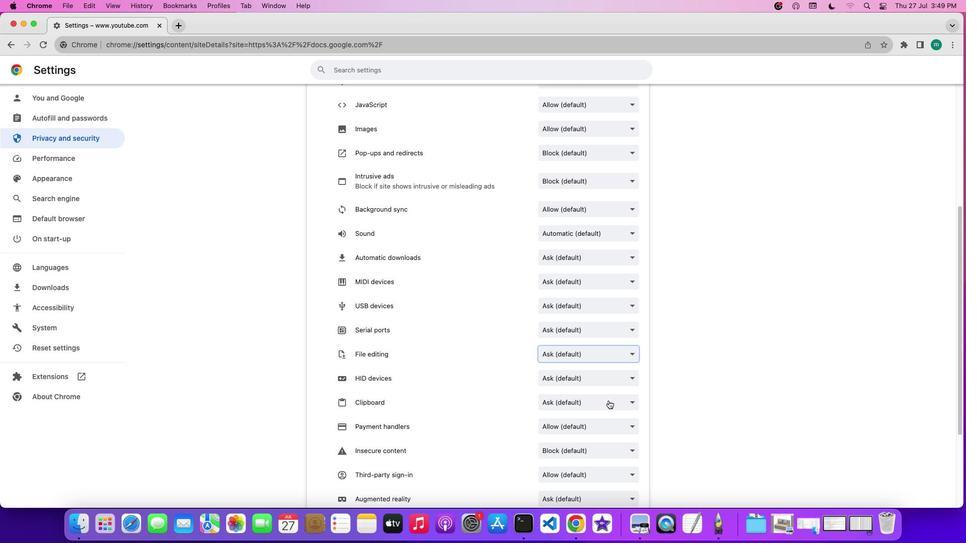 
Action: Mouse scrolled (609, 401) with delta (0, 0)
Screenshot: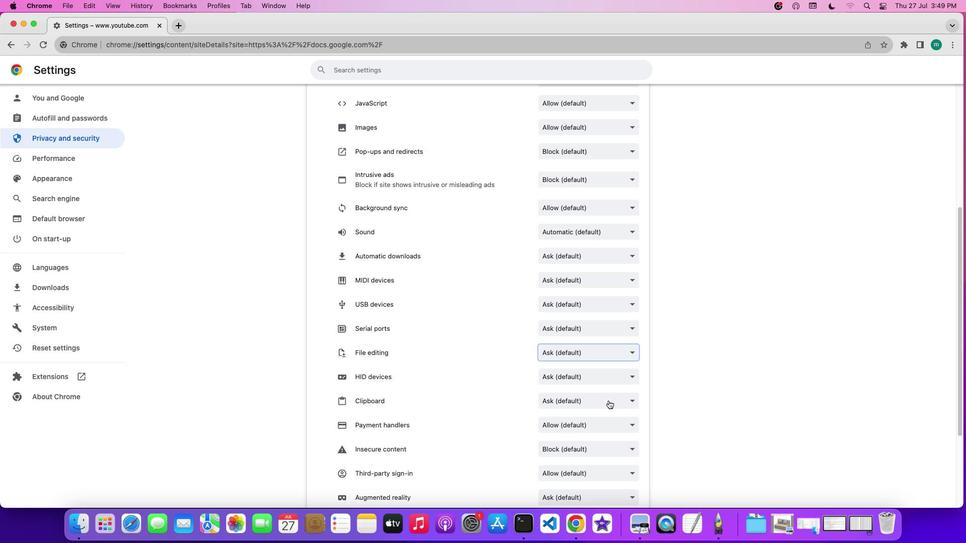
Action: Mouse scrolled (609, 401) with delta (0, 0)
Screenshot: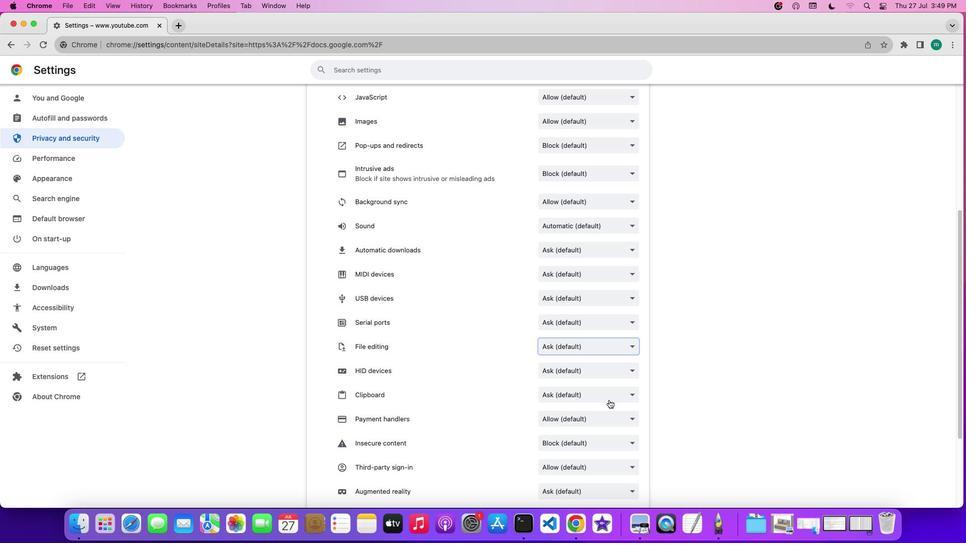 
Action: Mouse moved to (609, 400)
Screenshot: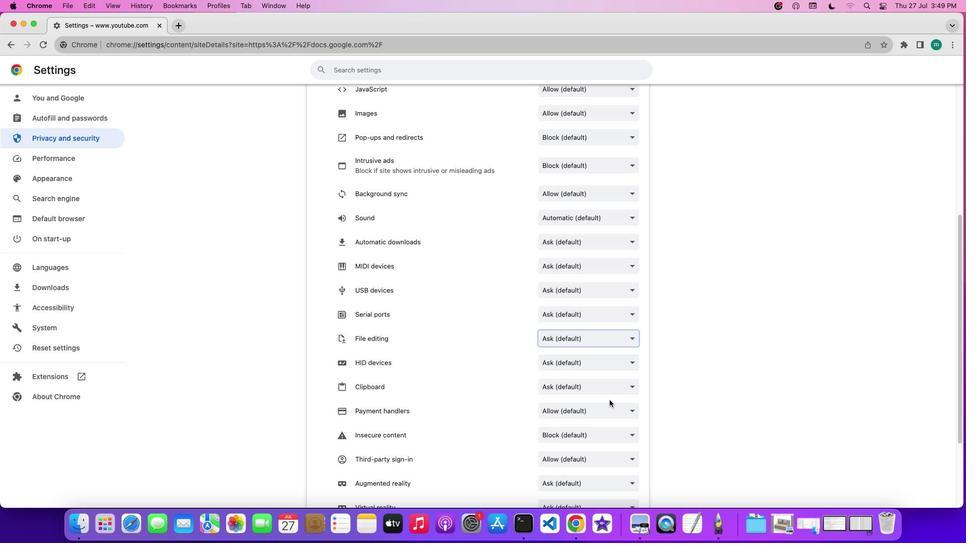 
Action: Mouse scrolled (609, 400) with delta (0, 0)
Screenshot: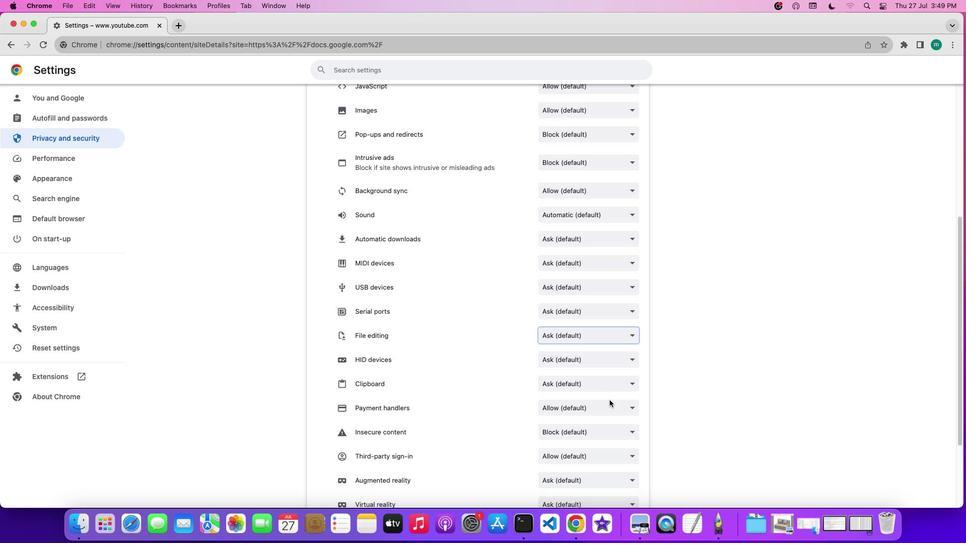 
Action: Mouse scrolled (609, 400) with delta (0, 0)
Screenshot: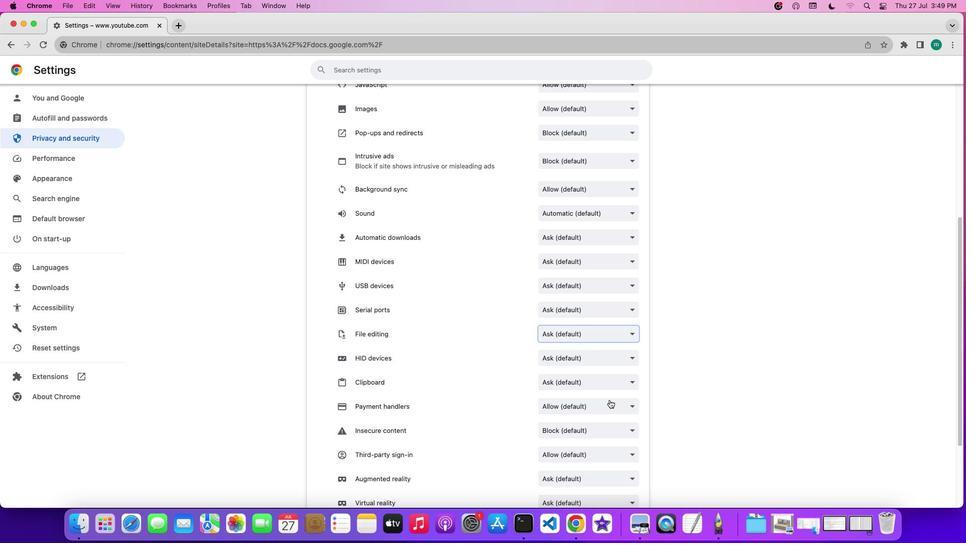 
Action: Mouse scrolled (609, 400) with delta (0, 0)
Screenshot: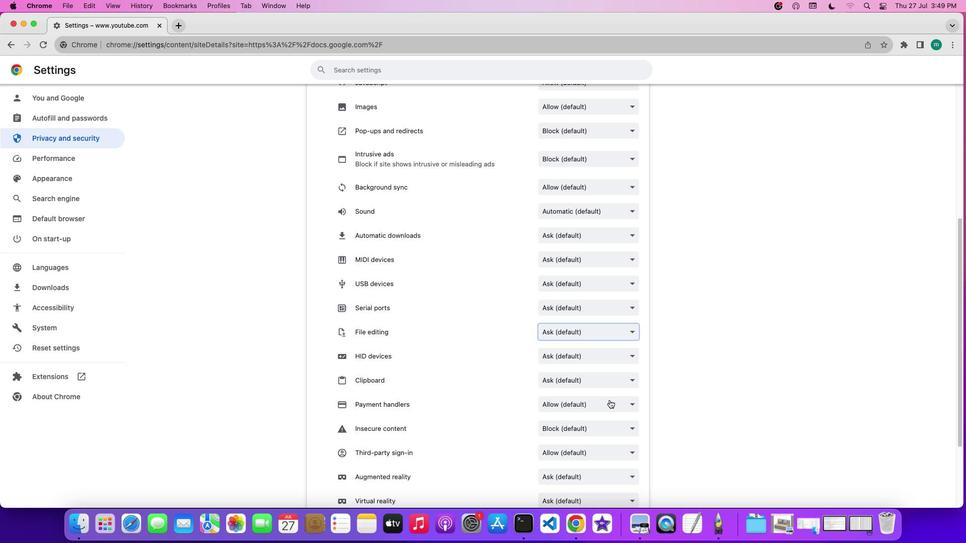 
Action: Mouse scrolled (609, 400) with delta (0, 0)
Screenshot: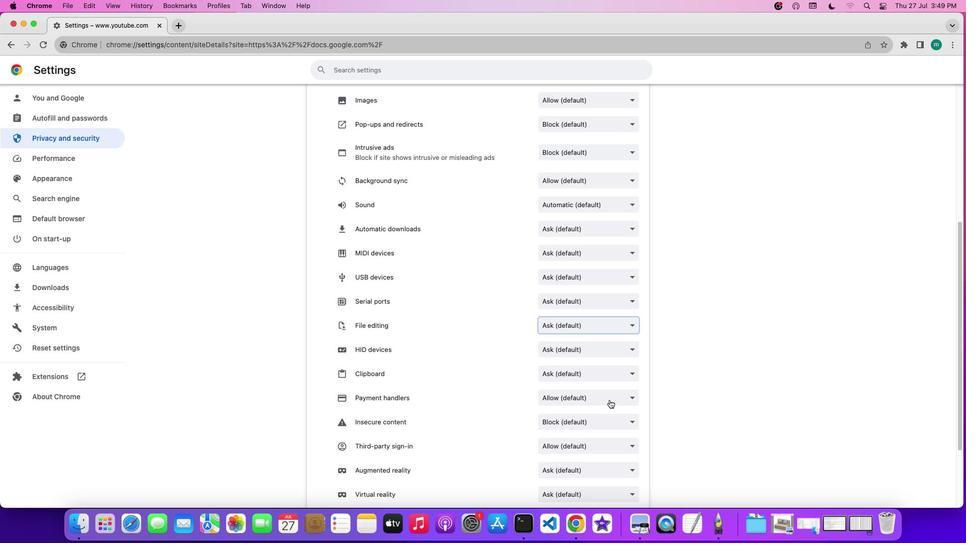 
Action: Mouse moved to (634, 335)
Screenshot: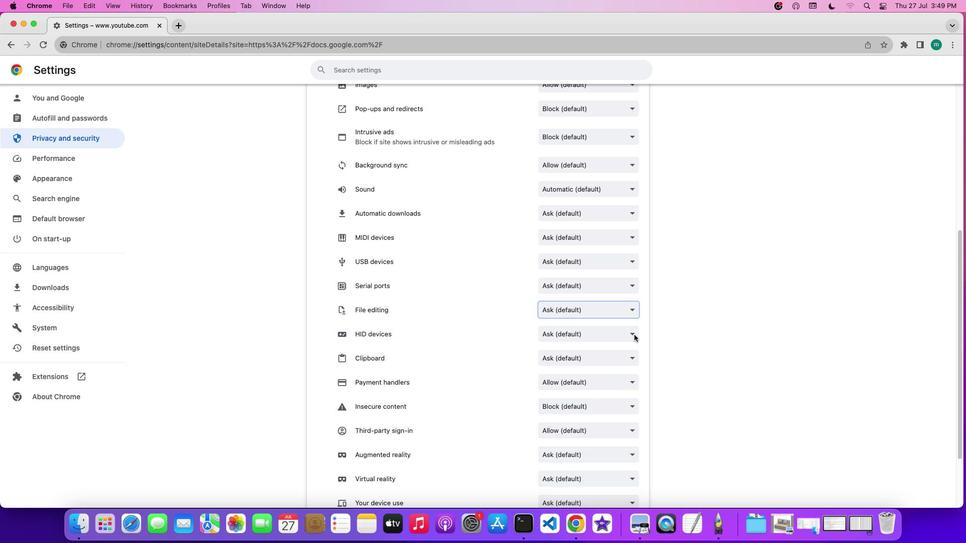 
Action: Mouse pressed left at (634, 335)
Screenshot: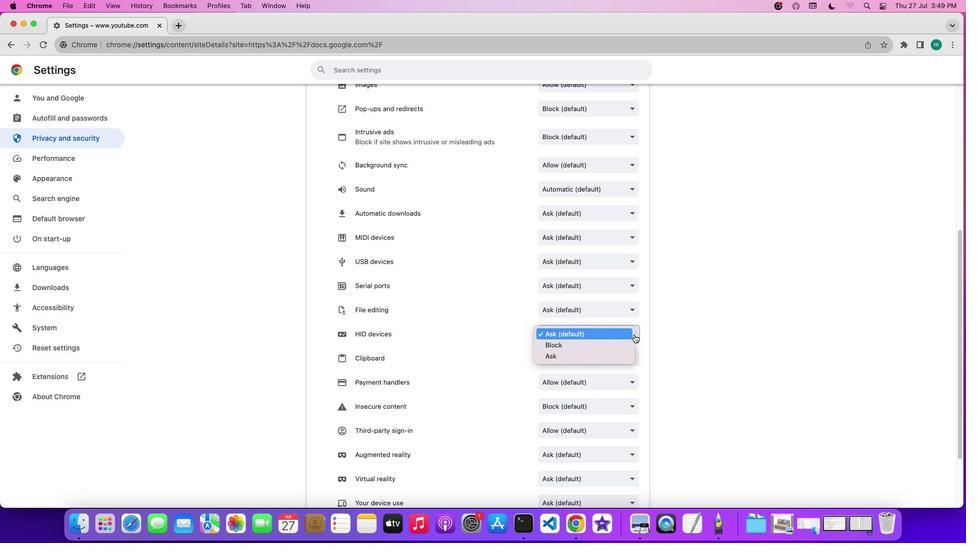 
Action: Mouse moved to (620, 373)
Screenshot: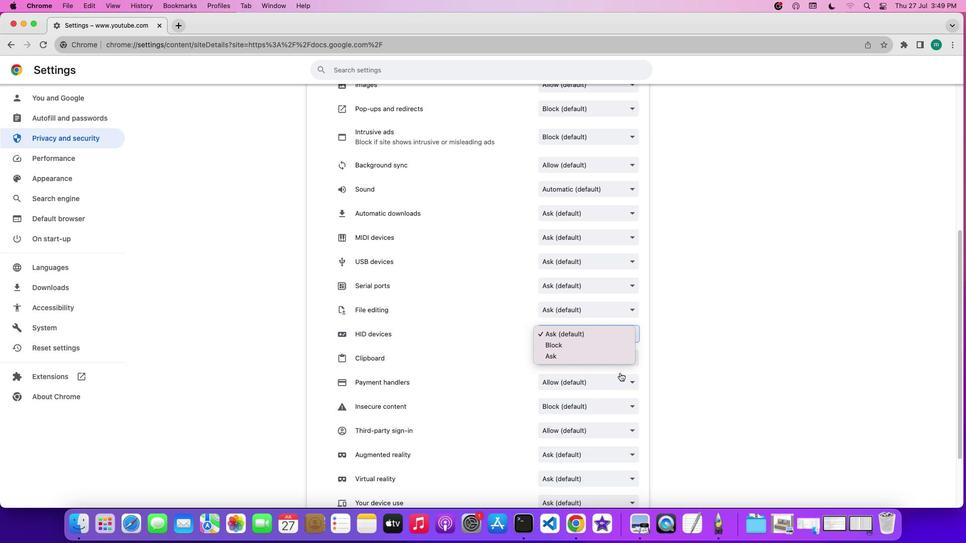 
Action: Mouse pressed left at (620, 373)
Screenshot: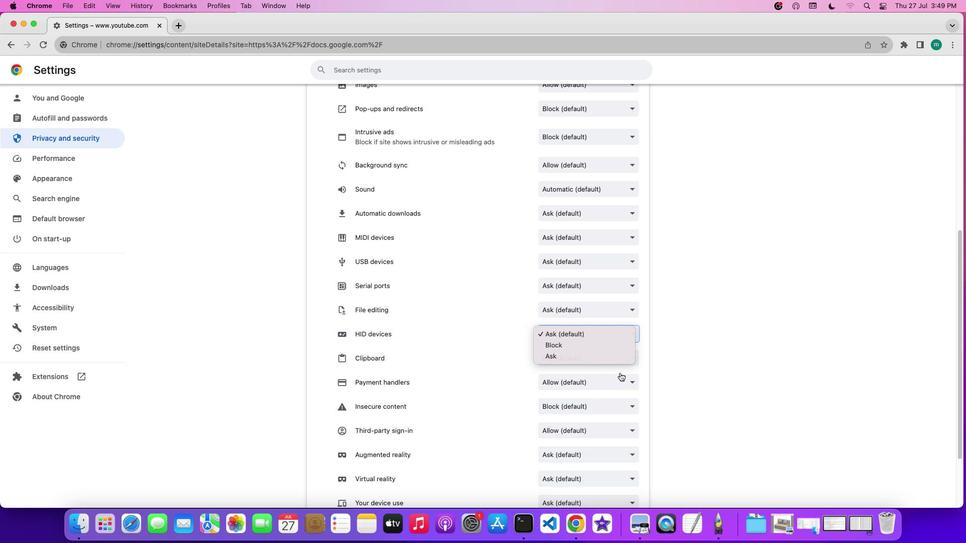 
Action: Mouse moved to (634, 356)
Screenshot: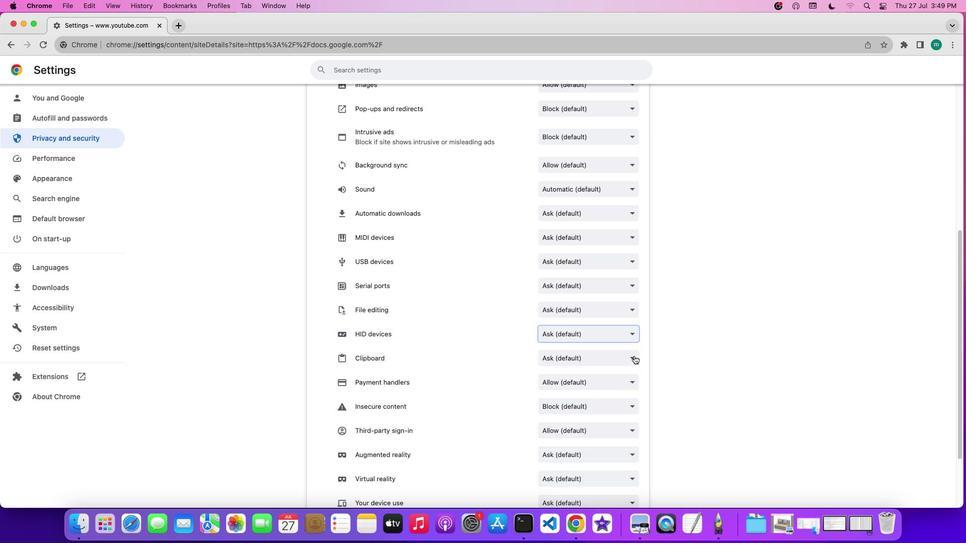 
Action: Mouse pressed left at (634, 356)
Screenshot: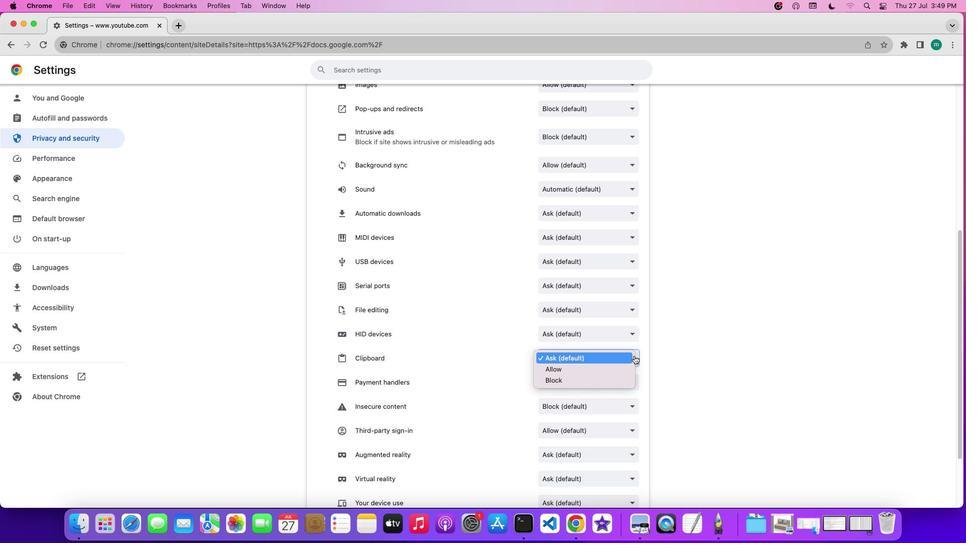 
Action: Mouse moved to (599, 404)
Screenshot: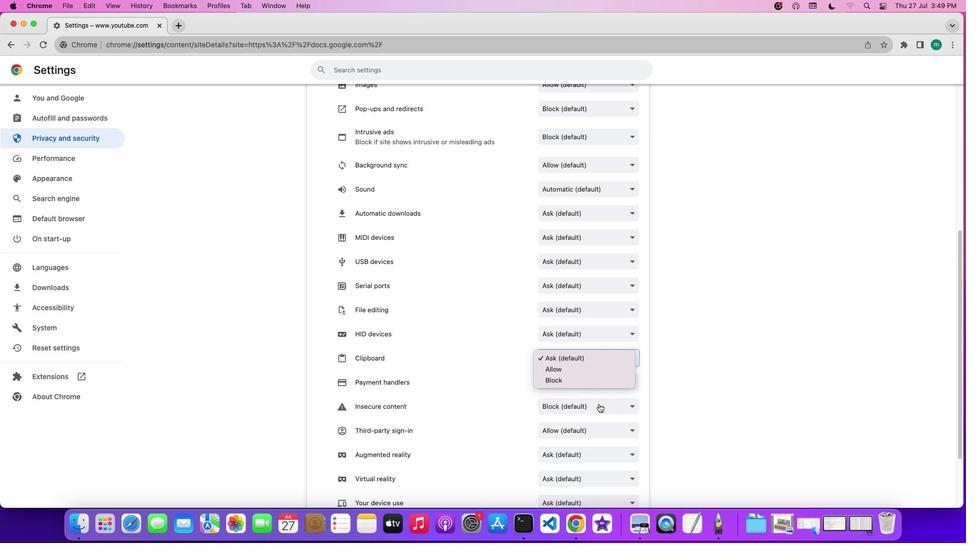 
Action: Mouse pressed left at (599, 404)
Screenshot: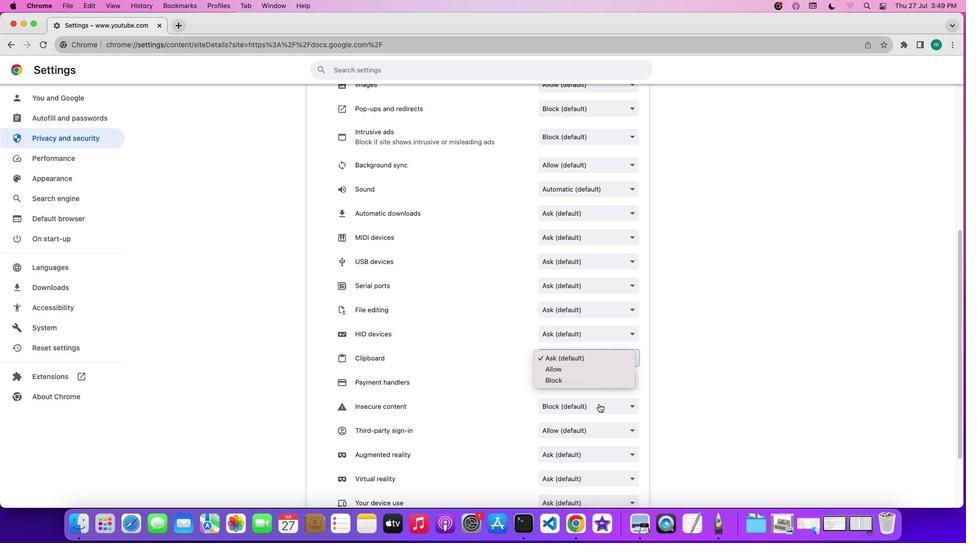 
Action: Mouse moved to (609, 397)
Screenshot: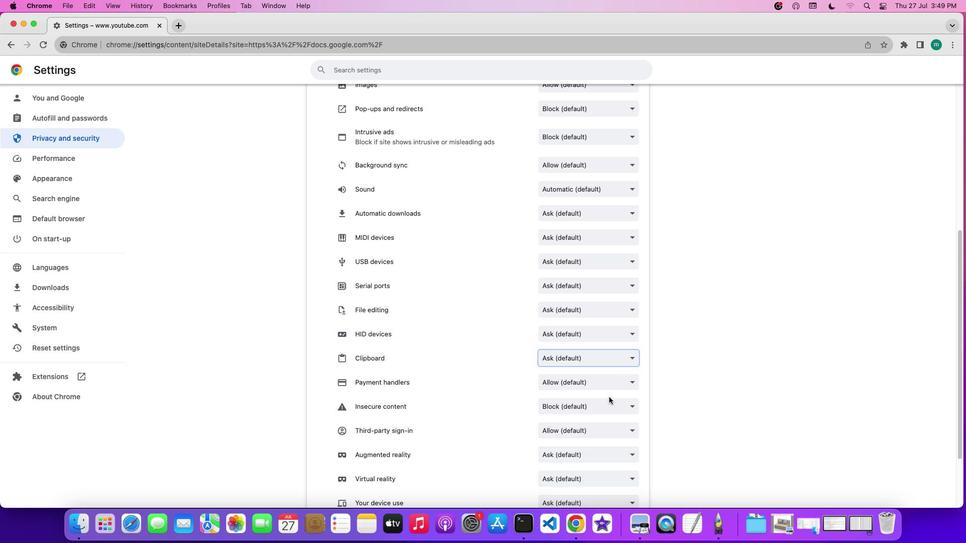 
Action: Mouse scrolled (609, 397) with delta (0, 0)
Screenshot: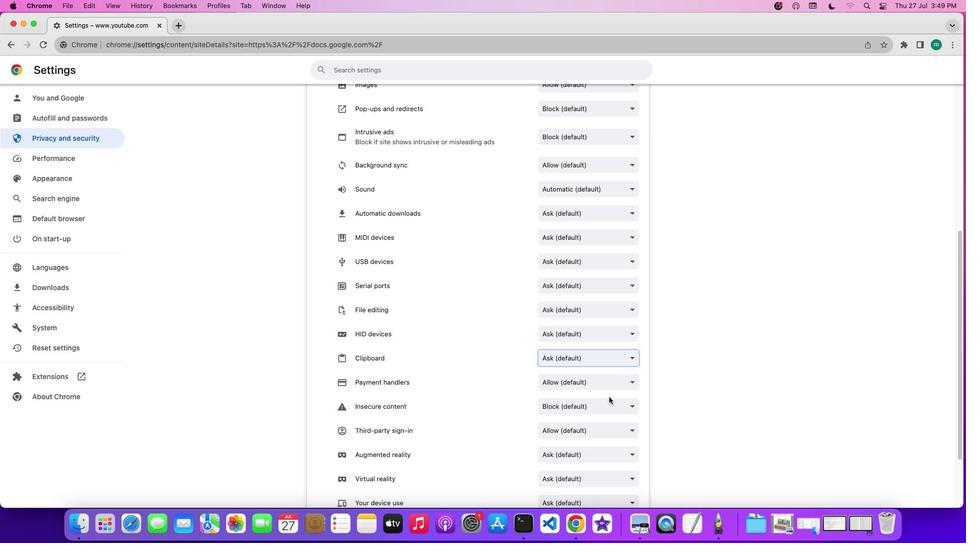 
Action: Mouse scrolled (609, 397) with delta (0, 0)
Screenshot: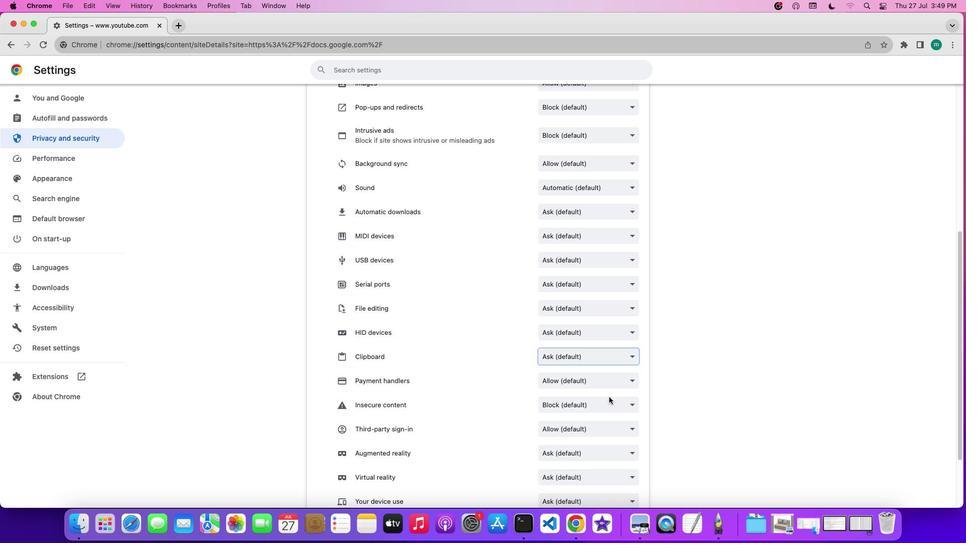 
Action: Mouse scrolled (609, 397) with delta (0, 0)
Screenshot: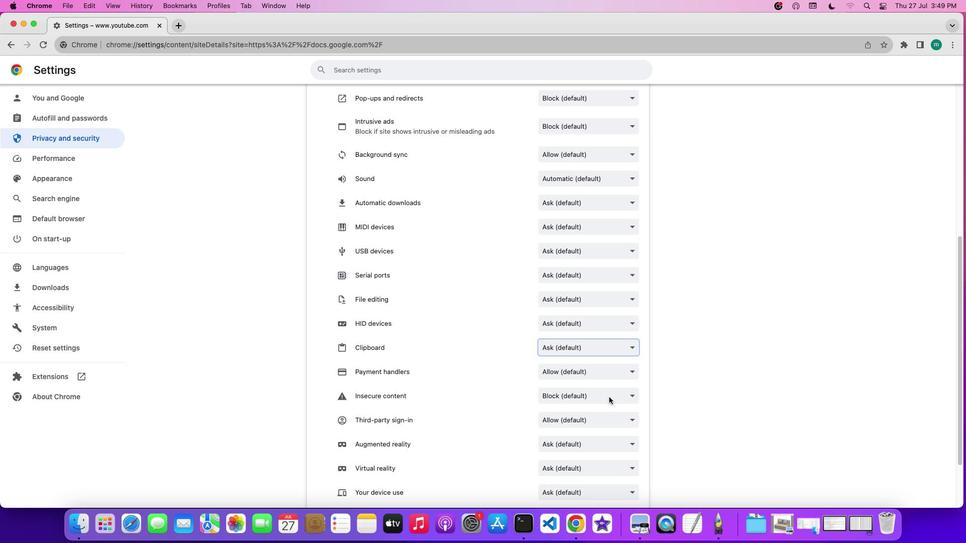 
Action: Mouse moved to (609, 395)
Screenshot: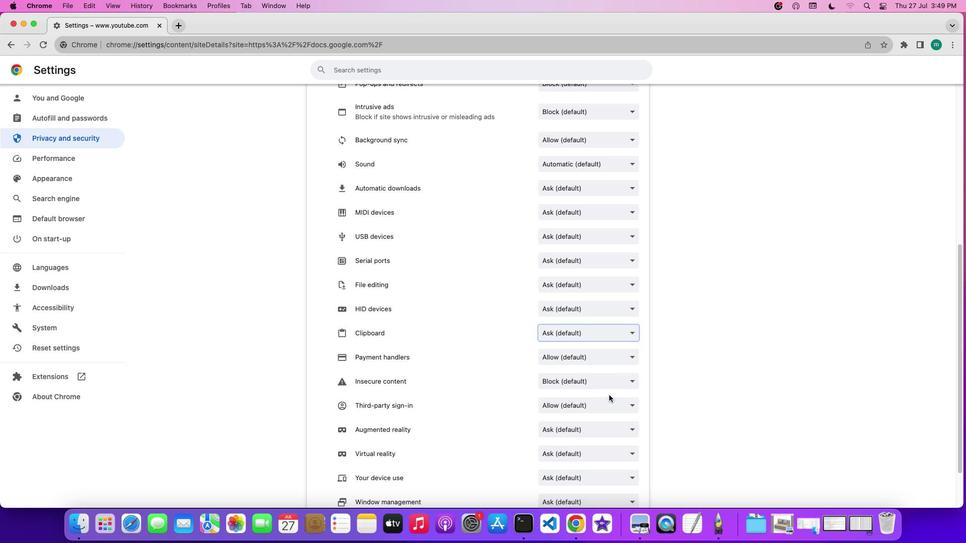 
Action: Mouse scrolled (609, 395) with delta (0, 0)
Screenshot: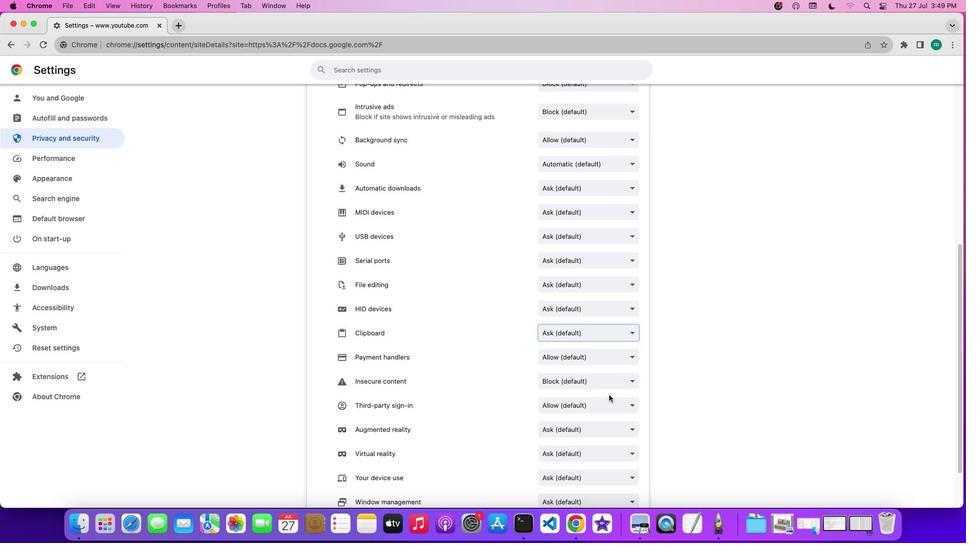 
Action: Mouse scrolled (609, 395) with delta (0, 0)
Screenshot: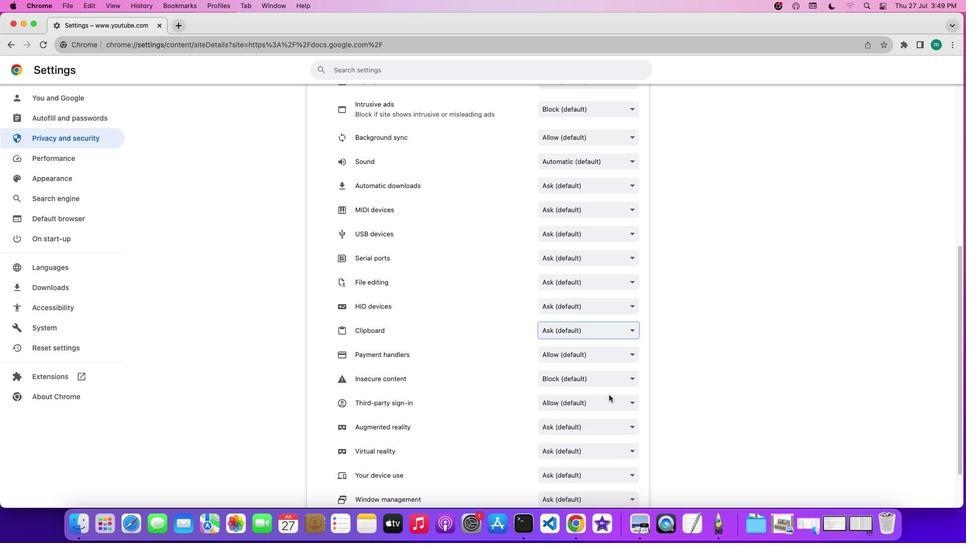 
Action: Mouse scrolled (609, 395) with delta (0, 0)
Screenshot: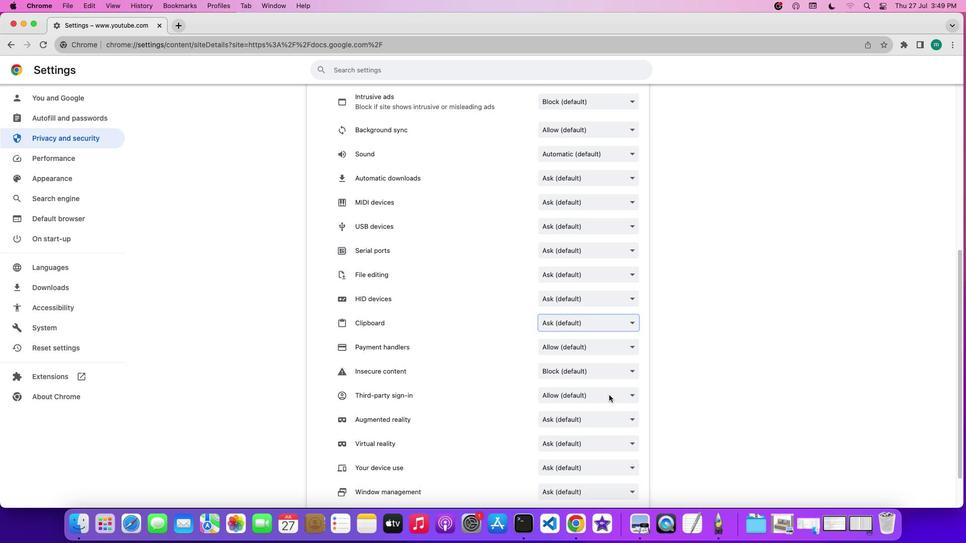 
Action: Mouse scrolled (609, 395) with delta (0, 0)
Screenshot: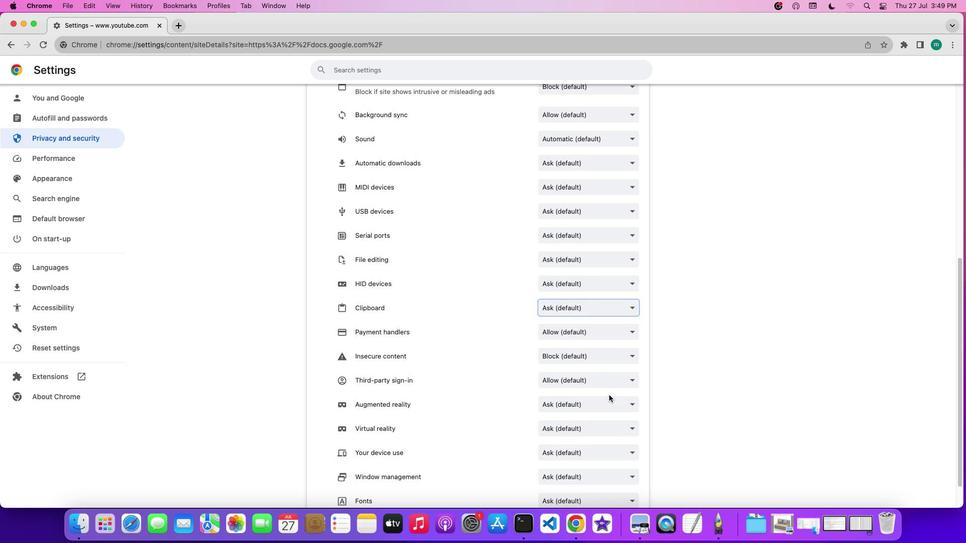 
Action: Mouse scrolled (609, 395) with delta (0, 0)
Screenshot: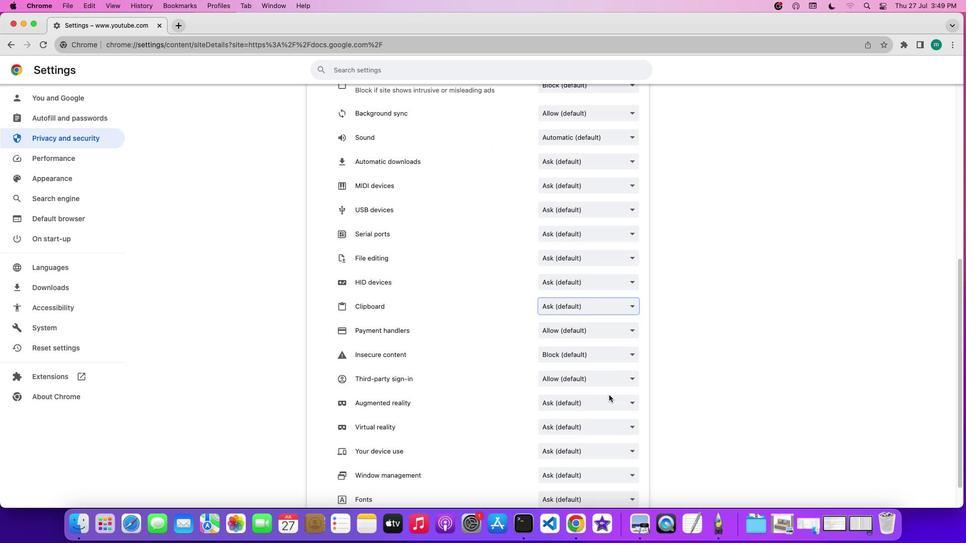 
Action: Mouse scrolled (609, 395) with delta (0, 0)
Screenshot: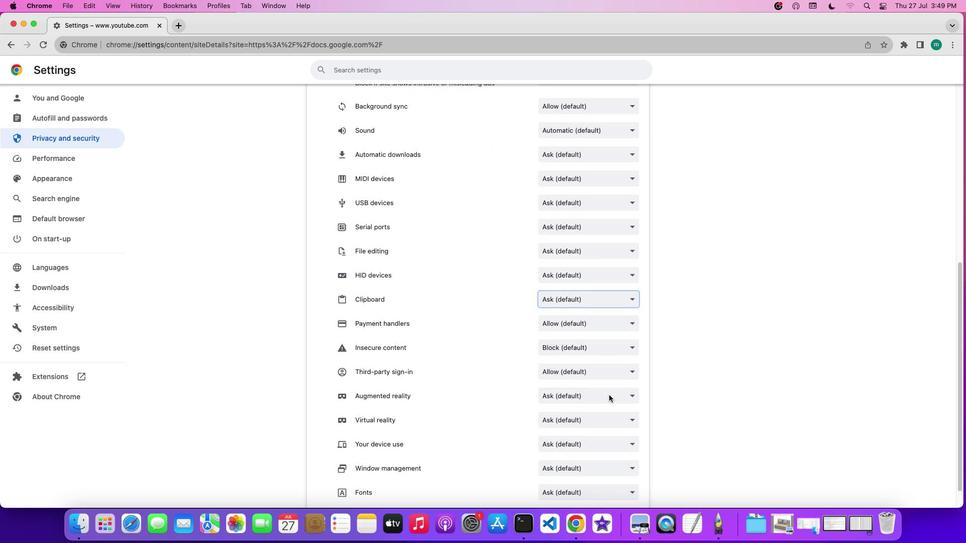 
Action: Mouse moved to (634, 345)
Screenshot: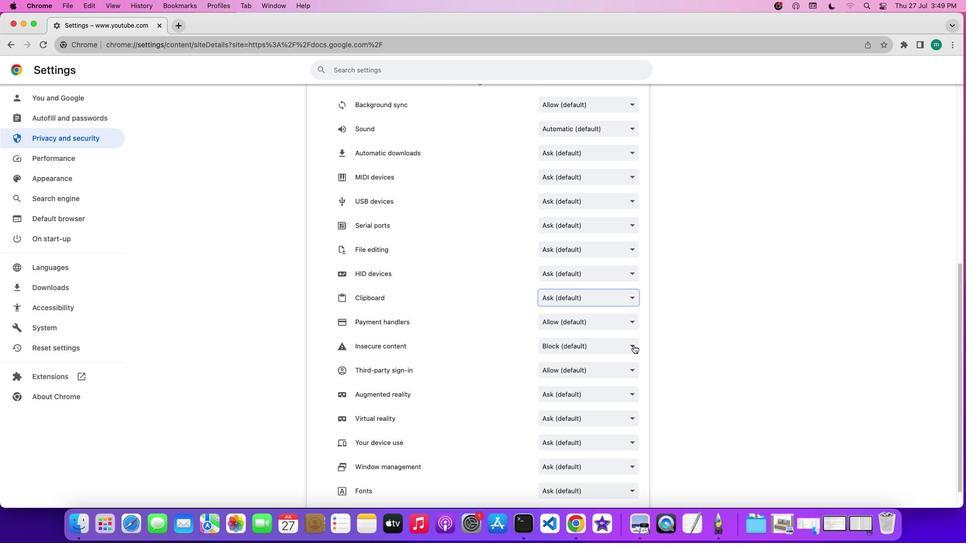 
Action: Mouse pressed left at (634, 345)
Screenshot: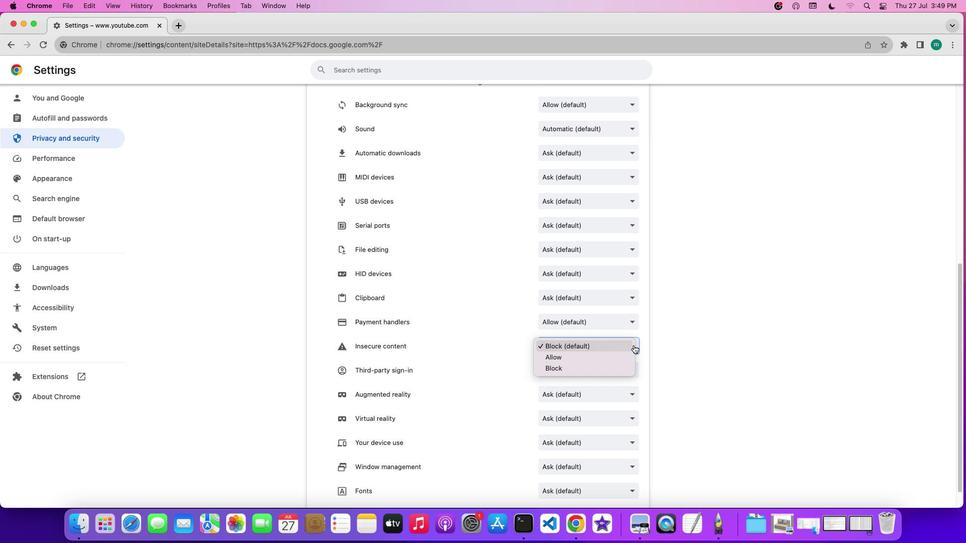 
Action: Mouse moved to (605, 395)
Screenshot: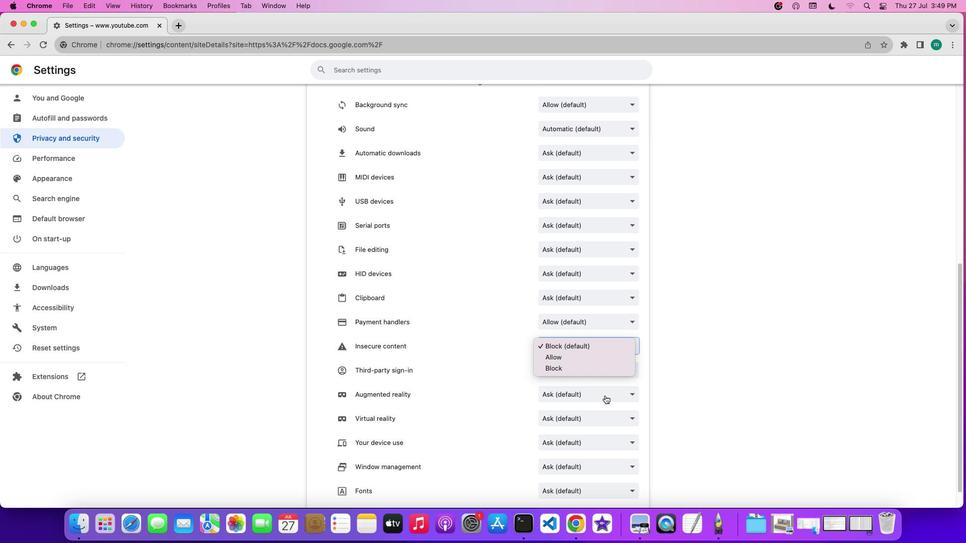 
Action: Mouse pressed left at (605, 395)
Screenshot: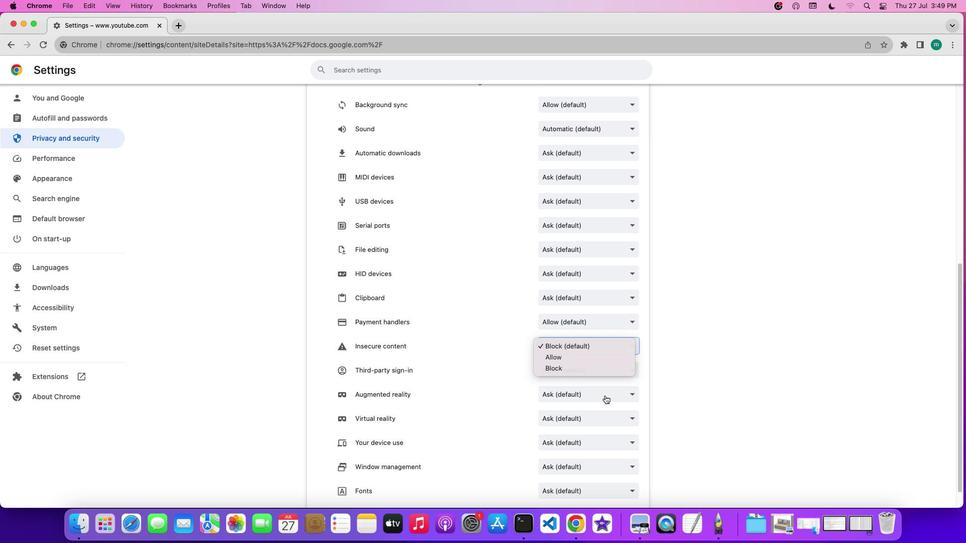 
Action: Mouse scrolled (605, 395) with delta (0, 0)
Screenshot: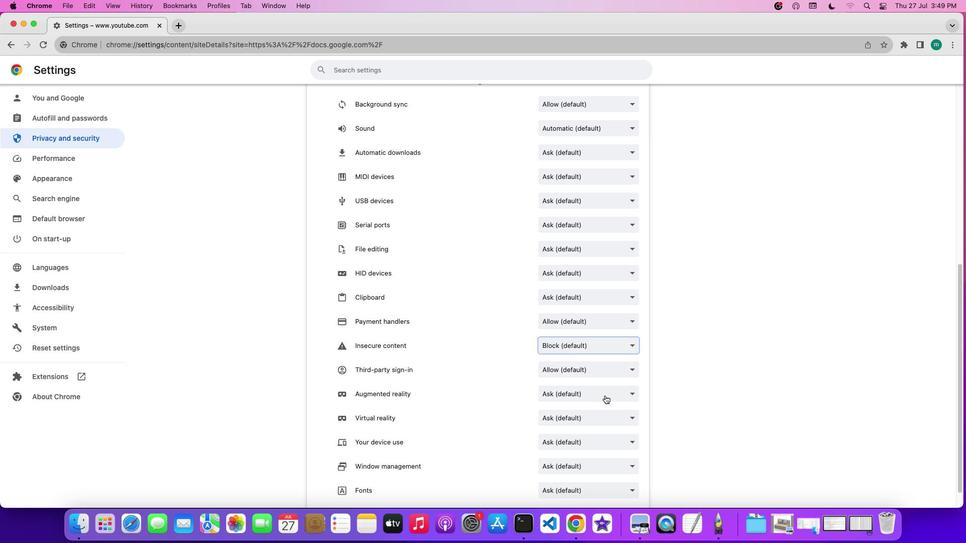 
Action: Mouse scrolled (605, 395) with delta (0, 0)
Screenshot: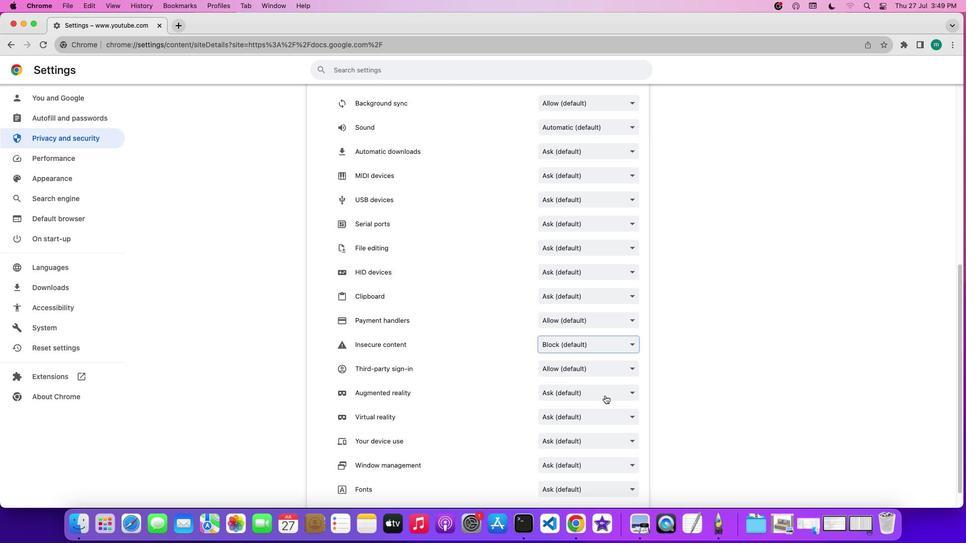 
Action: Mouse scrolled (605, 395) with delta (0, 0)
Screenshot: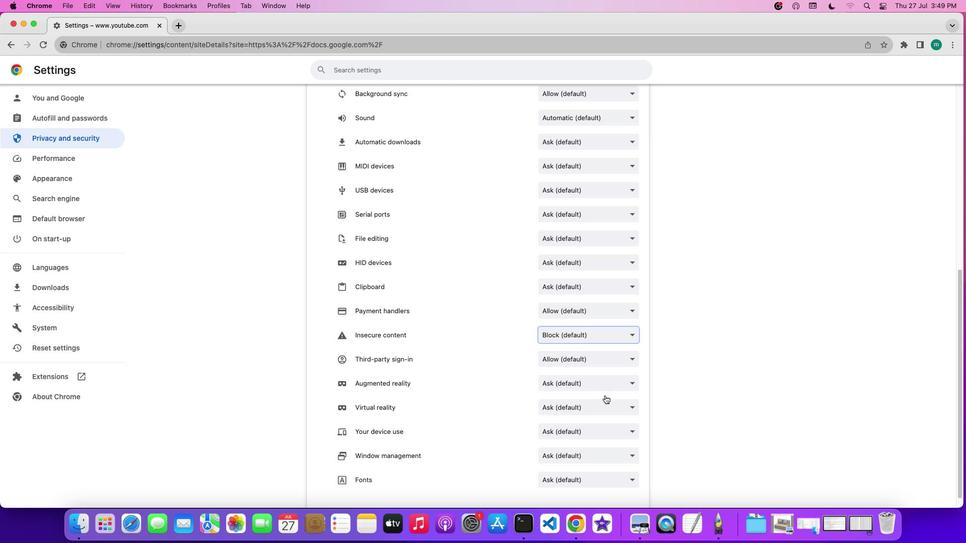 
Action: Mouse moved to (606, 394)
Screenshot: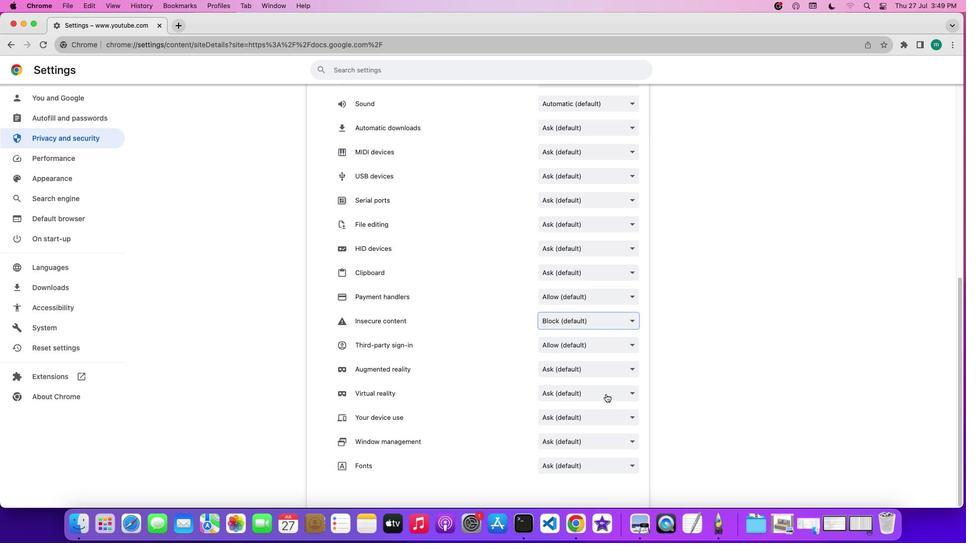 
Action: Mouse scrolled (606, 394) with delta (0, 0)
Screenshot: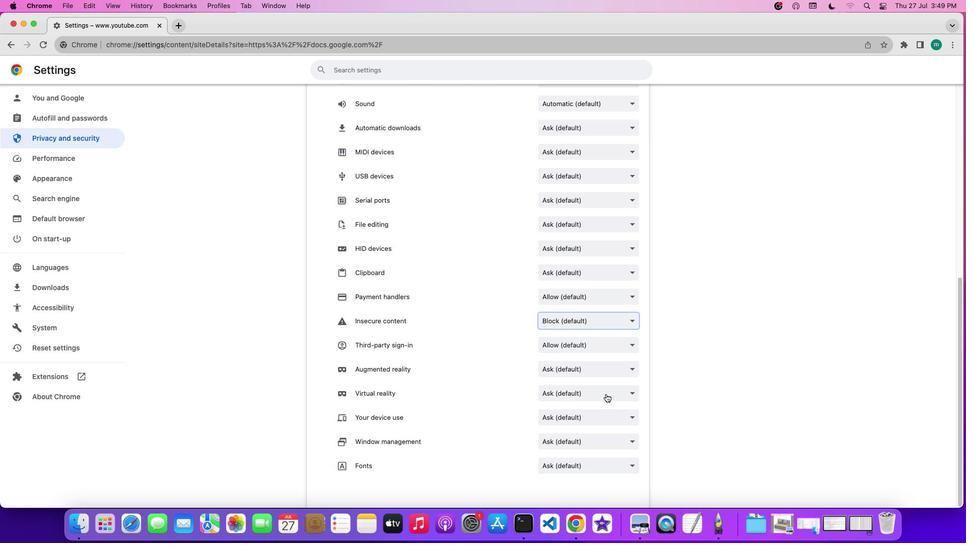 
Action: Mouse scrolled (606, 394) with delta (0, 0)
Screenshot: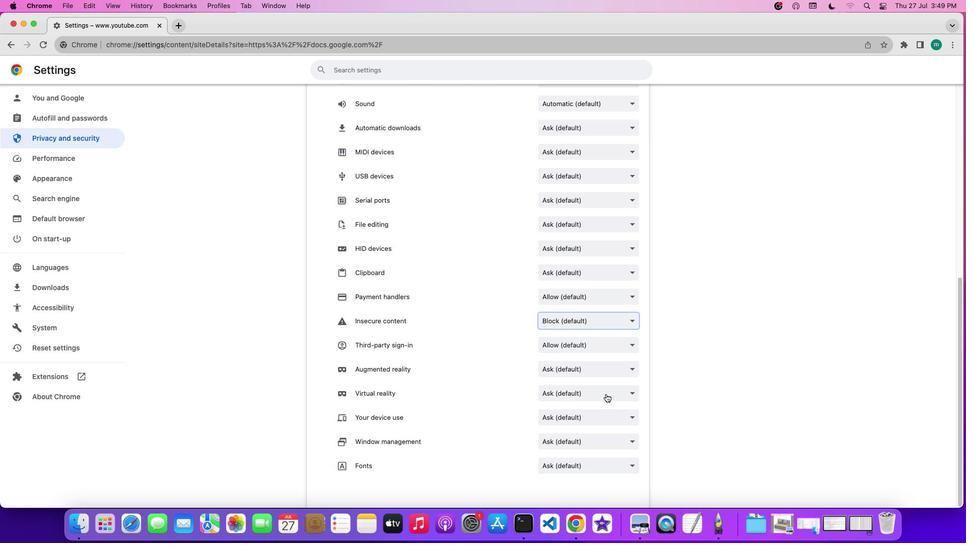 
Action: Mouse scrolled (606, 394) with delta (0, 0)
Screenshot: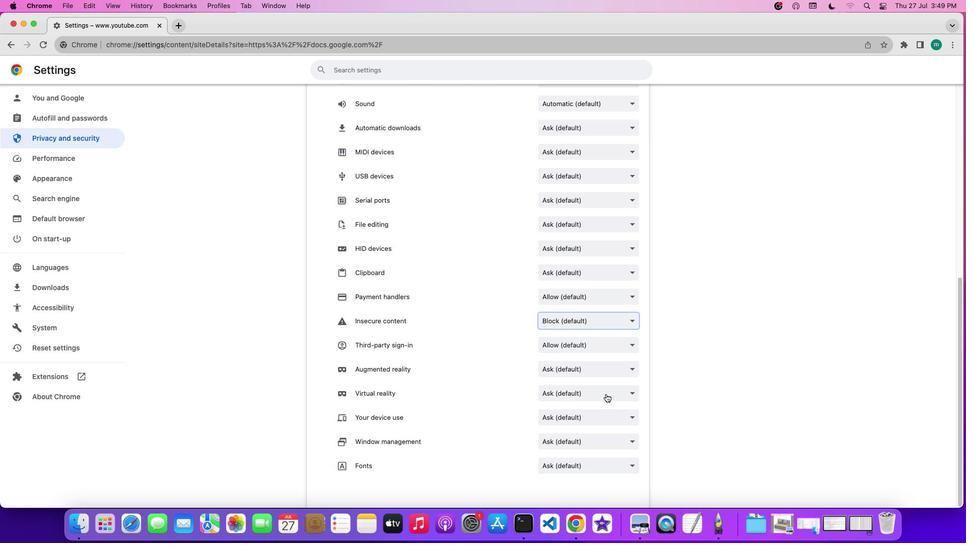 
Action: Mouse moved to (632, 346)
Screenshot: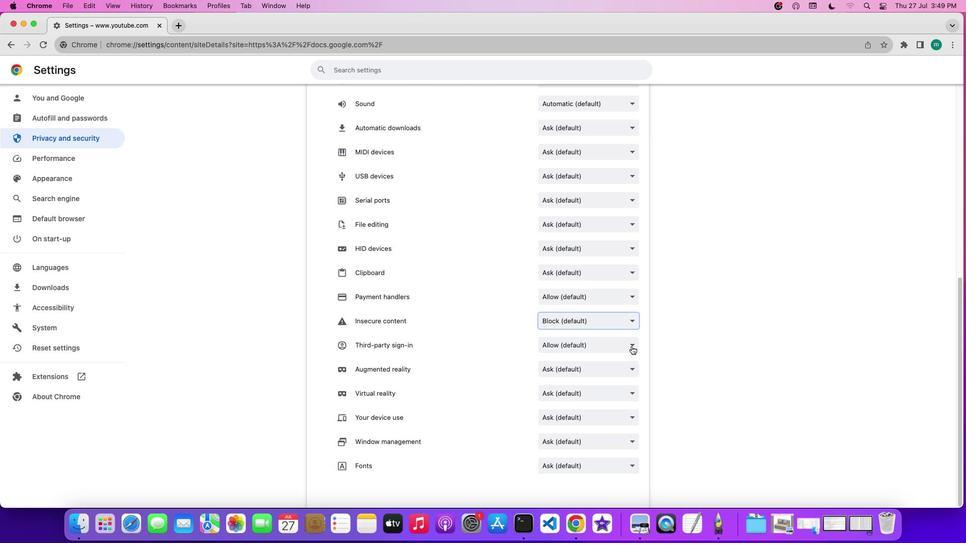 
Action: Mouse pressed left at (632, 346)
Screenshot: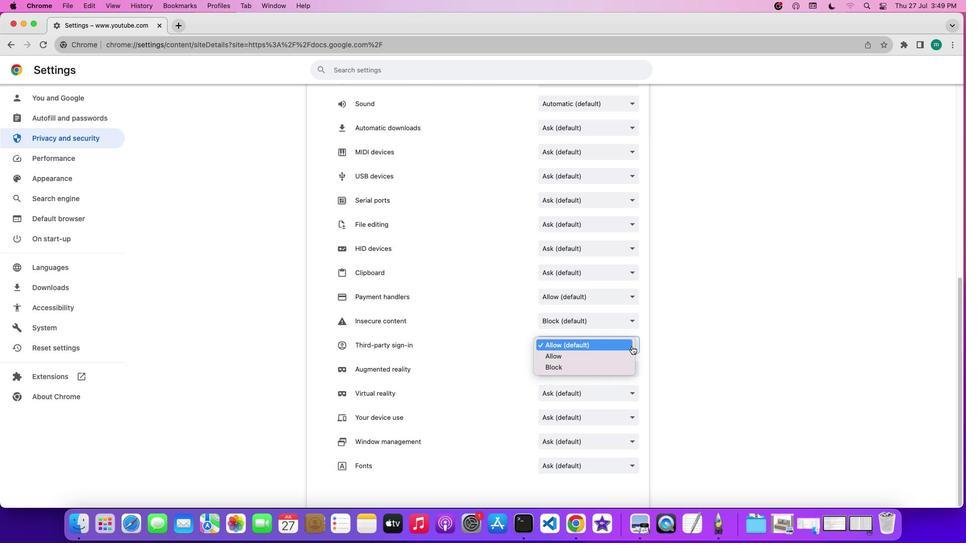 
Action: Mouse moved to (616, 389)
Screenshot: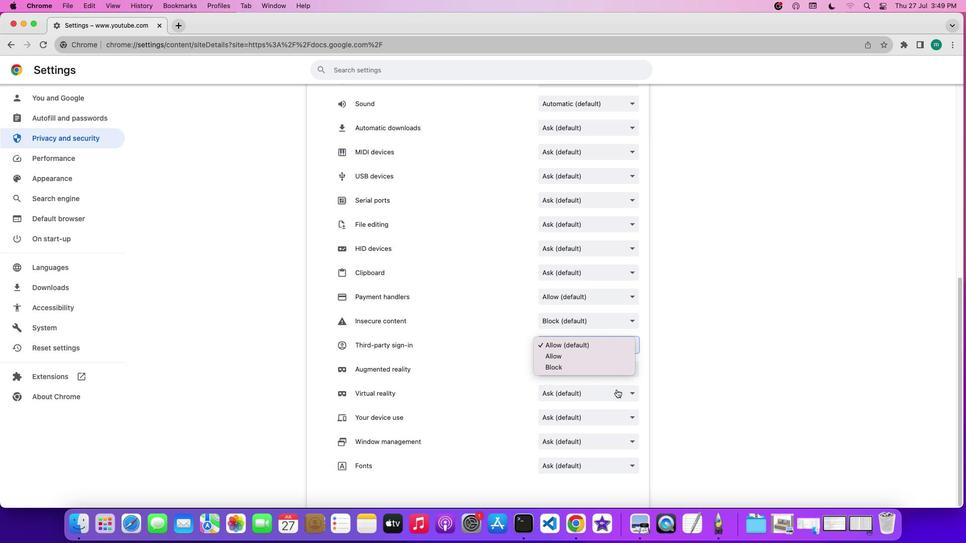 
Action: Mouse pressed left at (616, 389)
Screenshot: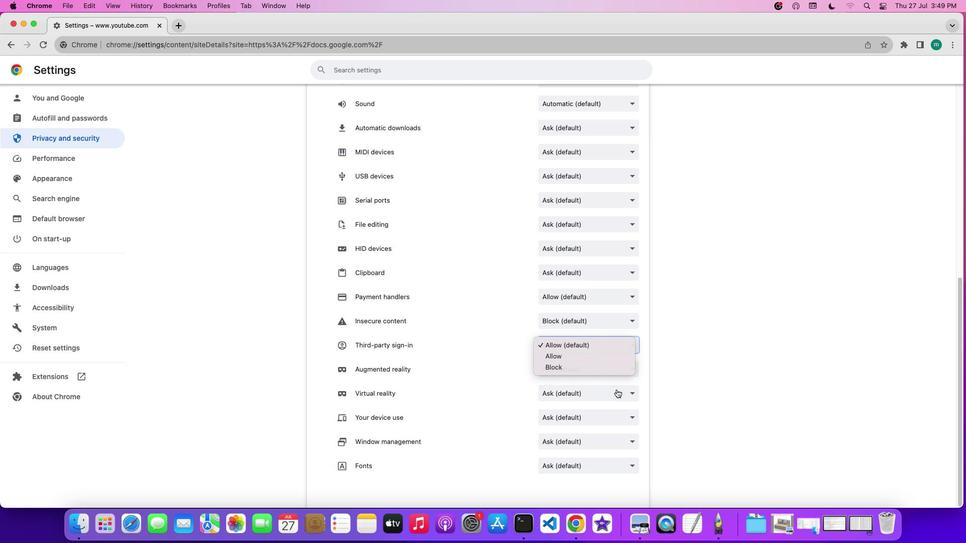 
Action: Mouse moved to (633, 372)
Screenshot: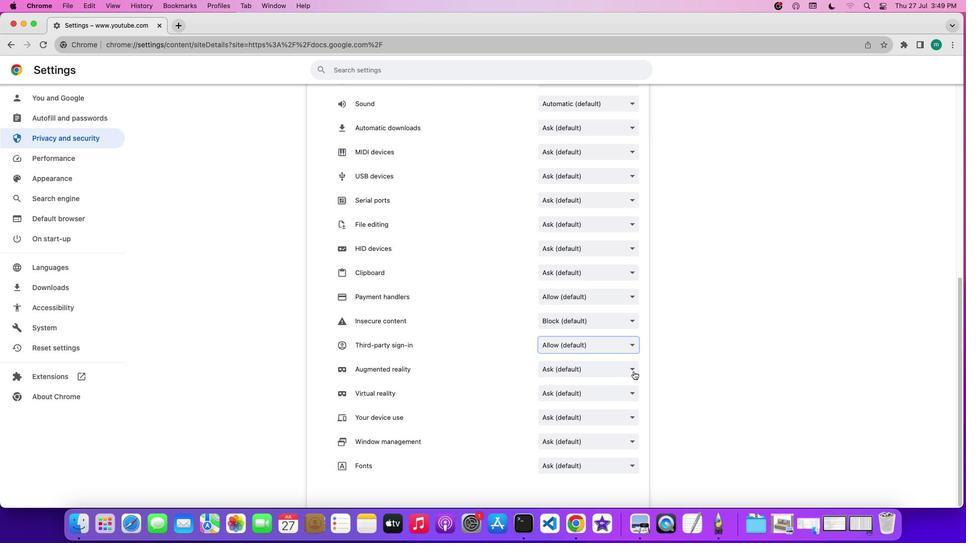
Action: Mouse pressed left at (633, 372)
Screenshot: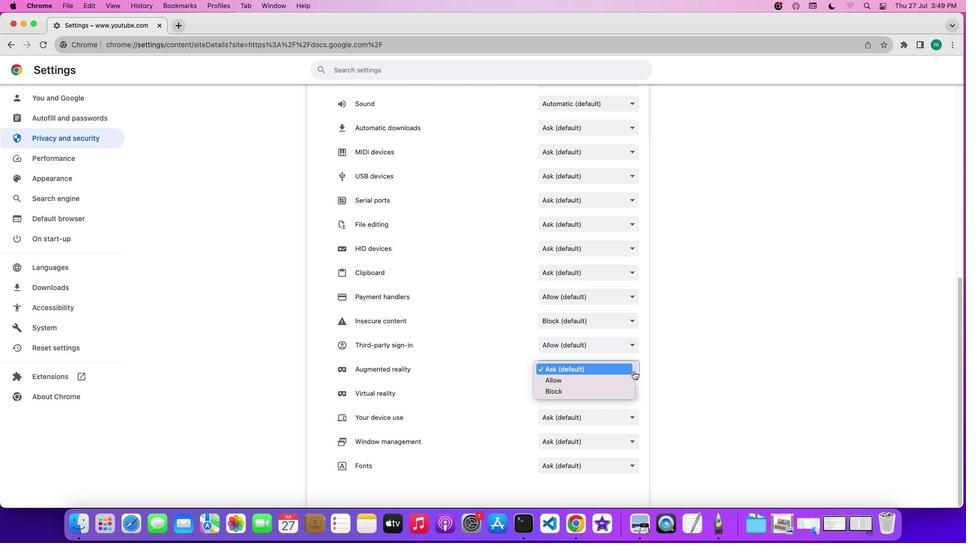 
Action: Mouse moved to (617, 400)
Screenshot: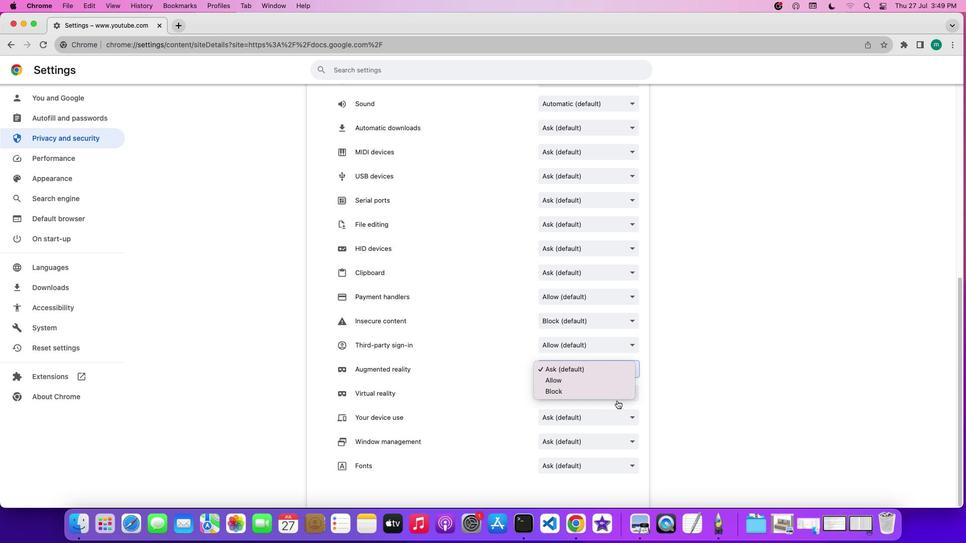 
Action: Mouse pressed left at (617, 400)
Screenshot: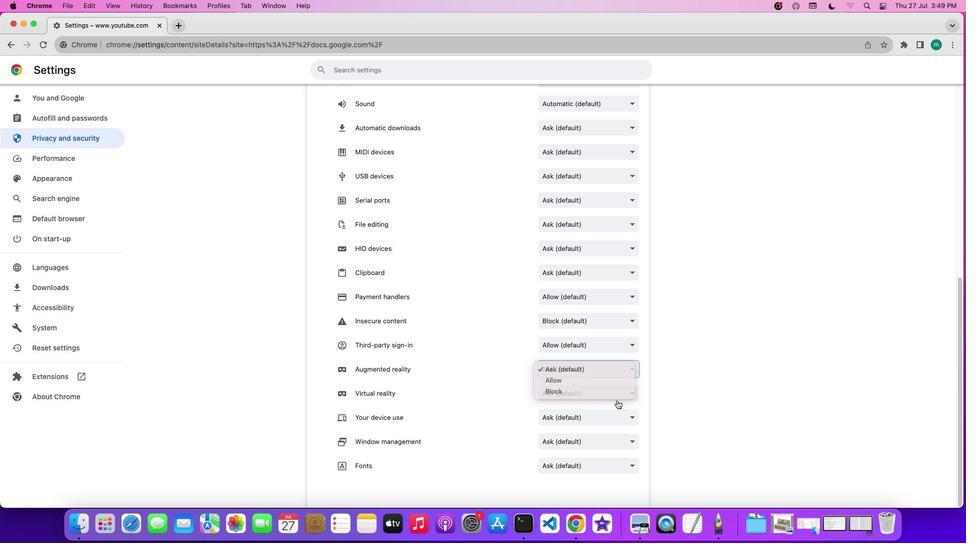 
Action: Mouse moved to (630, 392)
Screenshot: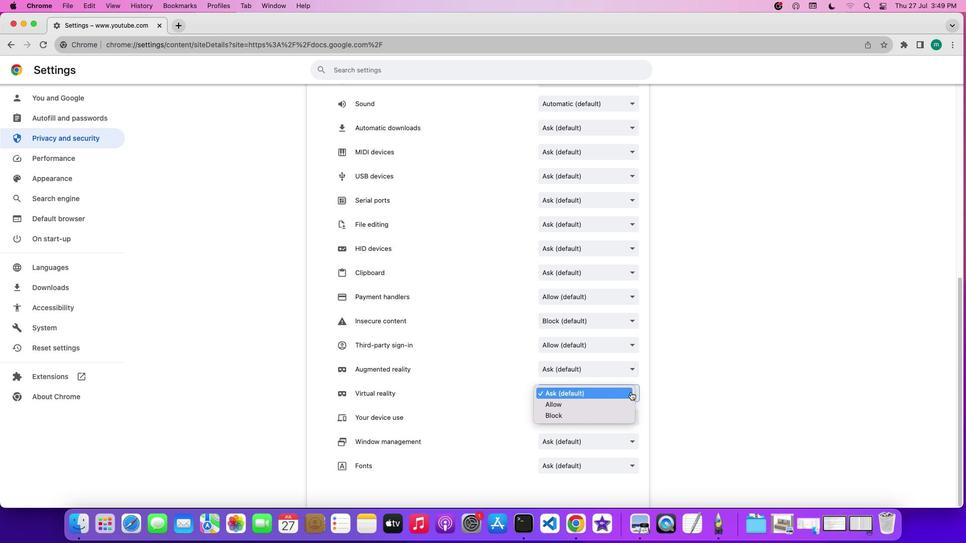 
Action: Mouse pressed left at (630, 392)
Screenshot: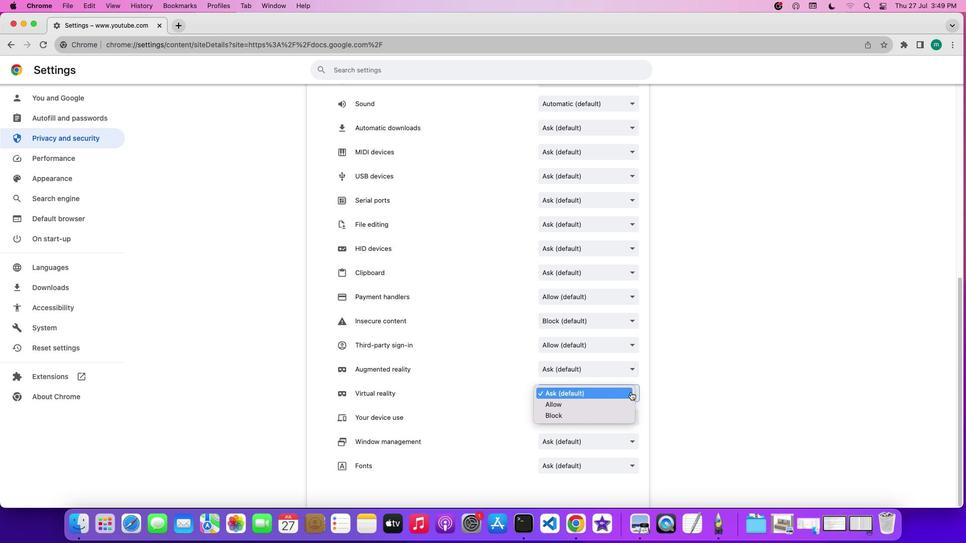 
Action: Mouse moved to (600, 428)
Screenshot: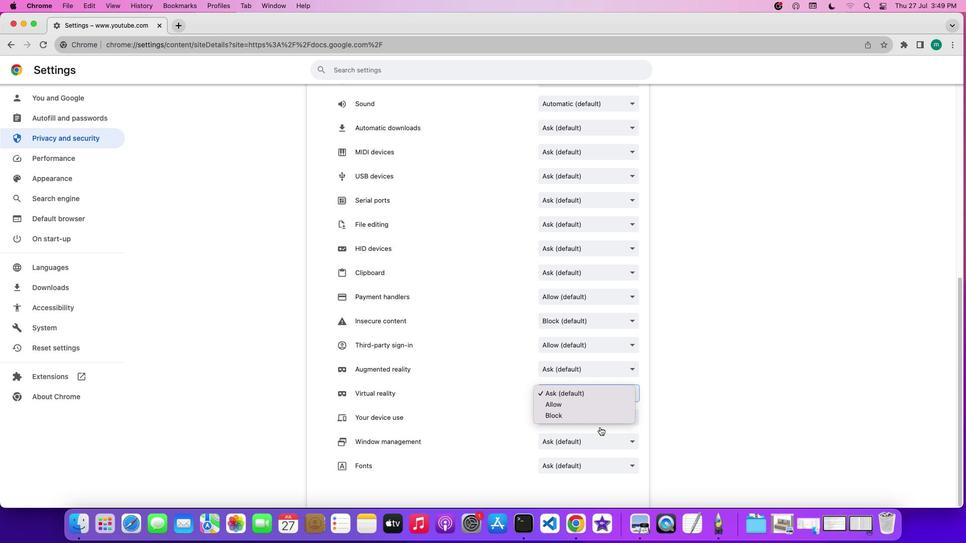
Action: Mouse pressed left at (600, 428)
Screenshot: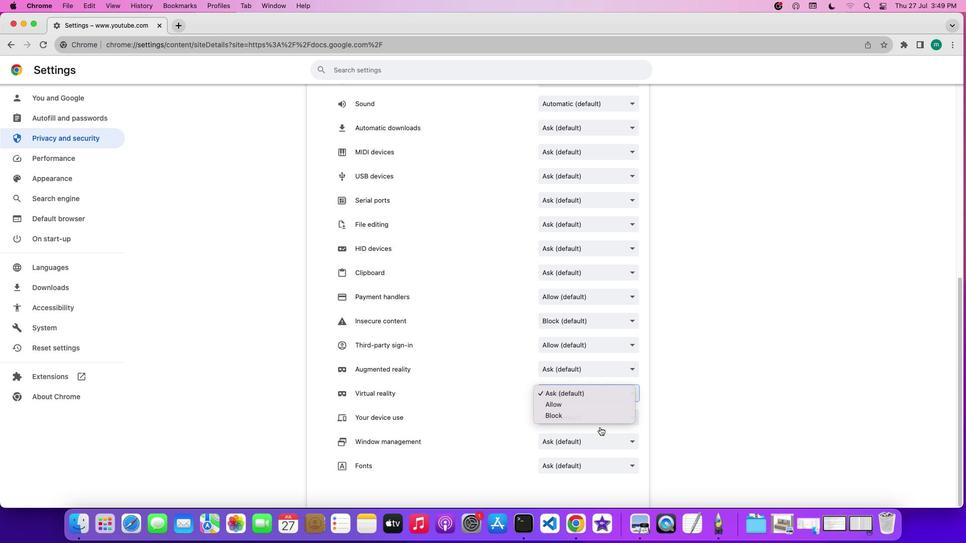 
Action: Mouse moved to (632, 418)
Screenshot: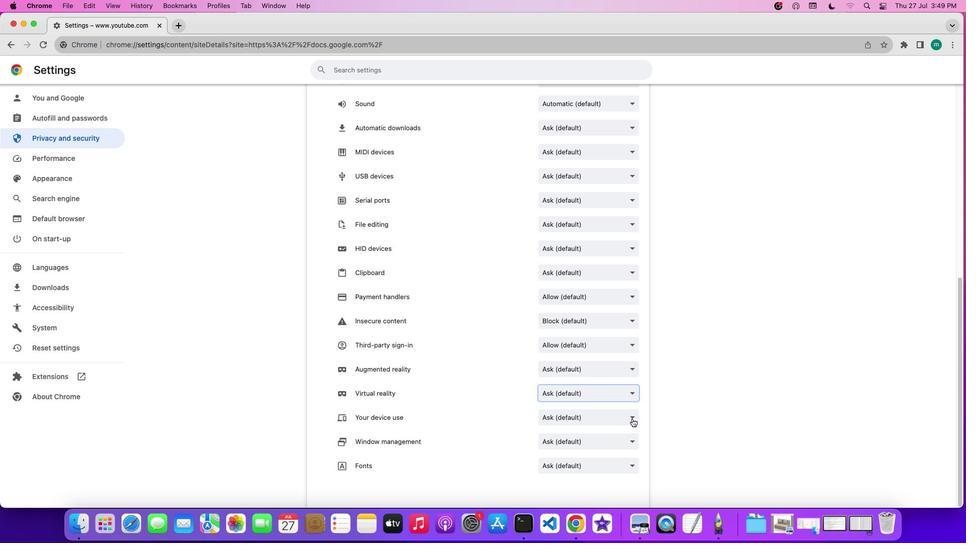 
Action: Mouse pressed left at (632, 418)
Screenshot: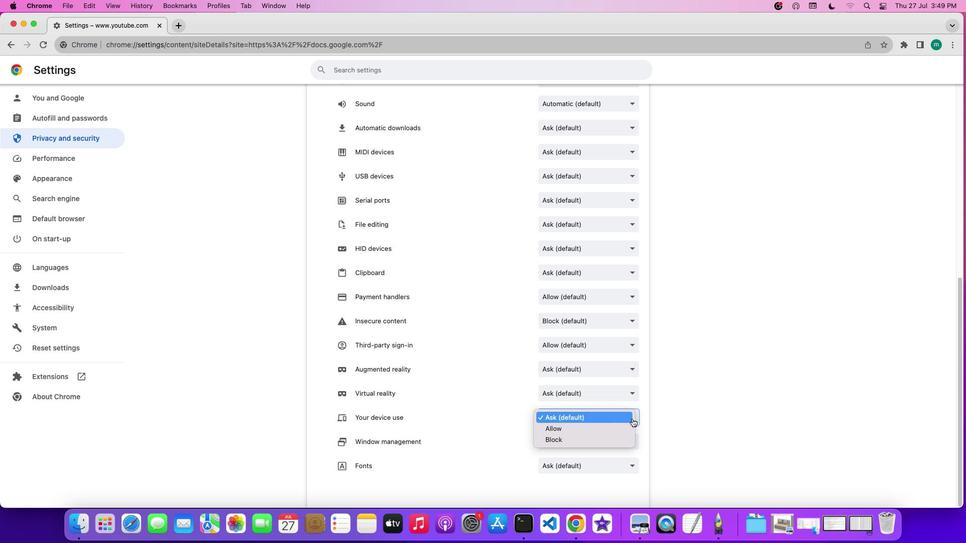 
Action: Mouse moved to (613, 449)
Screenshot: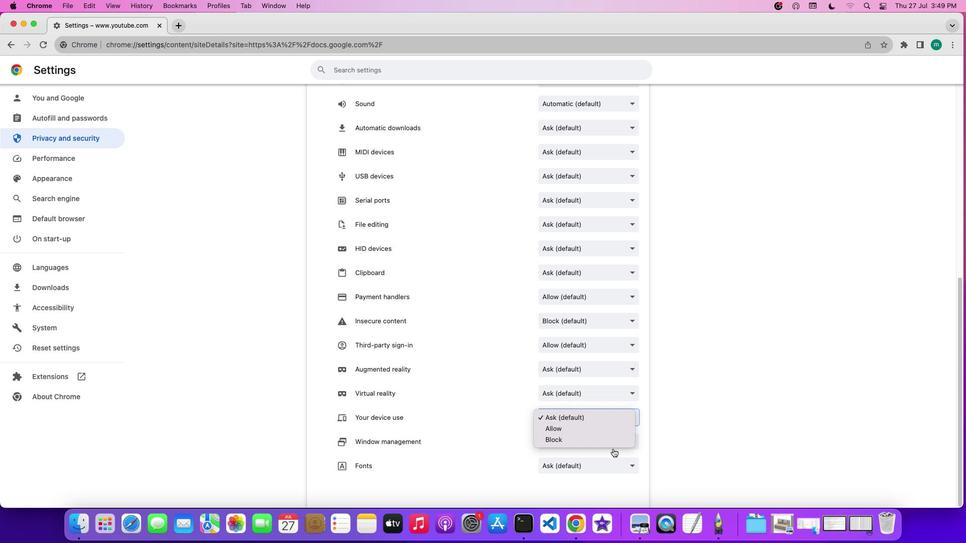 
Action: Mouse pressed left at (613, 449)
Screenshot: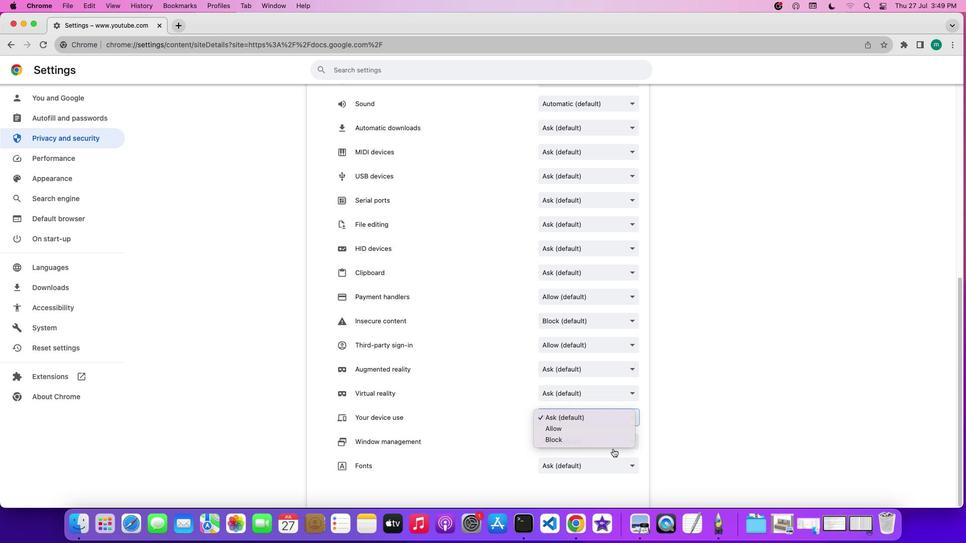 
Action: Mouse moved to (635, 442)
Screenshot: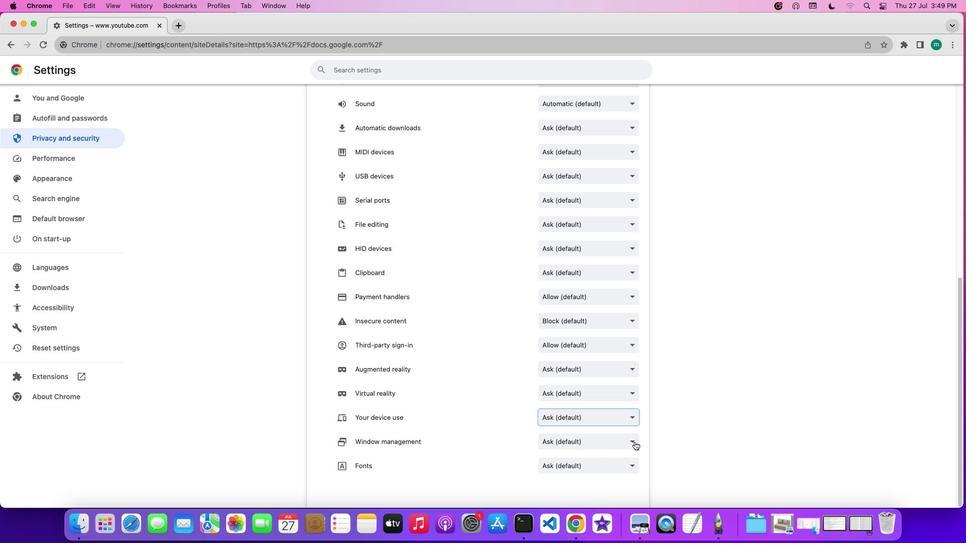 
Action: Mouse pressed left at (635, 442)
Screenshot: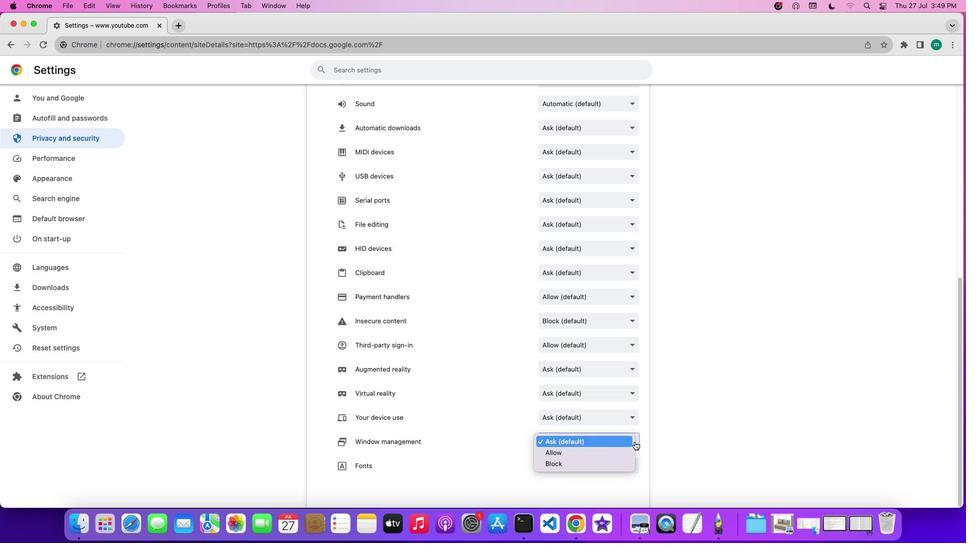 
Action: Mouse moved to (612, 485)
Screenshot: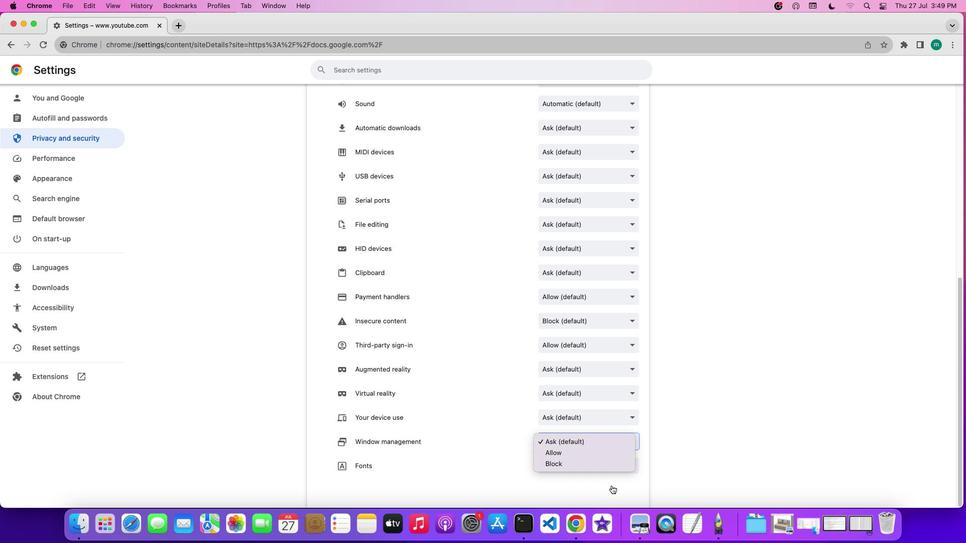
Action: Mouse pressed left at (612, 485)
Screenshot: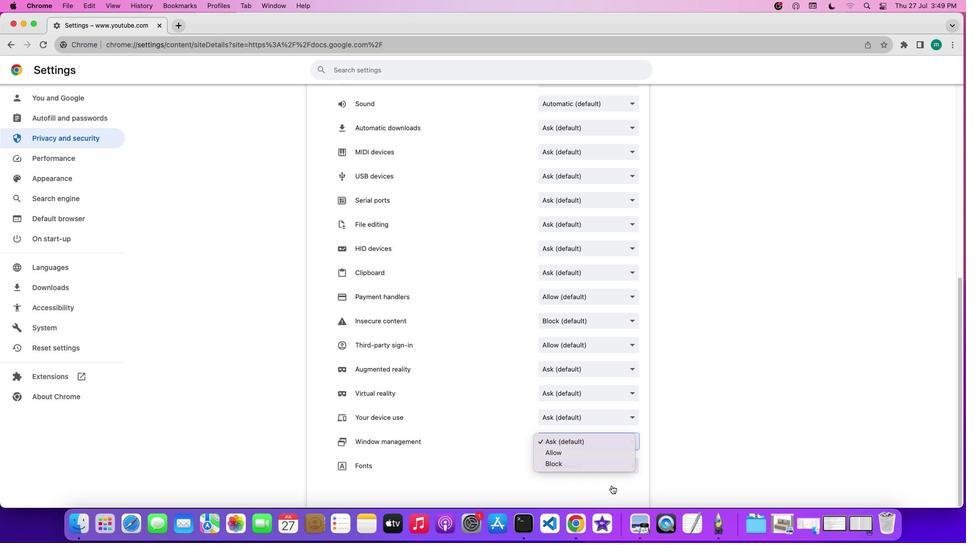 
Action: Mouse moved to (633, 467)
Screenshot: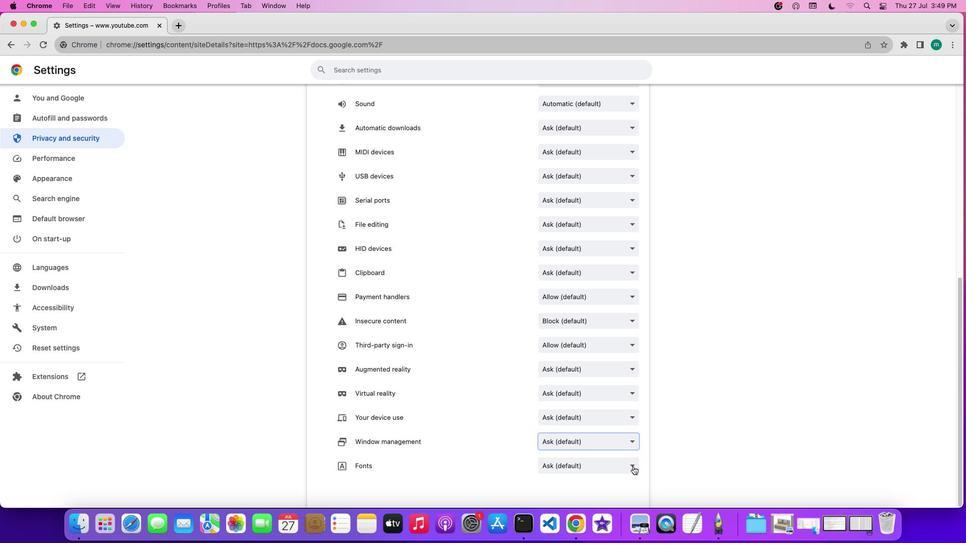 
Action: Mouse pressed left at (633, 467)
Screenshot: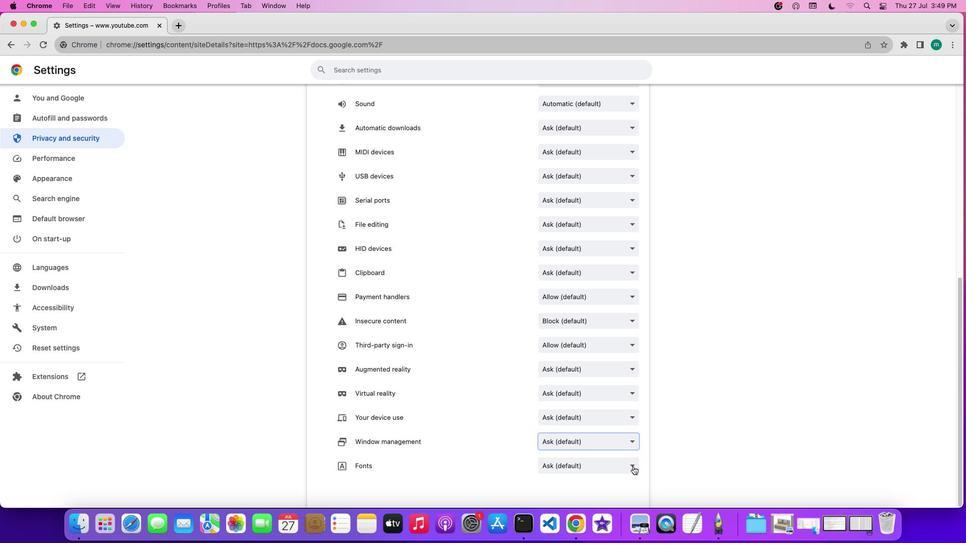 
Action: Mouse moved to (615, 499)
Screenshot: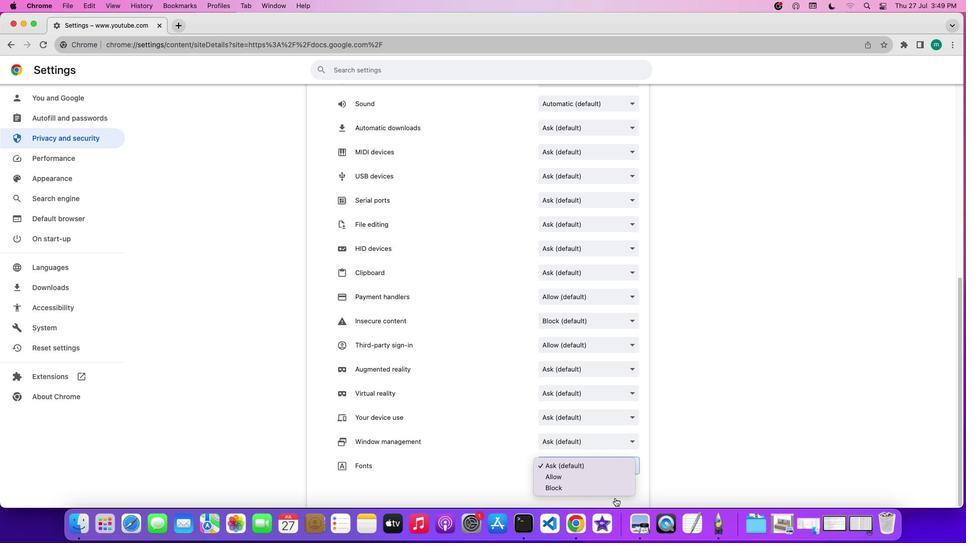 
Action: Mouse pressed left at (615, 499)
Screenshot: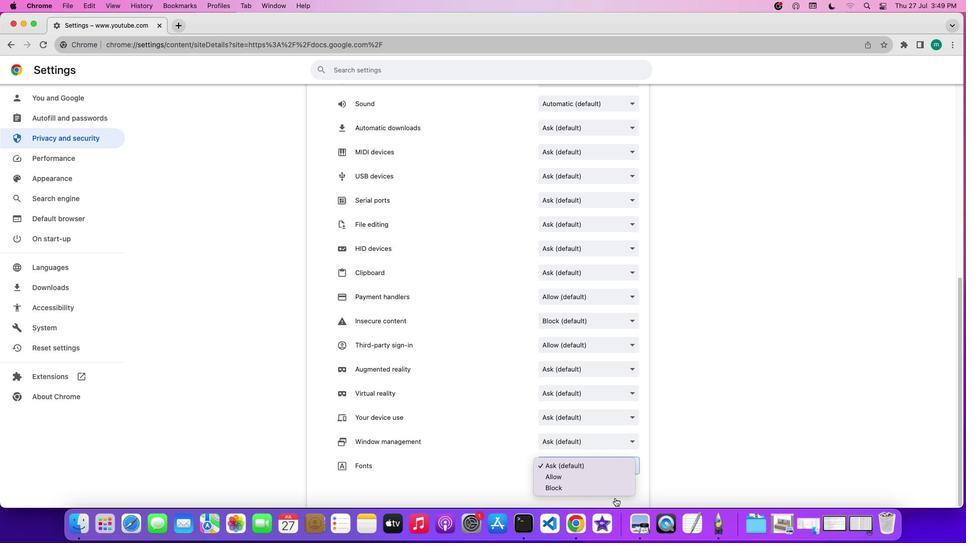
Action: Mouse moved to (531, 260)
Screenshot: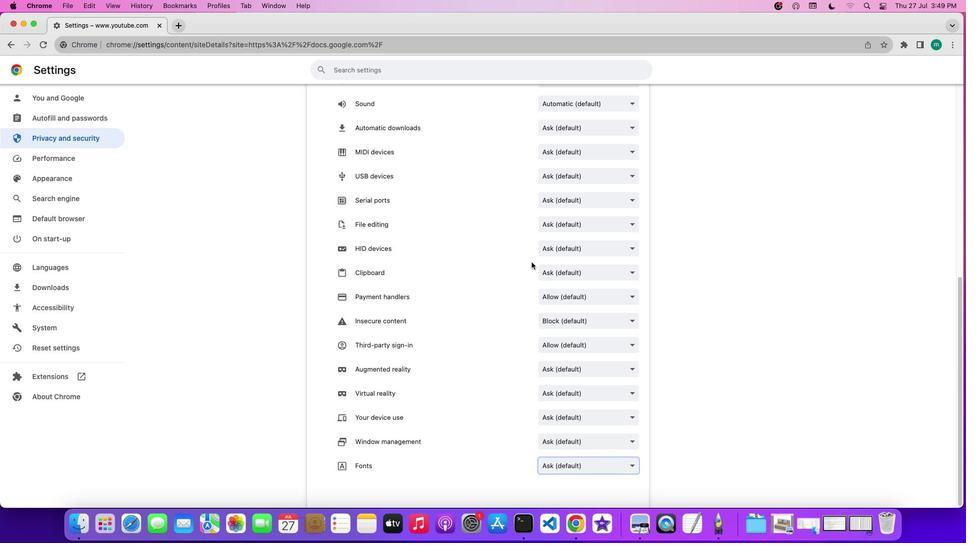 
Action: Mouse scrolled (531, 260) with delta (0, 0)
Screenshot: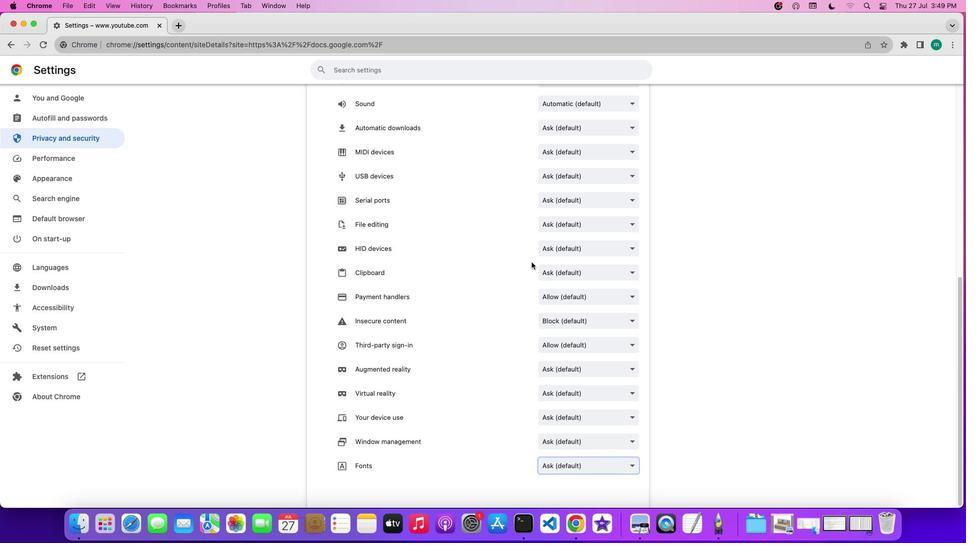 
Action: Mouse moved to (531, 261)
Screenshot: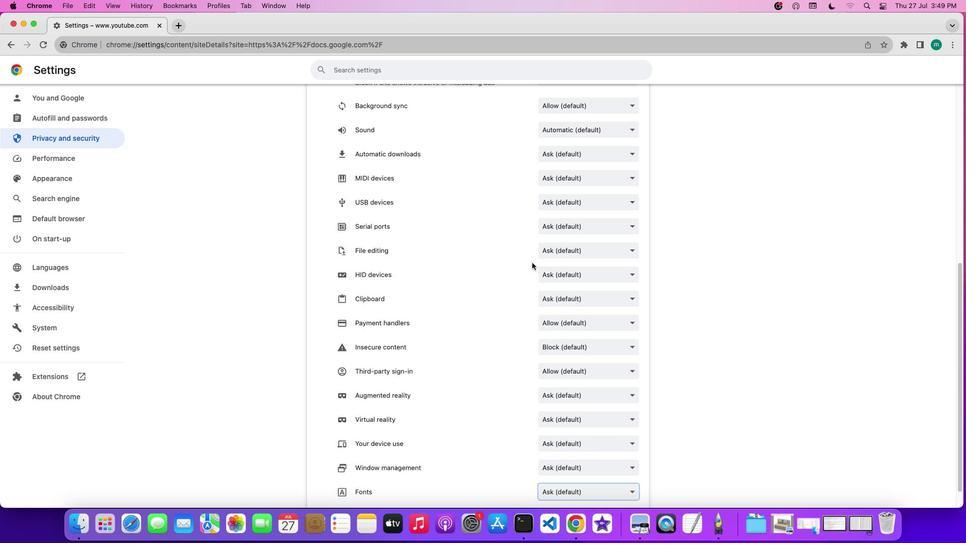 
Action: Mouse scrolled (531, 261) with delta (0, 0)
Screenshot: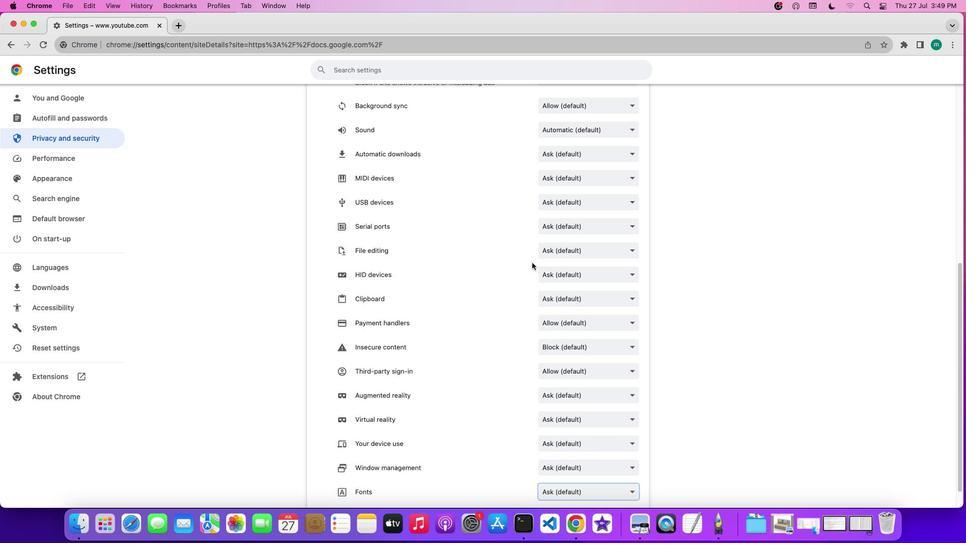 
Action: Mouse moved to (532, 262)
Screenshot: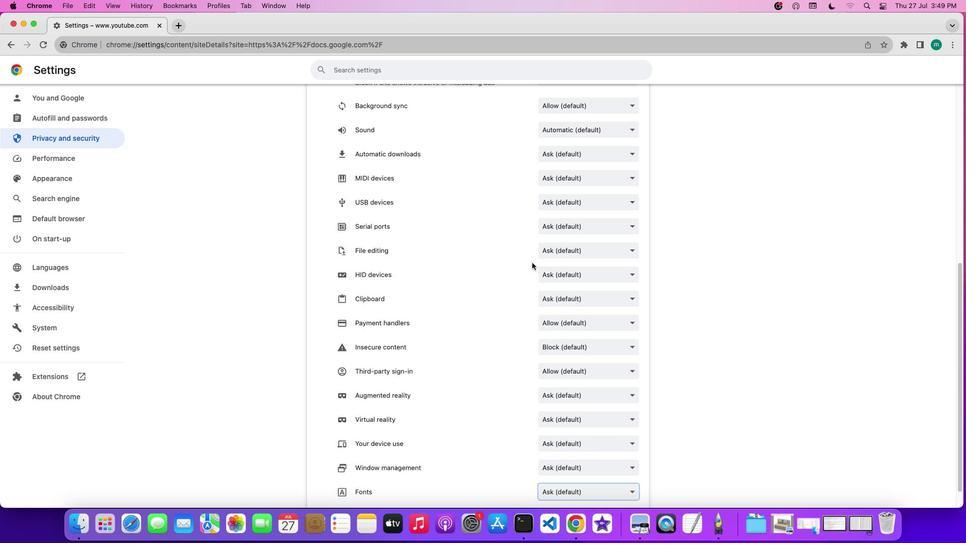 
Action: Mouse scrolled (532, 262) with delta (0, 1)
Screenshot: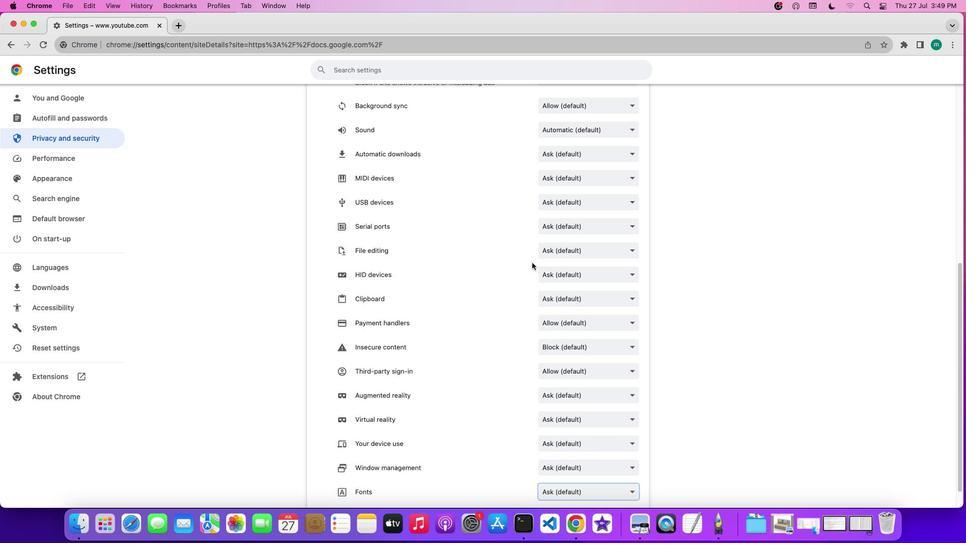 
Action: Mouse moved to (532, 262)
Screenshot: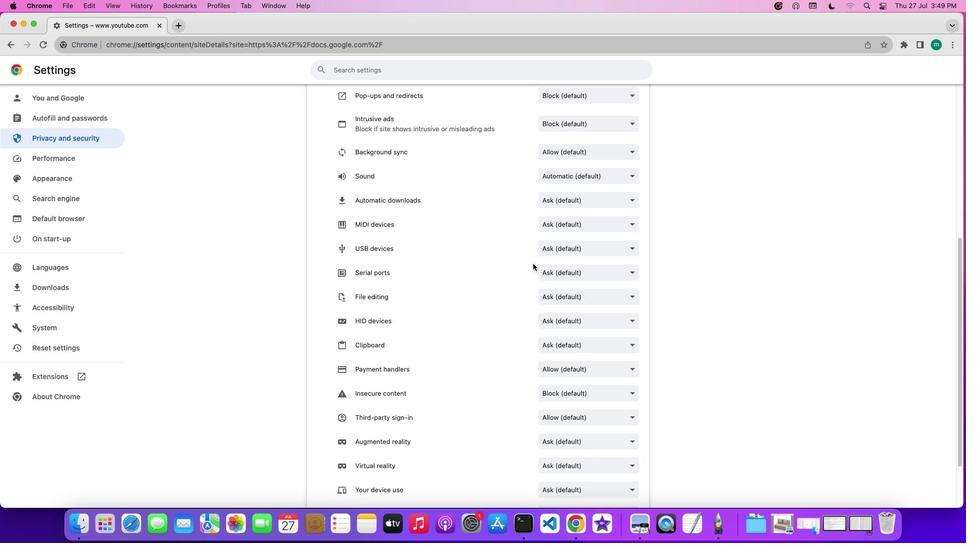 
Action: Mouse scrolled (532, 262) with delta (0, 2)
Screenshot: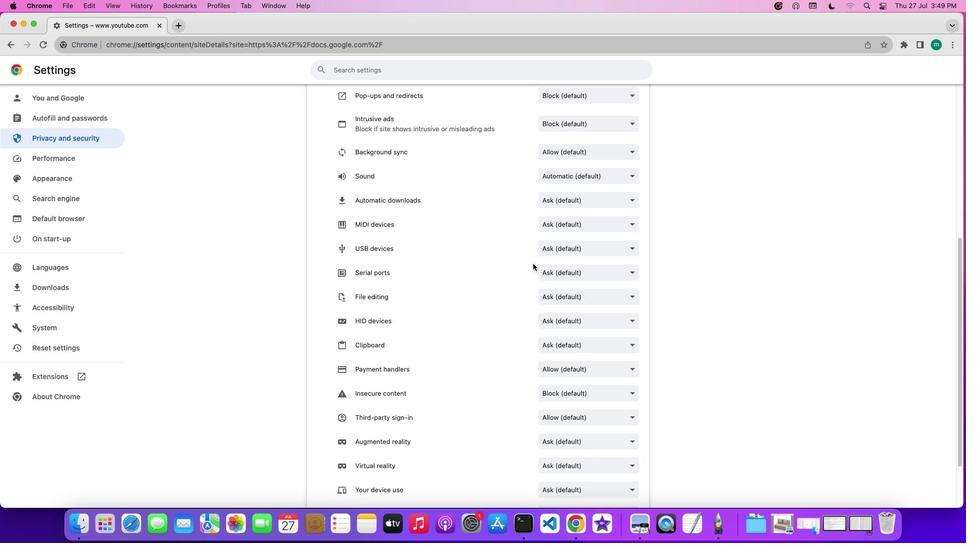 
Action: Mouse moved to (532, 262)
Screenshot: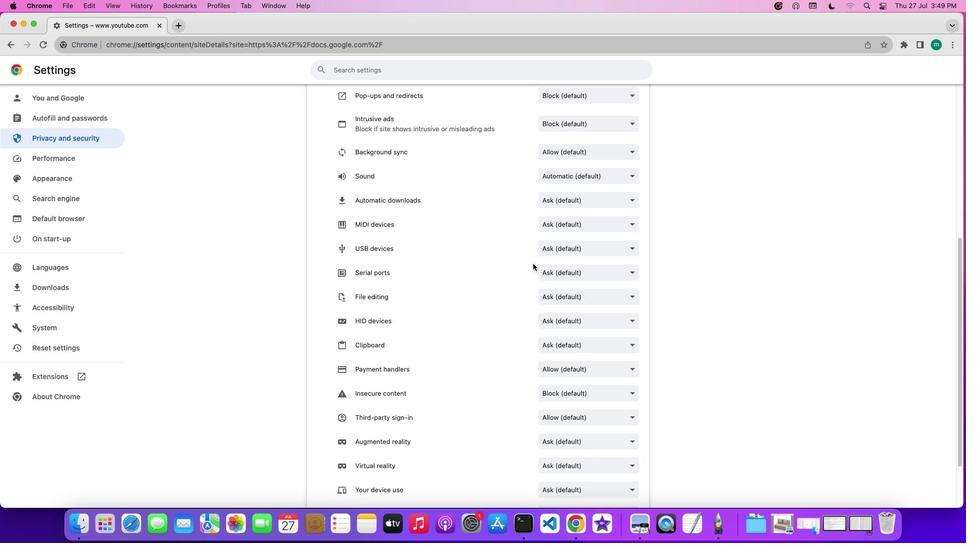 
Action: Mouse scrolled (532, 262) with delta (0, 3)
Screenshot: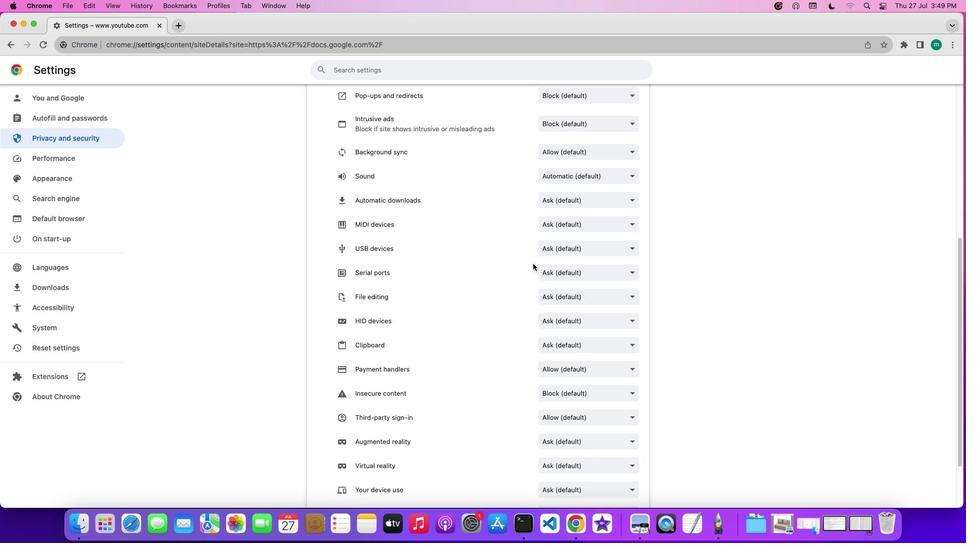 
Action: Mouse moved to (533, 263)
Screenshot: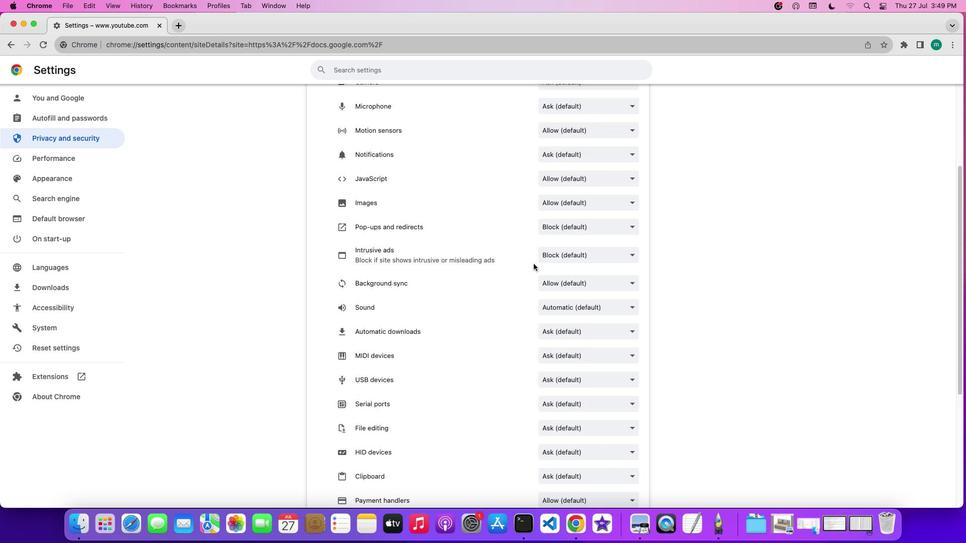 
Action: Mouse scrolled (533, 263) with delta (0, 3)
Screenshot: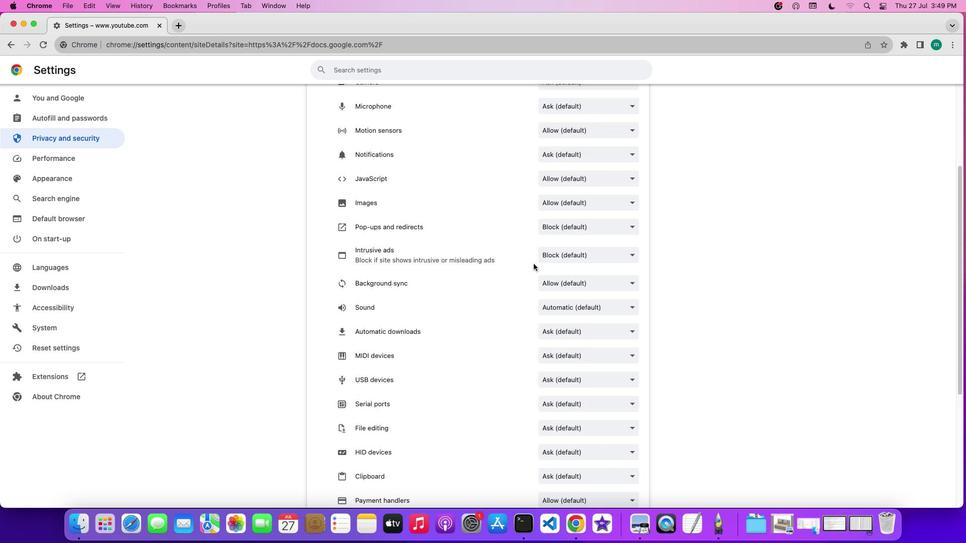 
Action: Mouse moved to (533, 268)
Screenshot: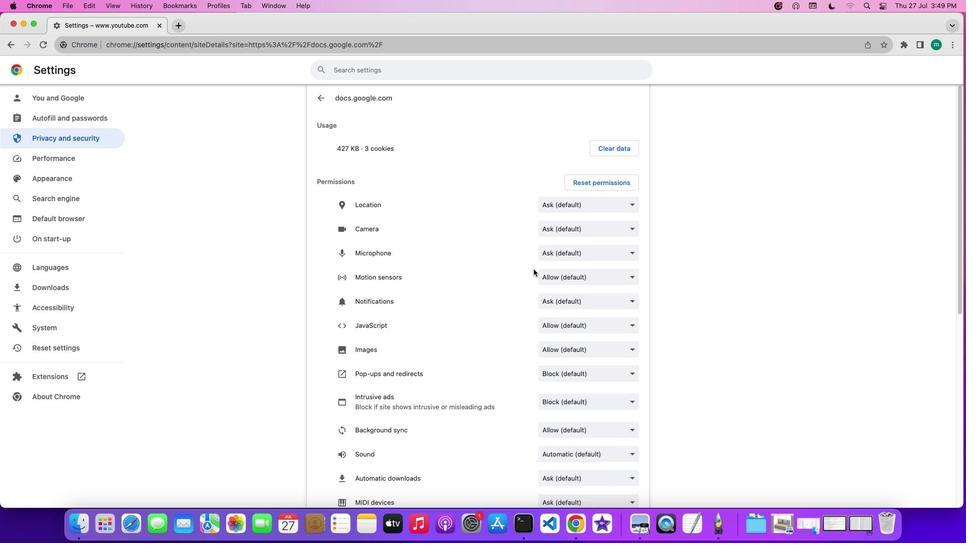 
Action: Mouse scrolled (533, 268) with delta (0, 0)
Screenshot: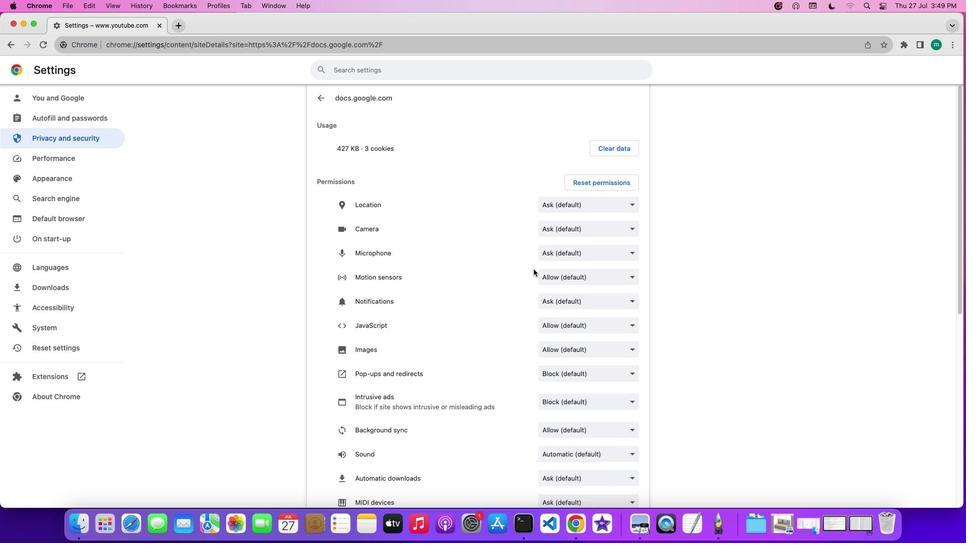 
Action: Mouse moved to (533, 269)
Screenshot: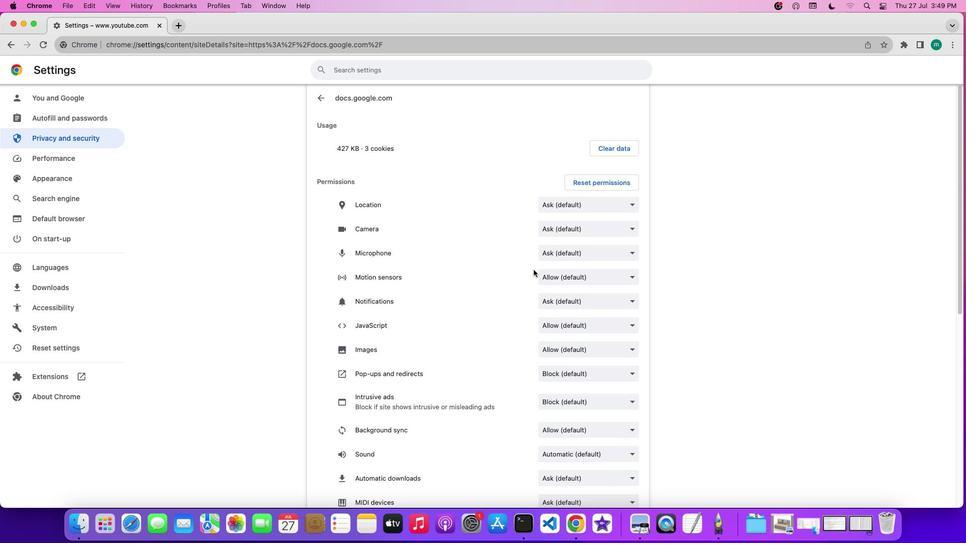 
Action: Mouse scrolled (533, 269) with delta (0, 0)
Screenshot: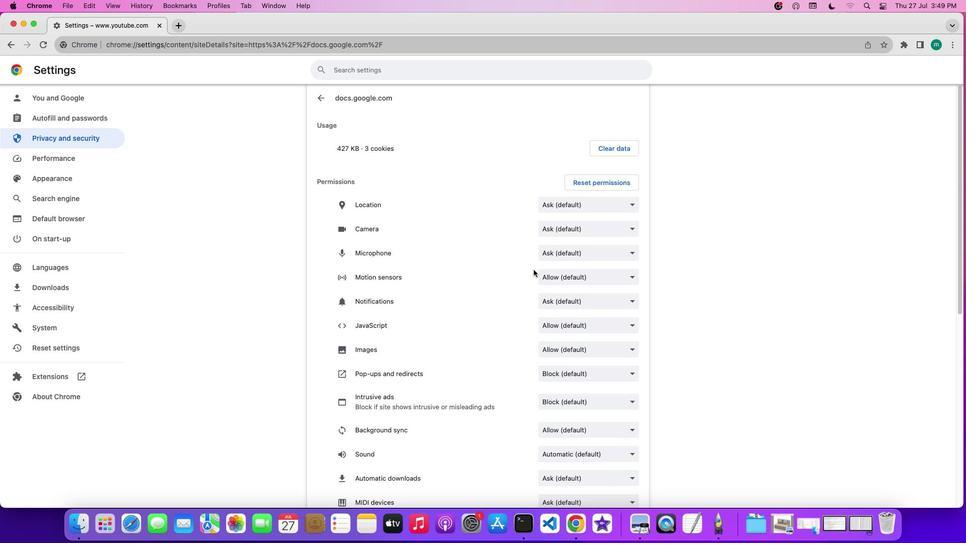 
Action: Mouse moved to (533, 269)
Screenshot: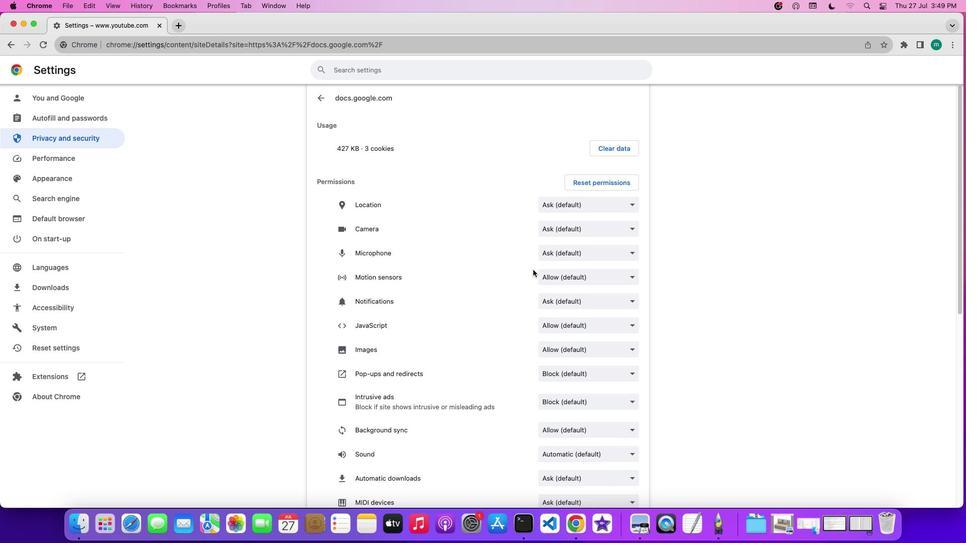 
Action: Mouse scrolled (533, 269) with delta (0, 1)
Screenshot: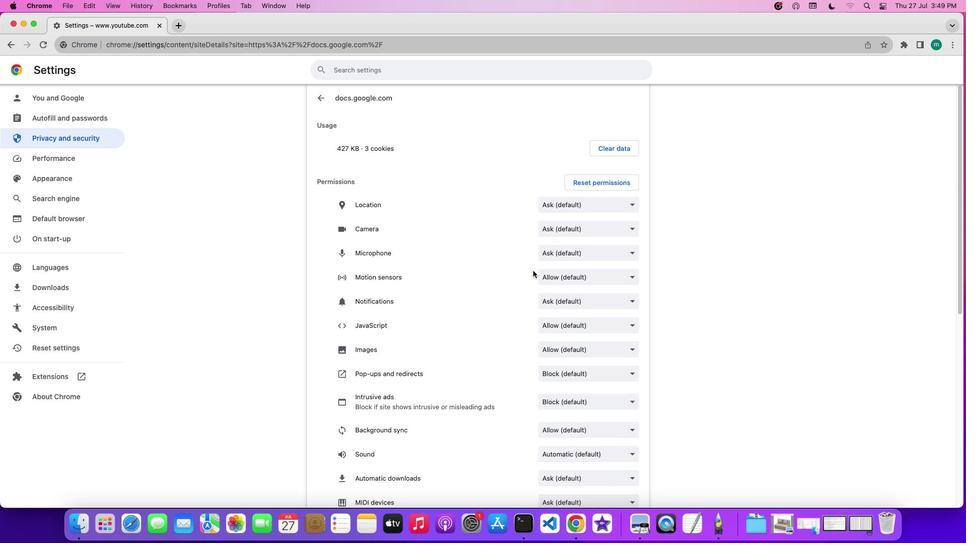
Action: Mouse moved to (533, 270)
Screenshot: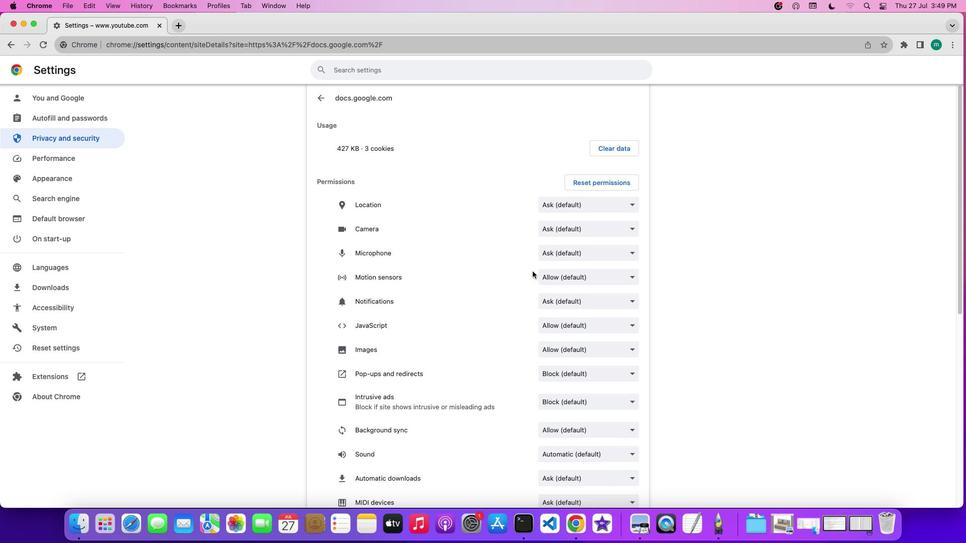 
Action: Mouse scrolled (533, 270) with delta (0, 1)
Screenshot: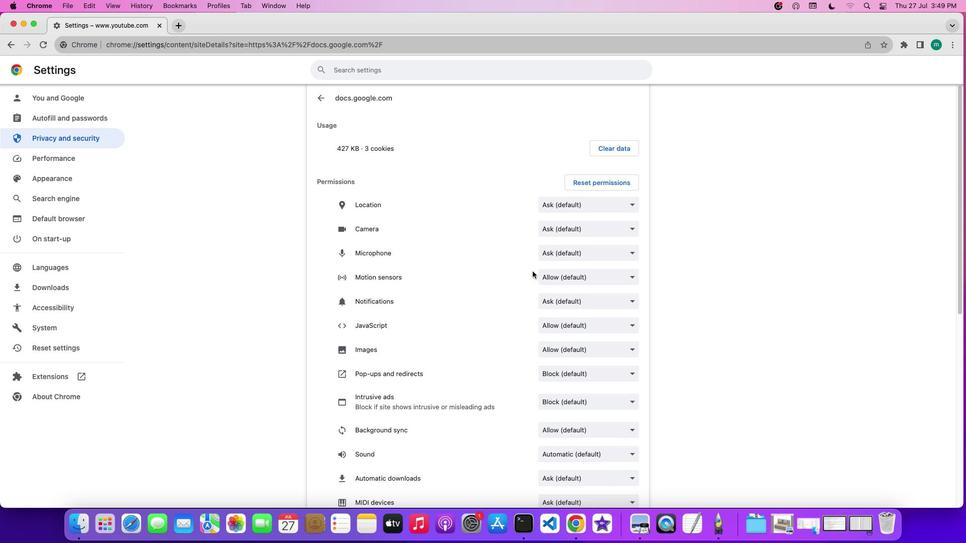 
Action: Mouse moved to (322, 96)
Screenshot: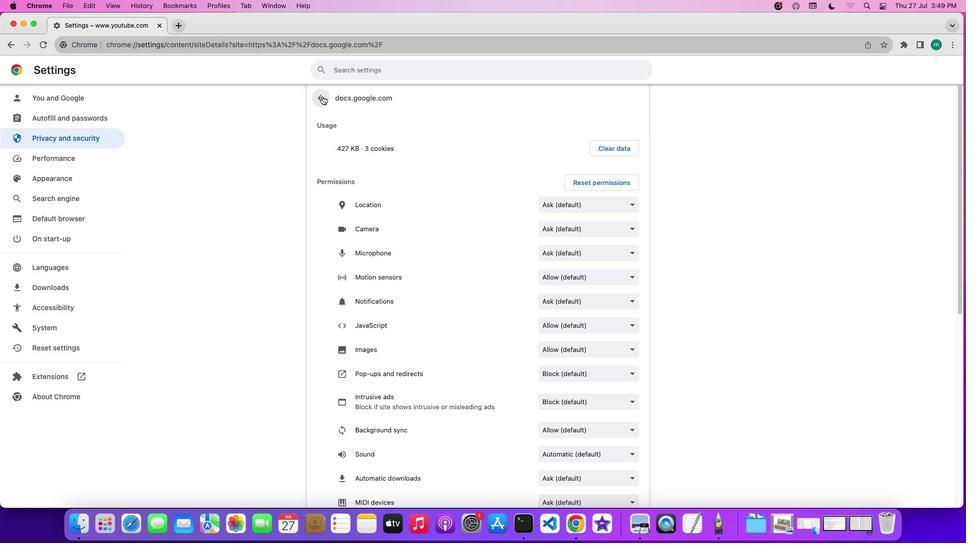 
Action: Mouse pressed left at (322, 96)
Screenshot: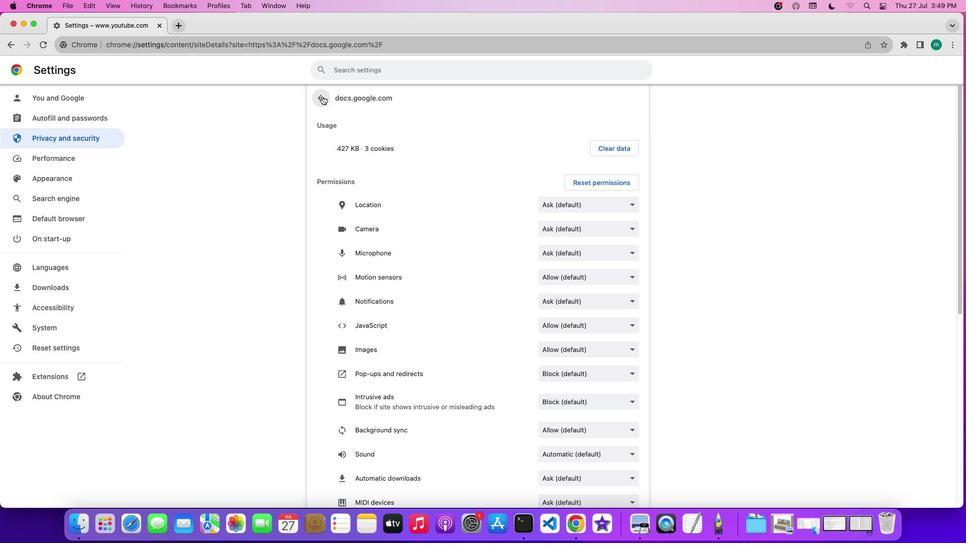 
Action: Mouse moved to (588, 236)
Screenshot: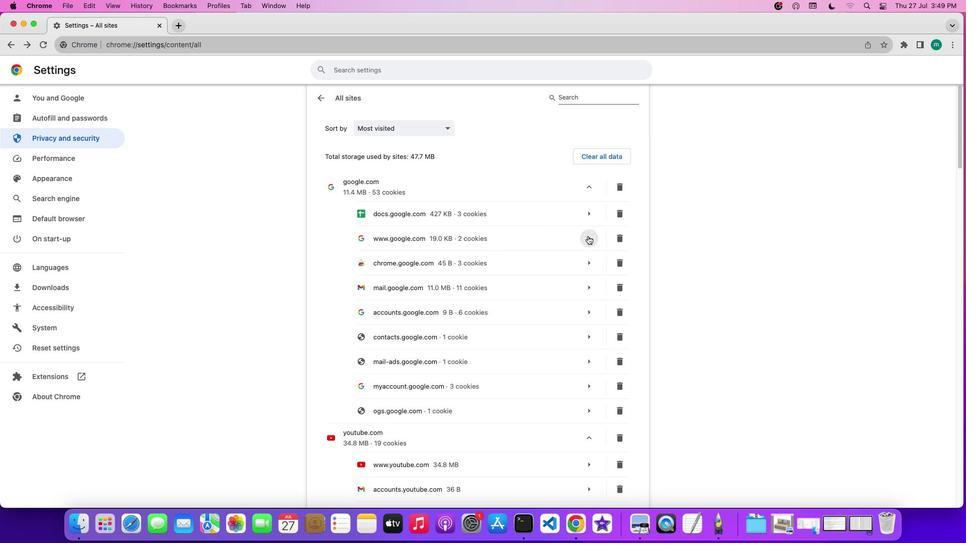 
Action: Mouse pressed left at (588, 236)
Screenshot: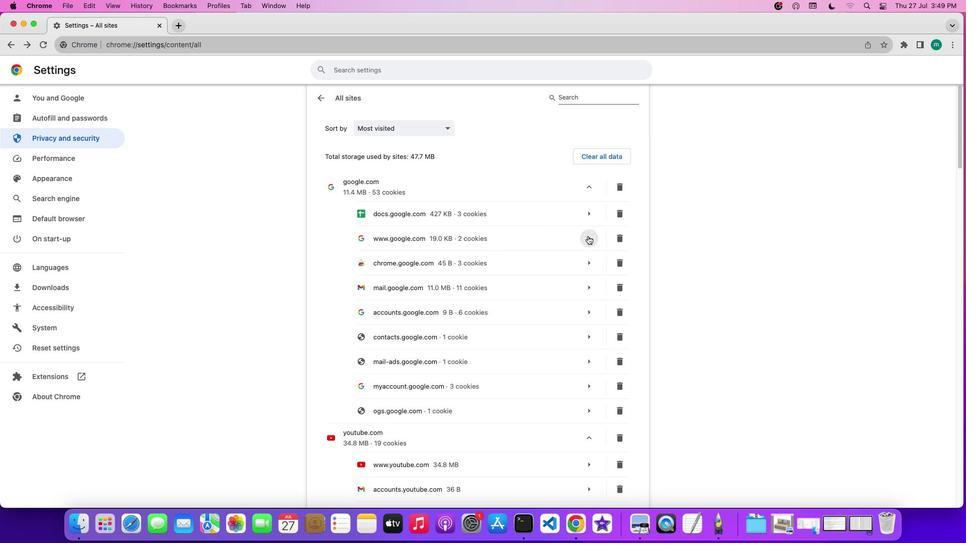 
Action: Mouse moved to (582, 237)
Screenshot: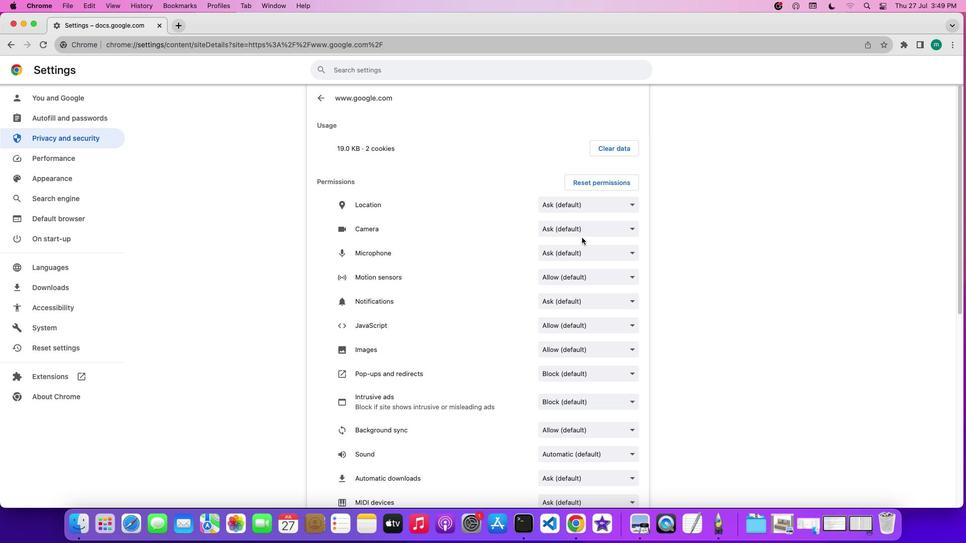
Action: Mouse scrolled (582, 237) with delta (0, 0)
Screenshot: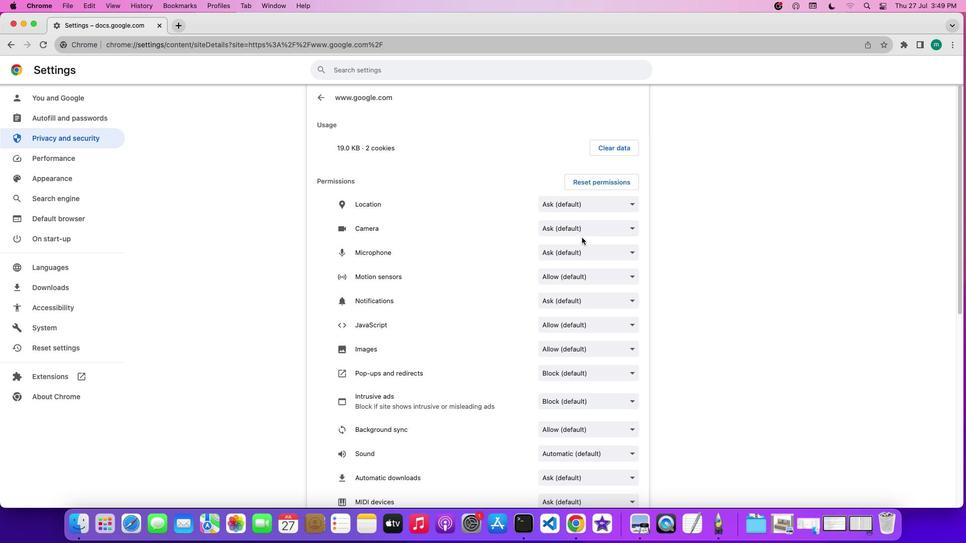 
Action: Mouse scrolled (582, 237) with delta (0, 0)
Screenshot: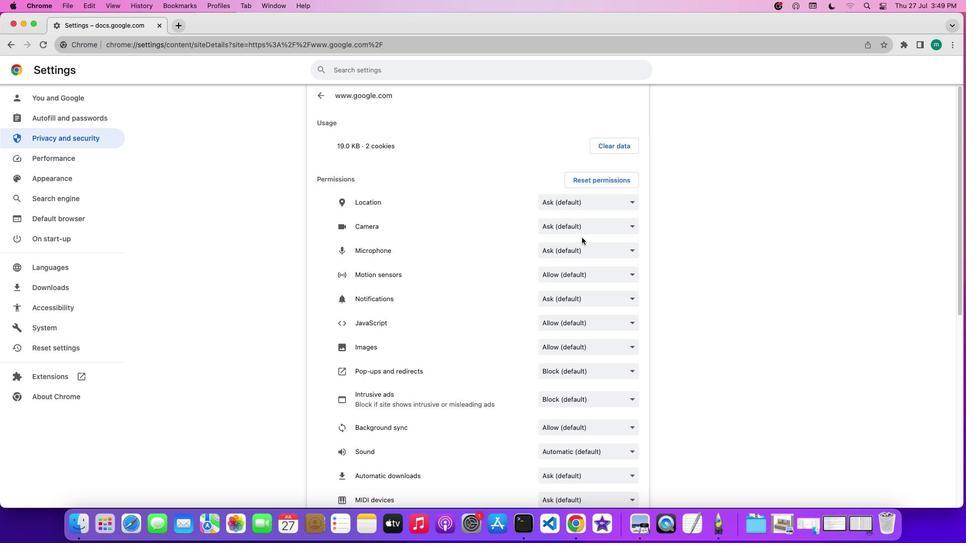 
Action: Mouse scrolled (582, 237) with delta (0, 0)
Screenshot: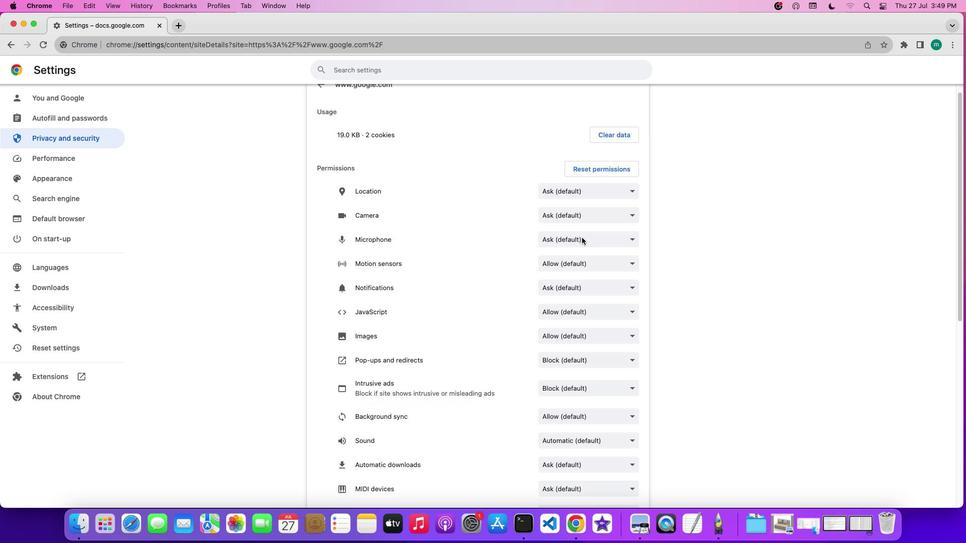 
Action: Mouse scrolled (582, 237) with delta (0, 0)
Screenshot: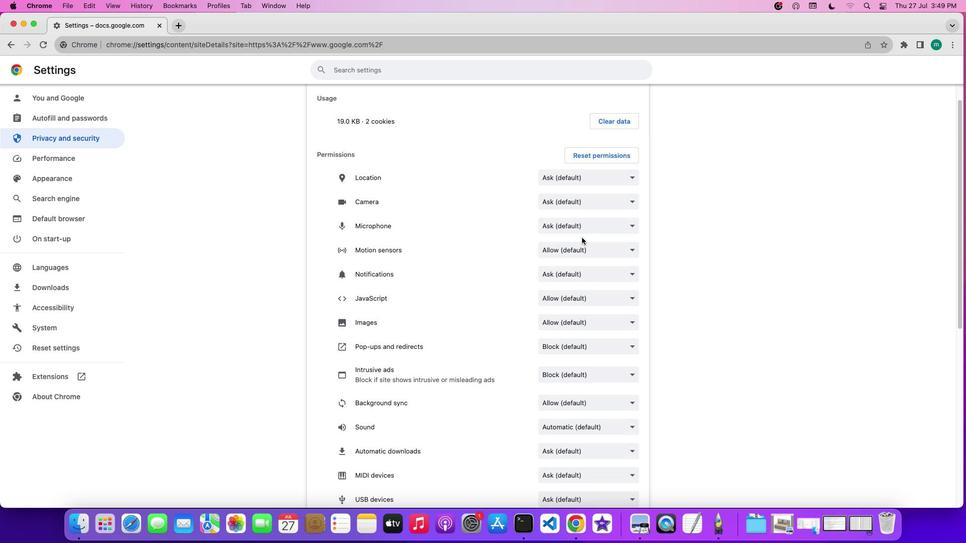 
Action: Mouse scrolled (582, 237) with delta (0, 0)
Screenshot: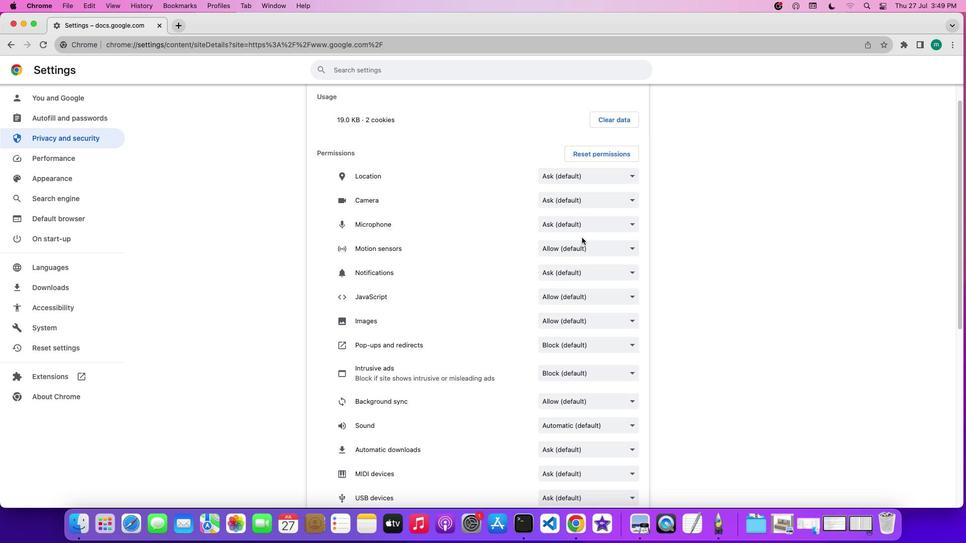 
Action: Mouse scrolled (582, 237) with delta (0, 0)
Screenshot: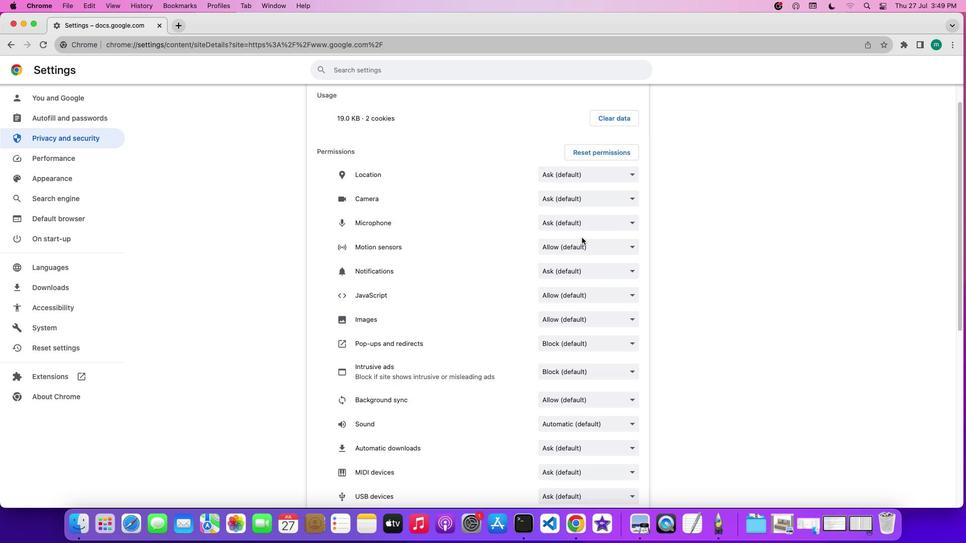 
Action: Mouse scrolled (582, 237) with delta (0, 0)
Screenshot: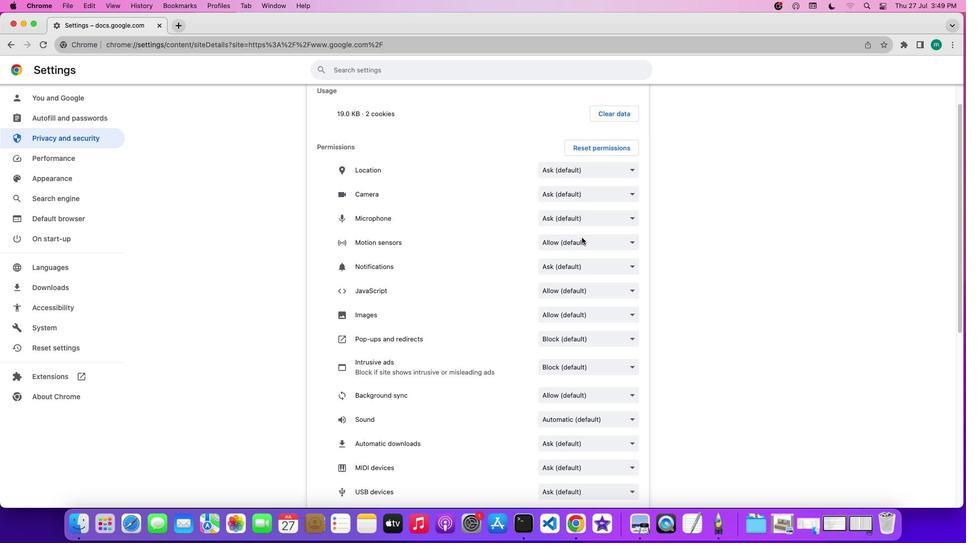
Action: Mouse scrolled (582, 237) with delta (0, 0)
Screenshot: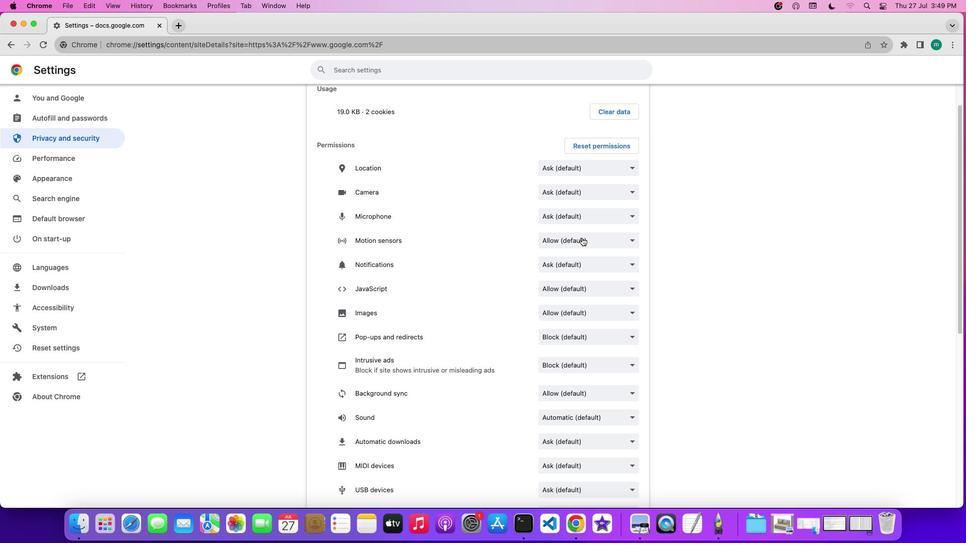 
Action: Mouse scrolled (582, 237) with delta (0, 0)
Screenshot: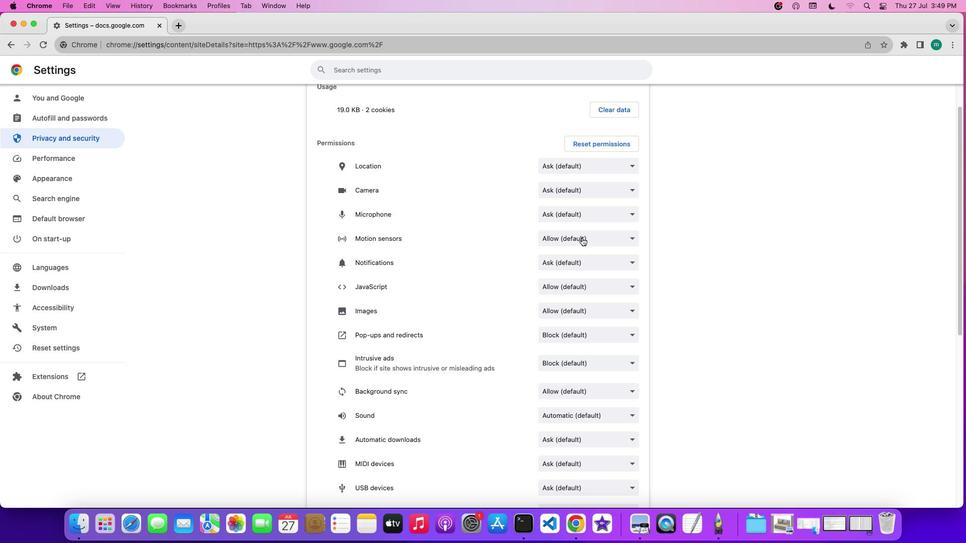 
Action: Mouse scrolled (582, 237) with delta (0, 0)
Screenshot: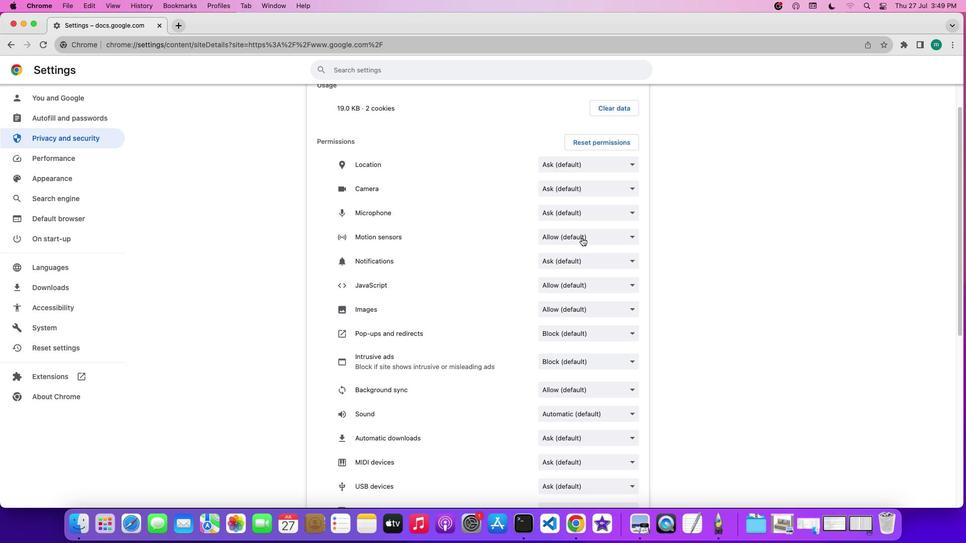 
Action: Mouse scrolled (582, 237) with delta (0, 0)
Screenshot: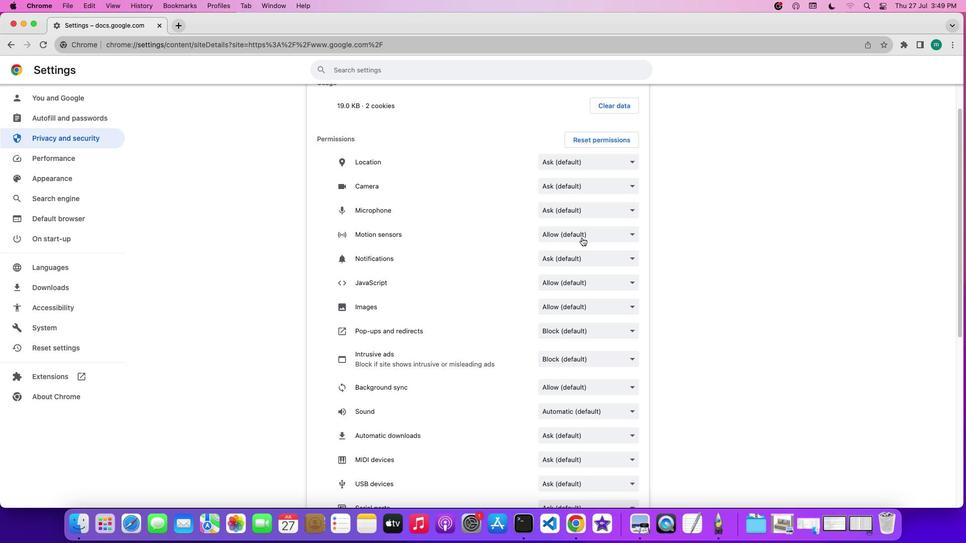 
Action: Mouse scrolled (582, 237) with delta (0, 0)
Screenshot: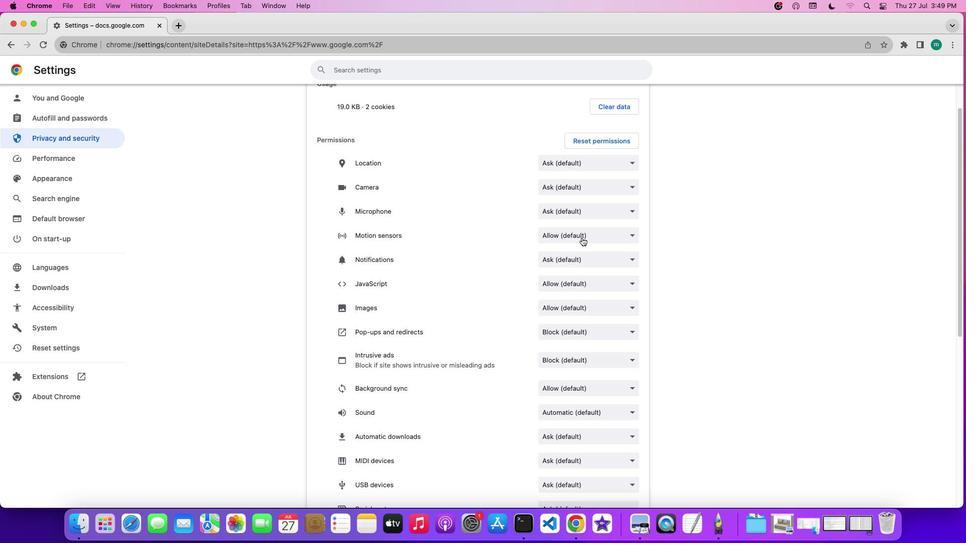 
Action: Mouse scrolled (582, 237) with delta (0, 1)
Screenshot: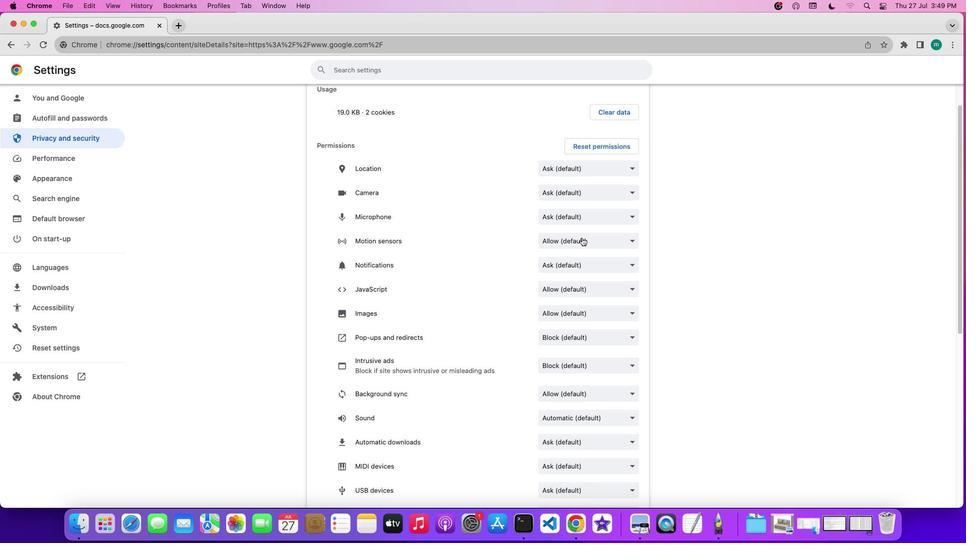 
Action: Mouse scrolled (582, 237) with delta (0, 0)
Screenshot: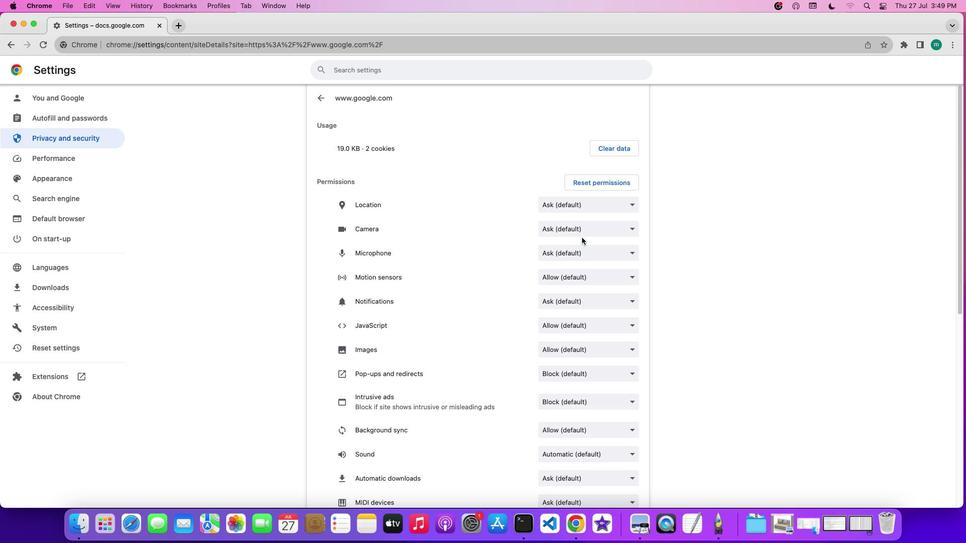 
Action: Mouse scrolled (582, 237) with delta (0, 0)
Screenshot: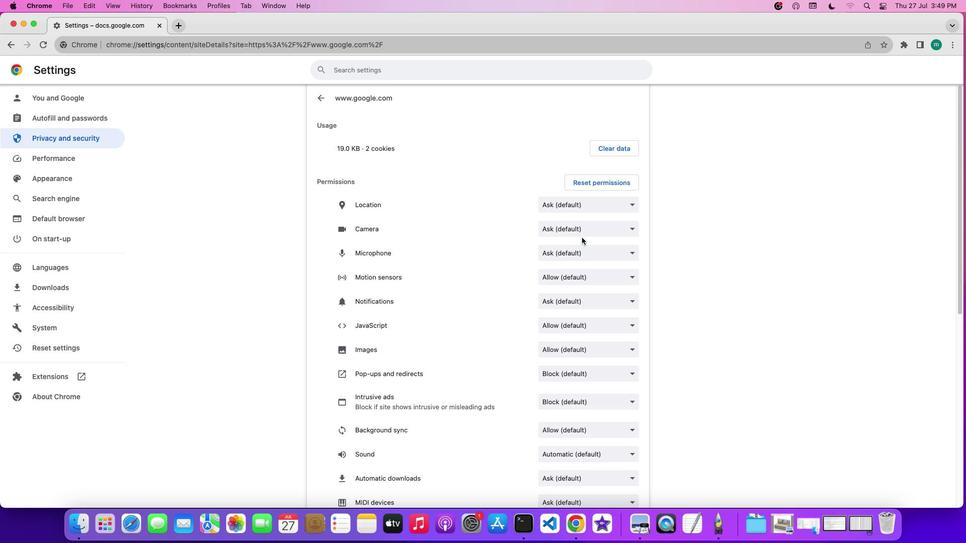 
Action: Mouse scrolled (582, 237) with delta (0, 1)
Screenshot: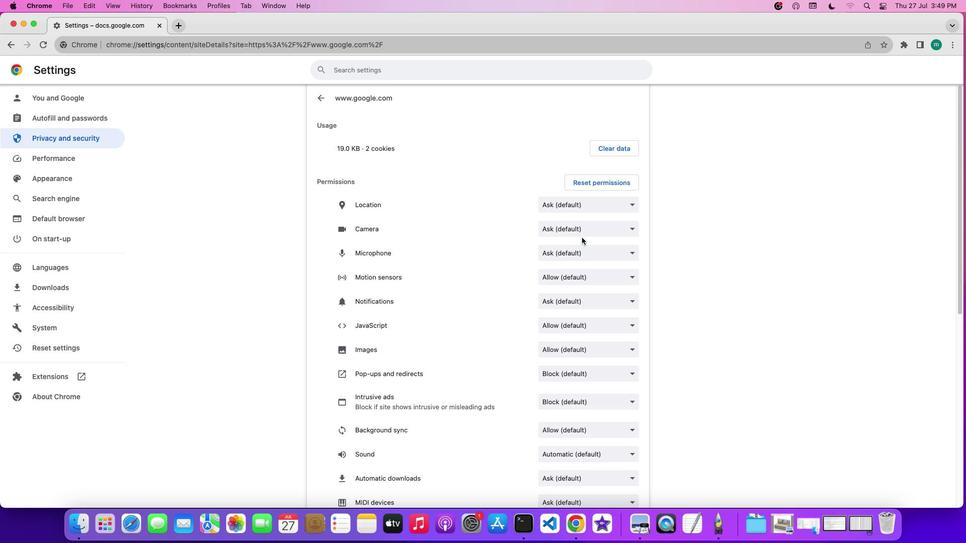 
Action: Mouse moved to (635, 206)
Screenshot: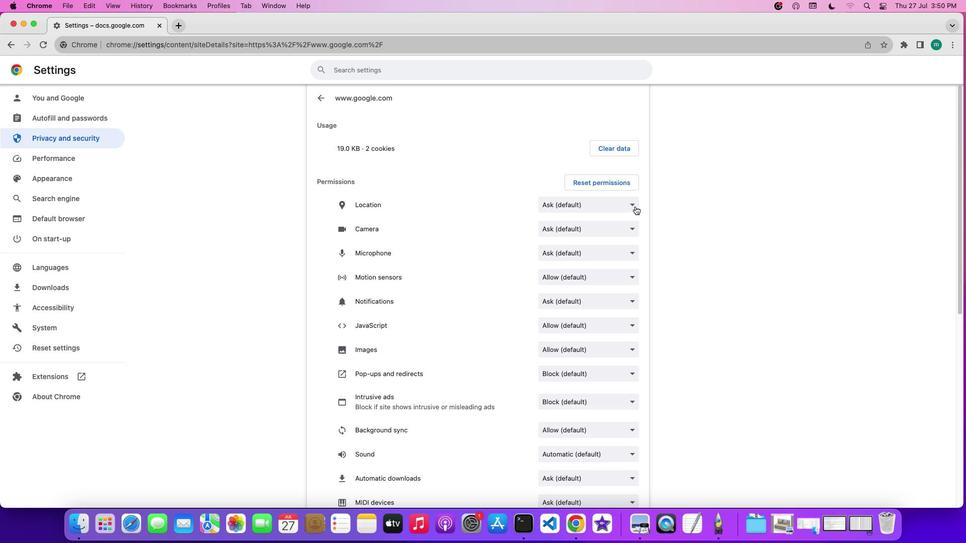 
Action: Mouse pressed left at (635, 206)
Screenshot: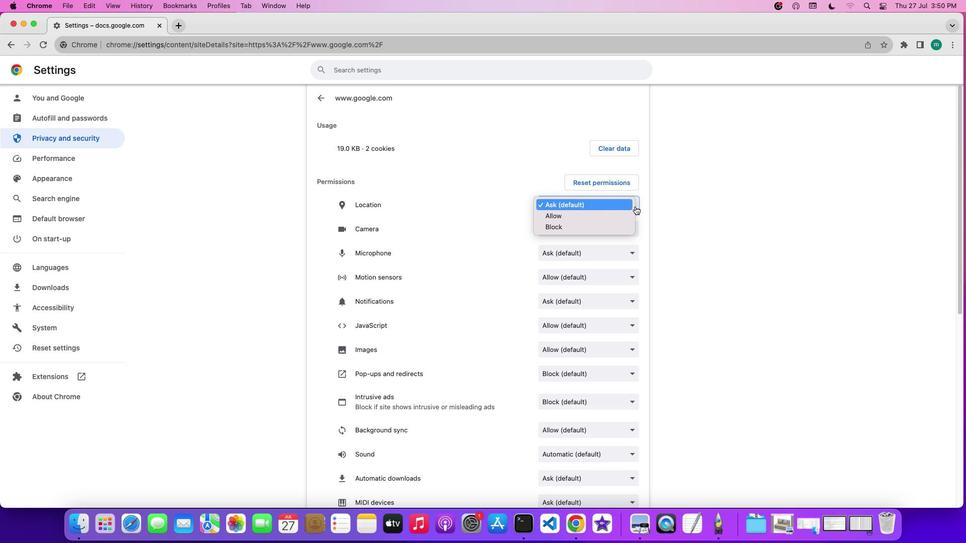 
Action: Mouse moved to (621, 245)
Screenshot: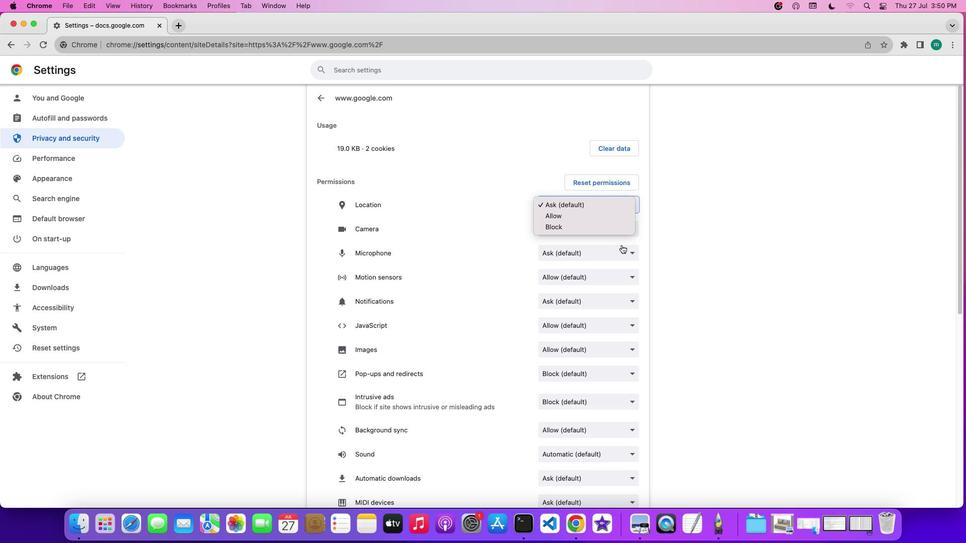
Action: Mouse pressed left at (621, 245)
Screenshot: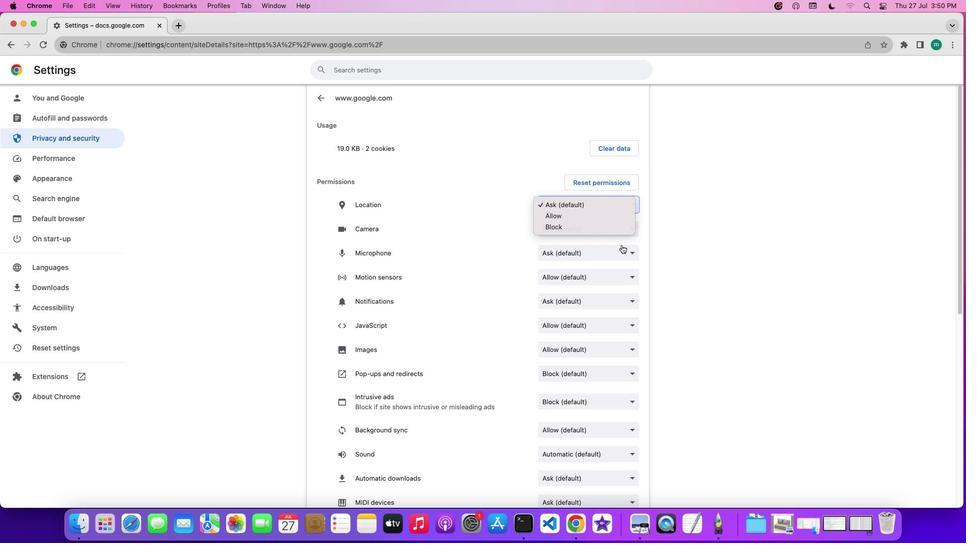 
Action: Mouse moved to (629, 230)
Screenshot: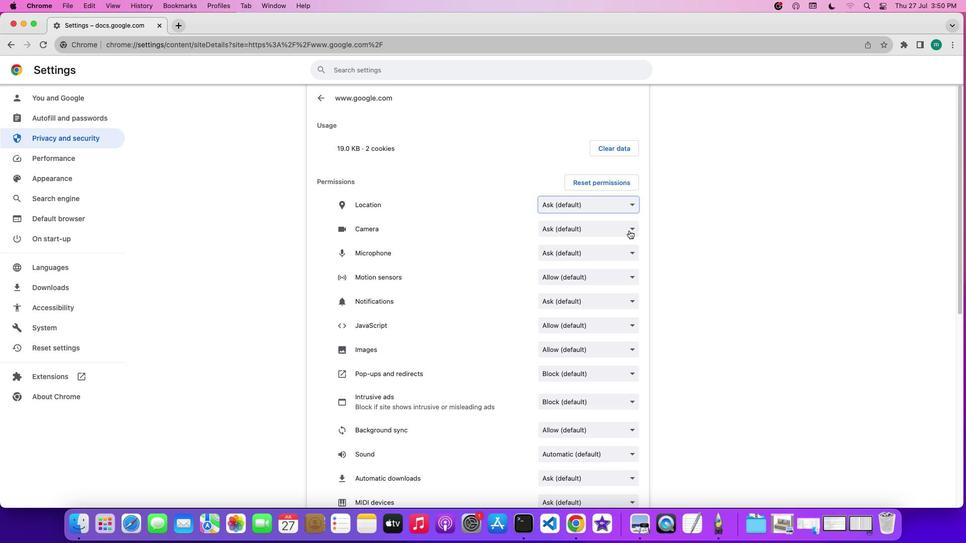 
Action: Mouse pressed left at (629, 230)
Screenshot: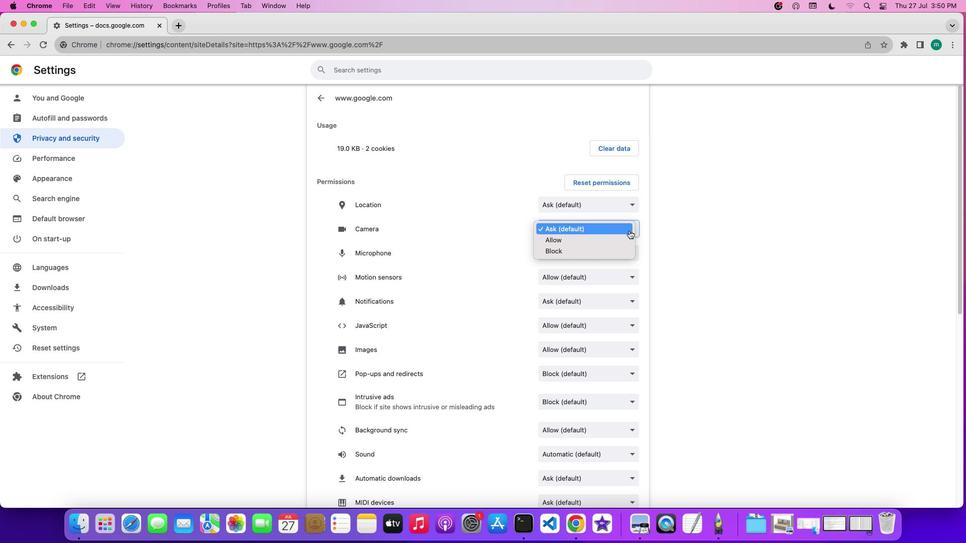 
Action: Mouse moved to (611, 279)
Screenshot: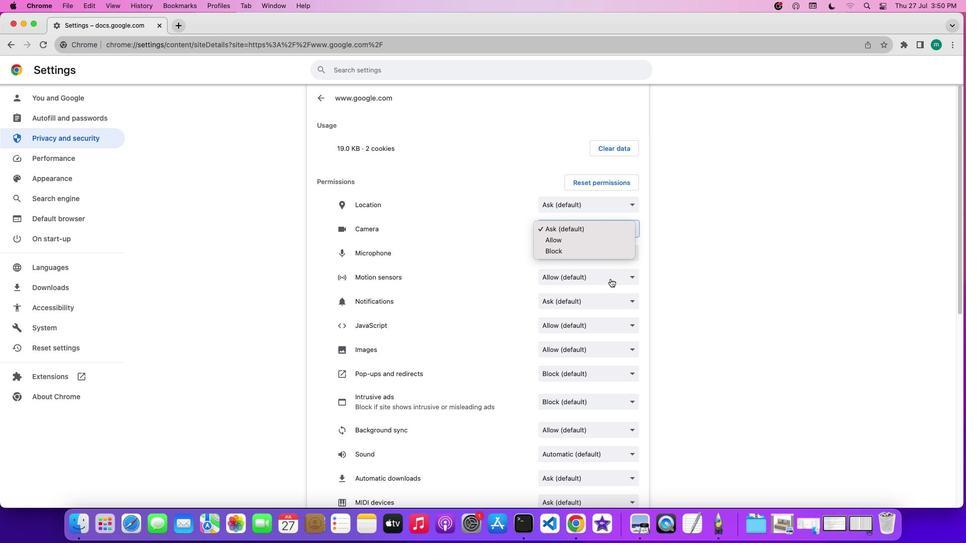 
Action: Mouse pressed left at (611, 279)
Screenshot: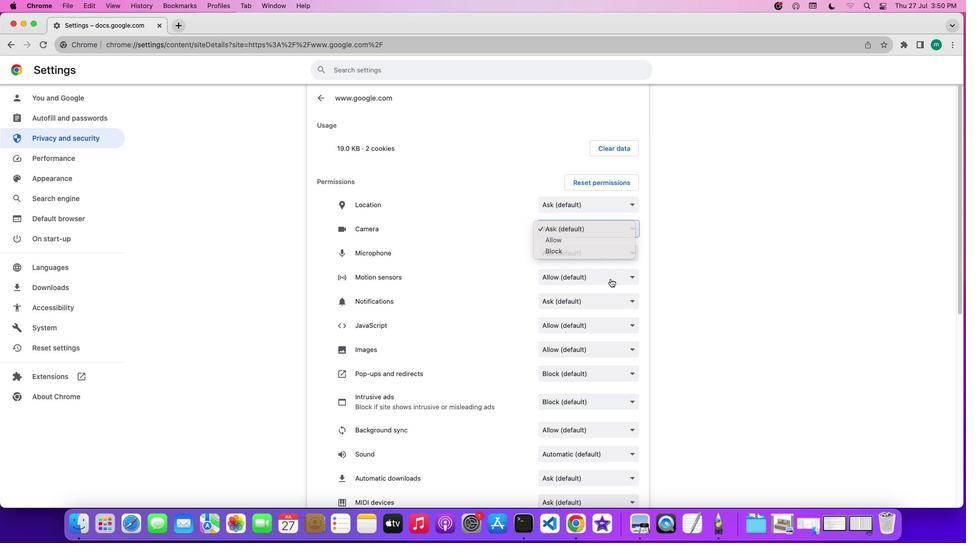 
Action: Mouse moved to (633, 254)
Screenshot: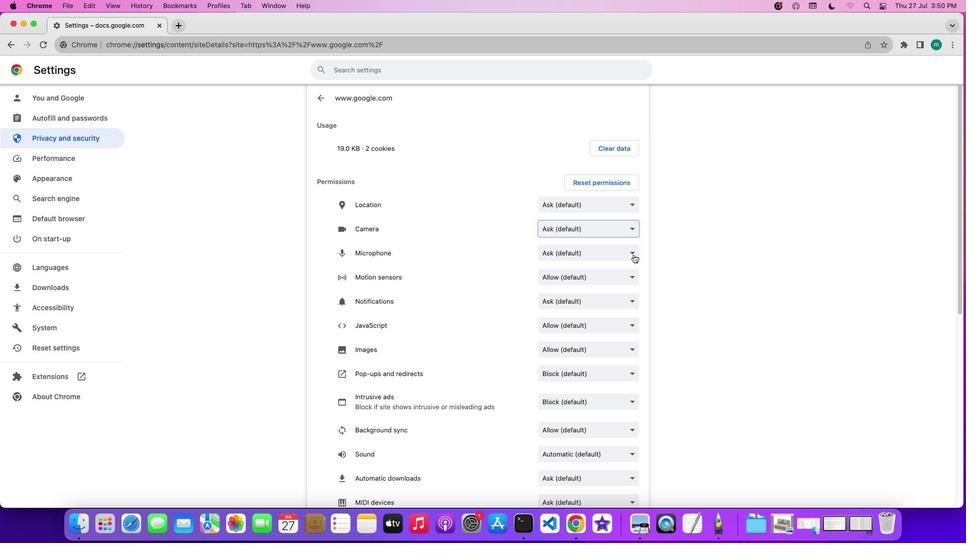 
Action: Mouse pressed left at (633, 254)
Screenshot: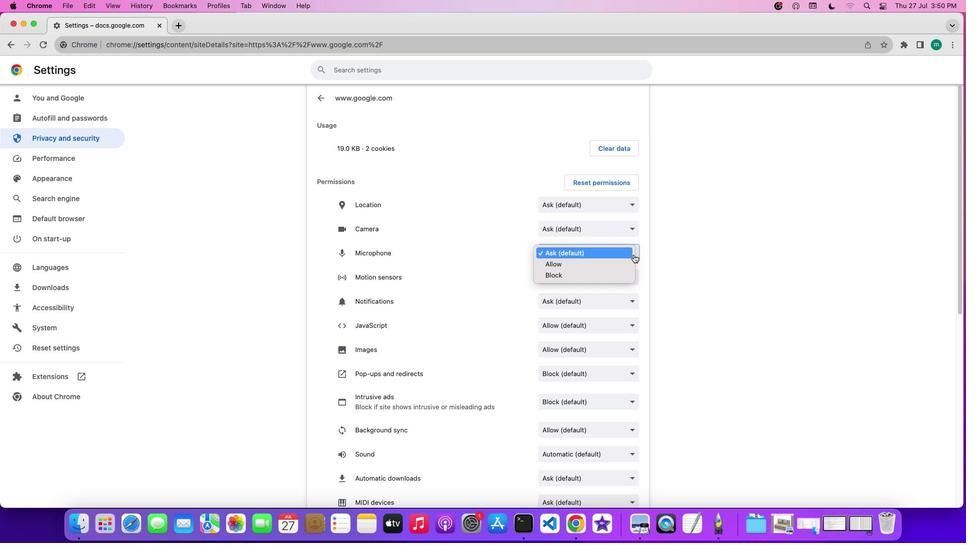
Action: Mouse moved to (624, 264)
Screenshot: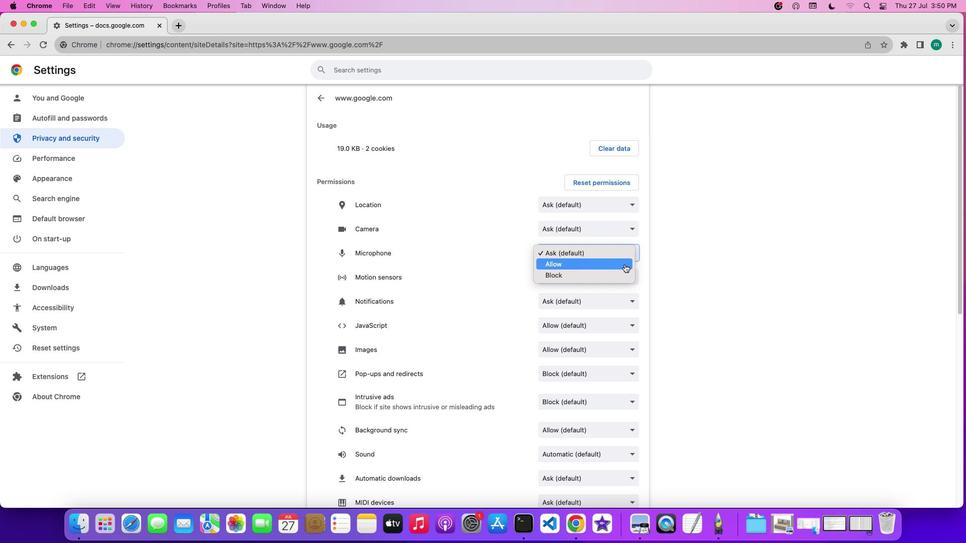 
Action: Mouse pressed left at (624, 264)
Screenshot: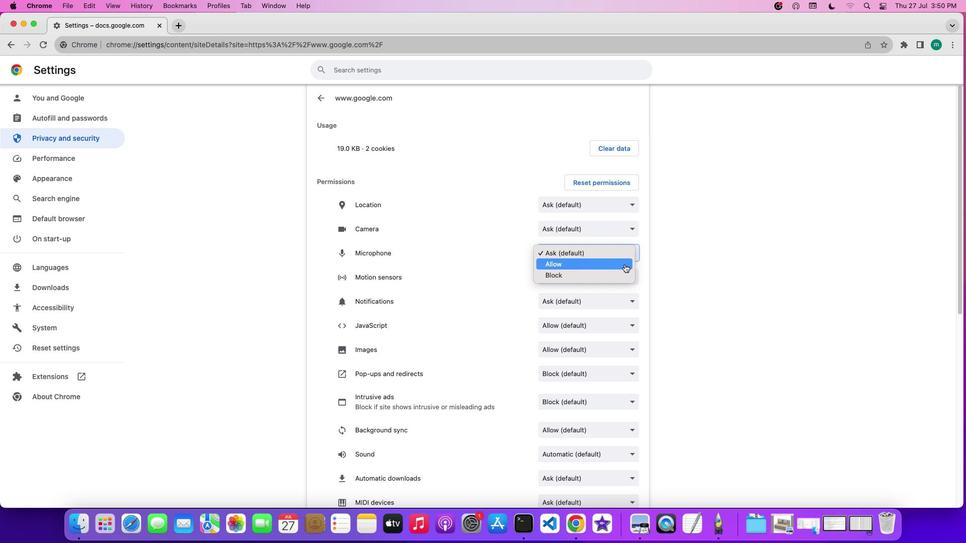 
Action: Mouse moved to (624, 264)
Screenshot: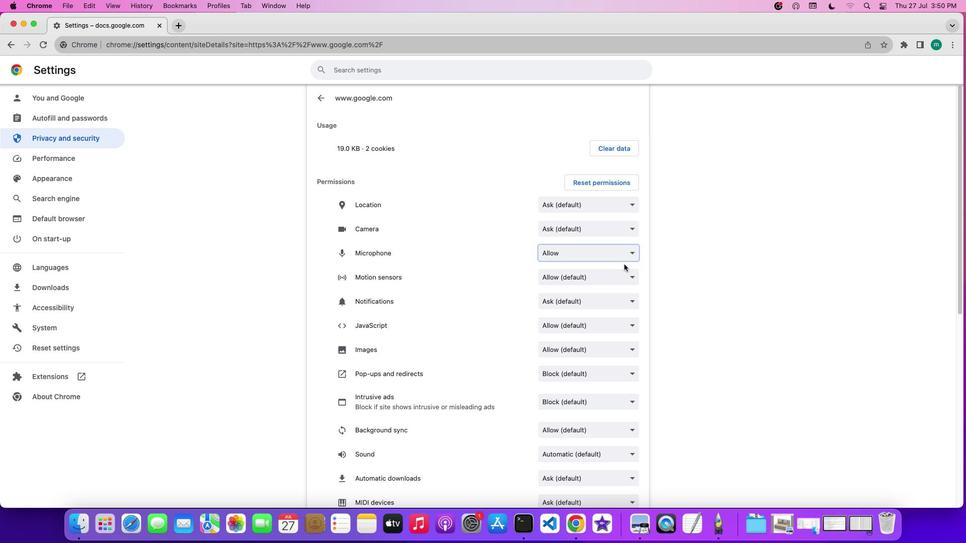 
Action: Mouse scrolled (624, 264) with delta (0, 0)
Screenshot: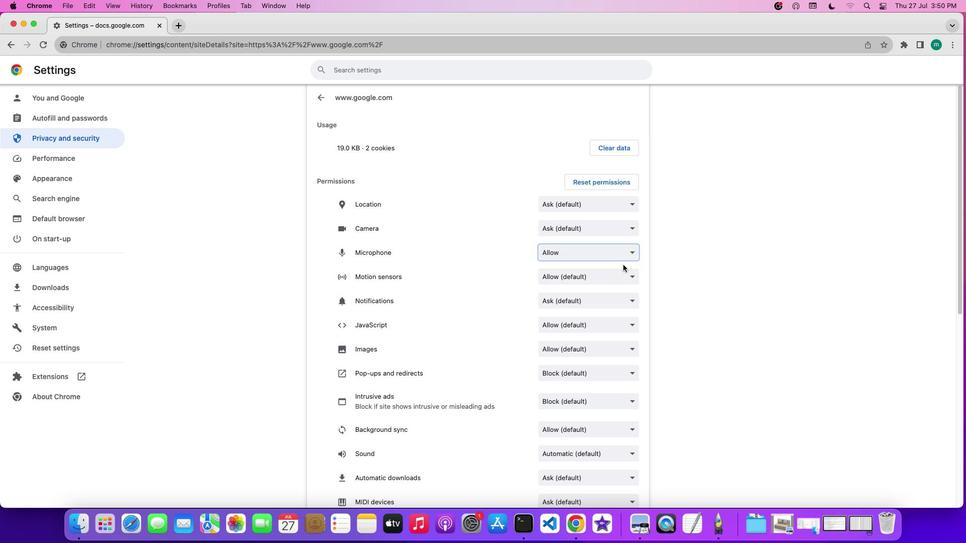 
Action: Mouse moved to (623, 264)
Screenshot: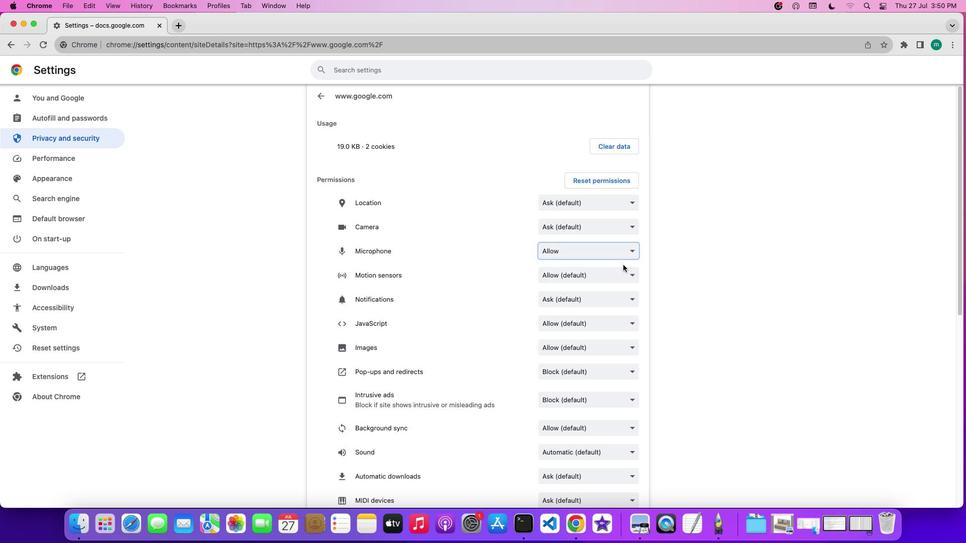 
Action: Mouse scrolled (623, 264) with delta (0, 0)
Screenshot: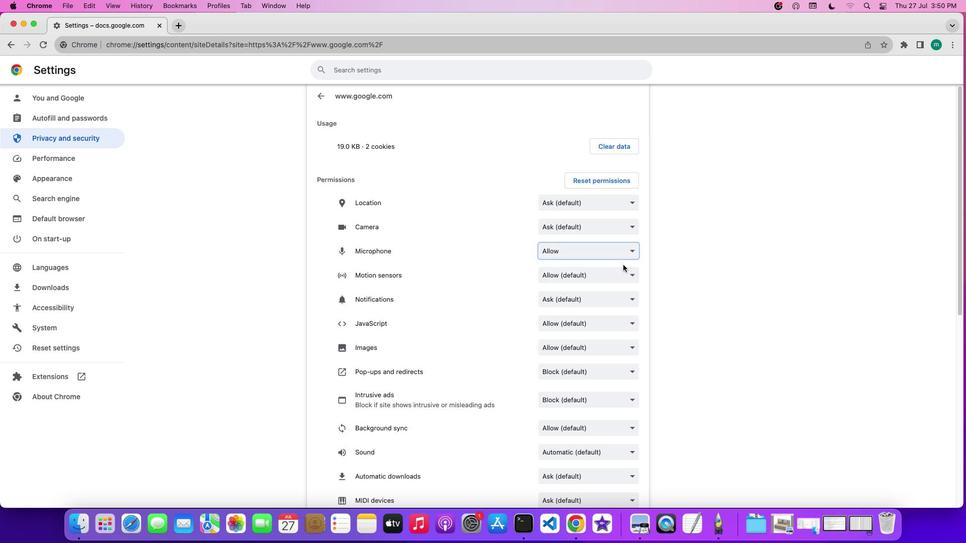 
Action: Mouse scrolled (623, 264) with delta (0, 0)
Screenshot: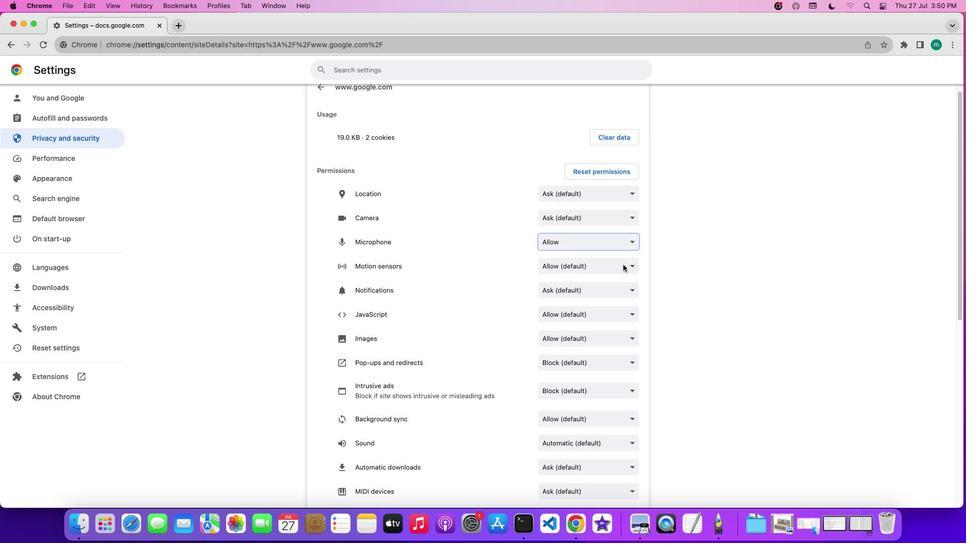 
Action: Mouse scrolled (623, 264) with delta (0, 0)
Screenshot: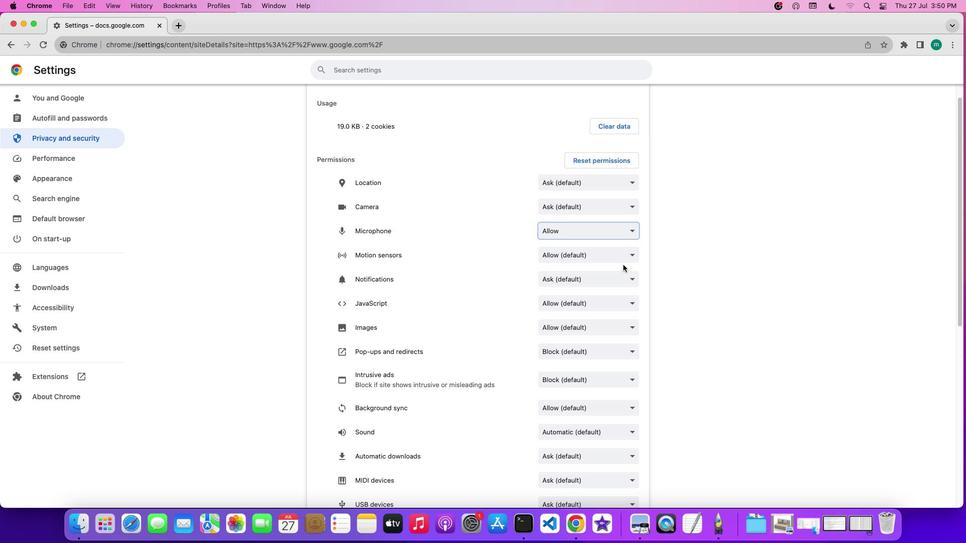 
Action: Mouse scrolled (623, 264) with delta (0, 0)
Screenshot: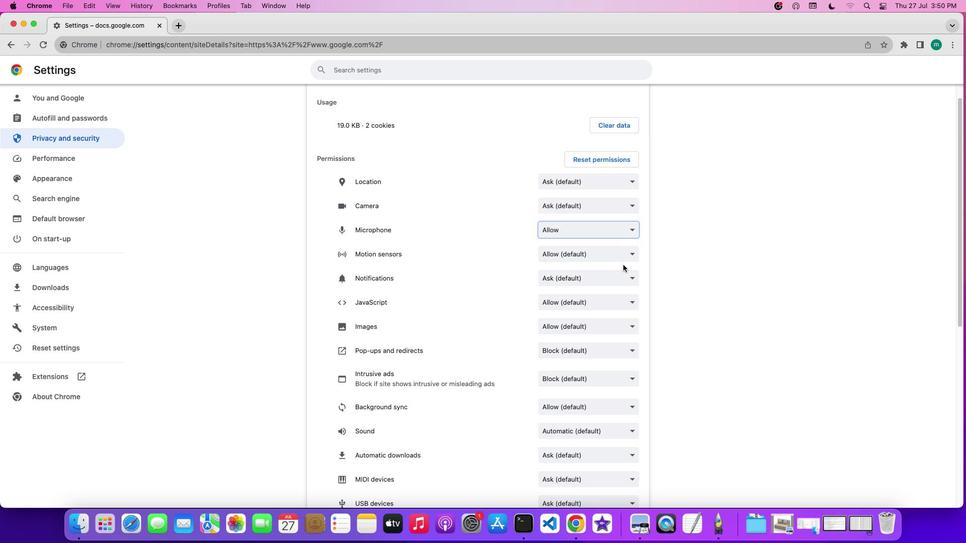 
Action: Mouse scrolled (623, 264) with delta (0, 0)
